 Task: For heading Use Georgia with violet colour & bold.  font size for heading26,  'Change the font style of data to'Lexend and font size to 18,  Change the alignment of both headline & data to Align left In the sheet  auditingSalesByEmployee
Action: Mouse moved to (57, 172)
Screenshot: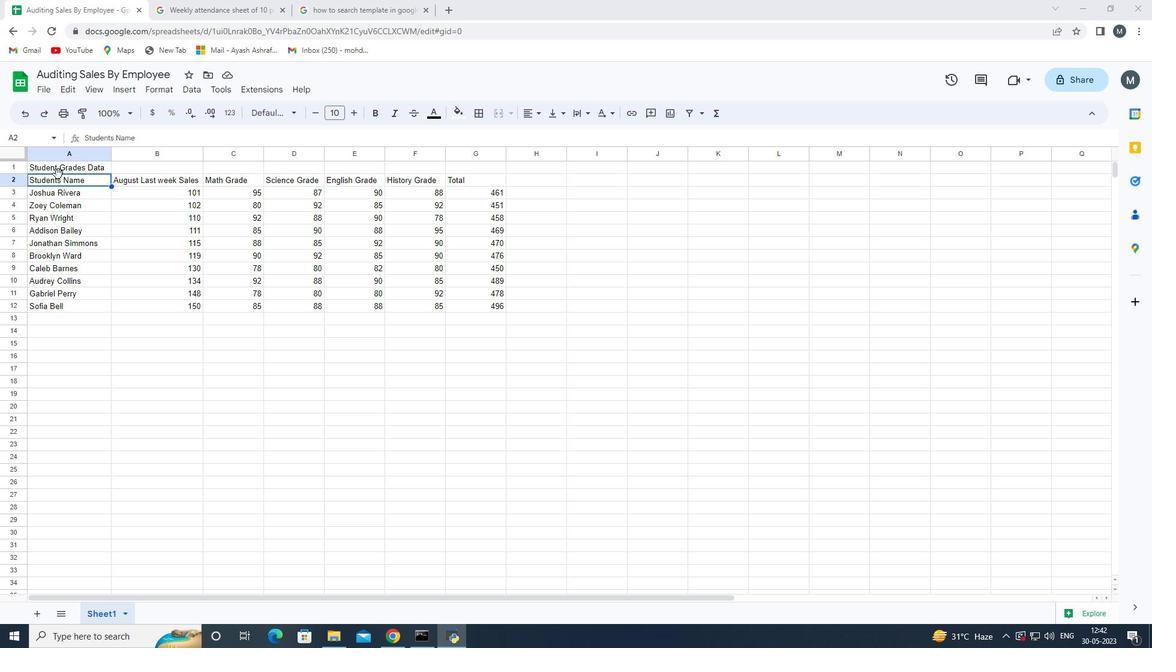 
Action: Mouse pressed left at (57, 172)
Screenshot: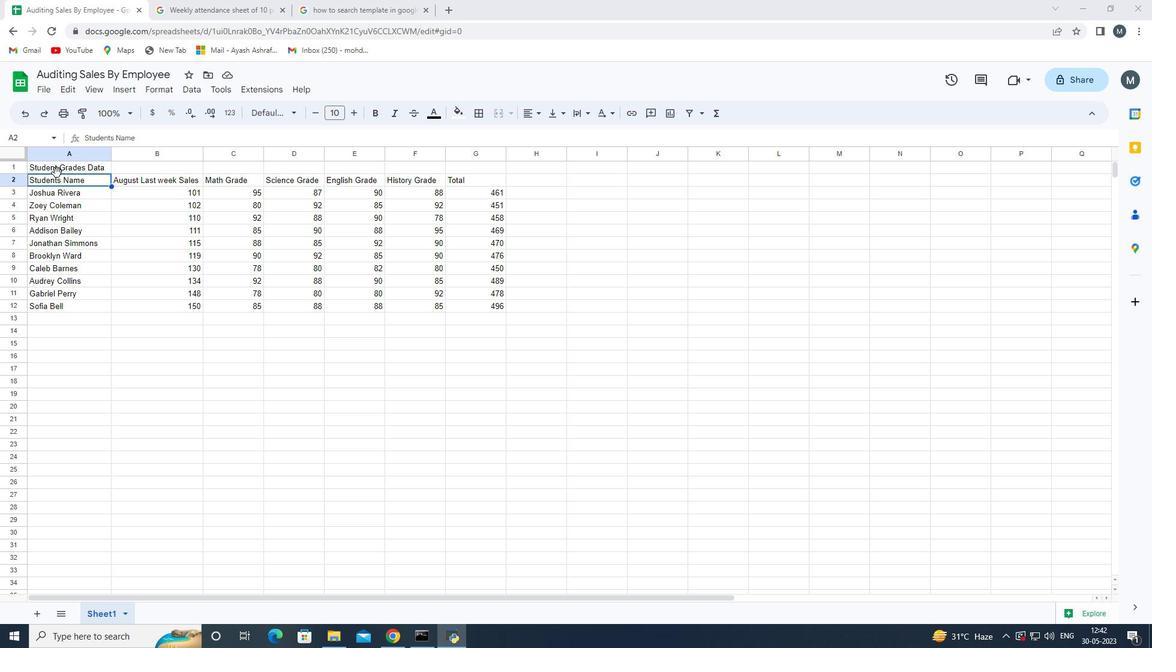 
Action: Key pressed <Key.shift_r><Key.right><Key.right>
Screenshot: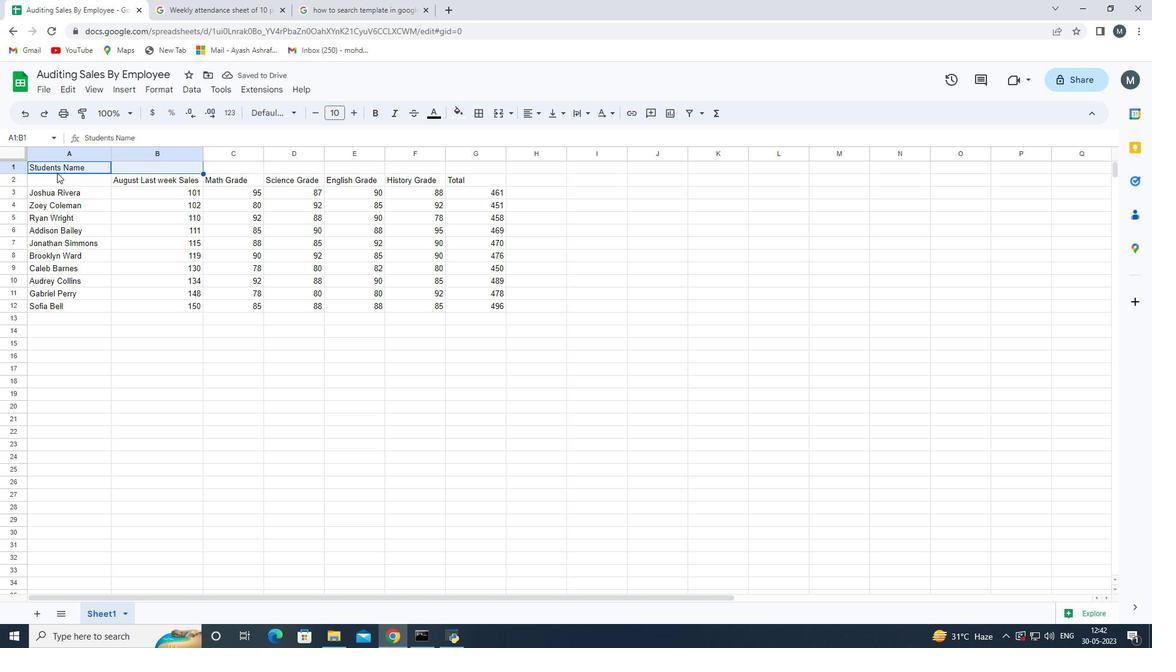 
Action: Mouse moved to (56, 172)
Screenshot: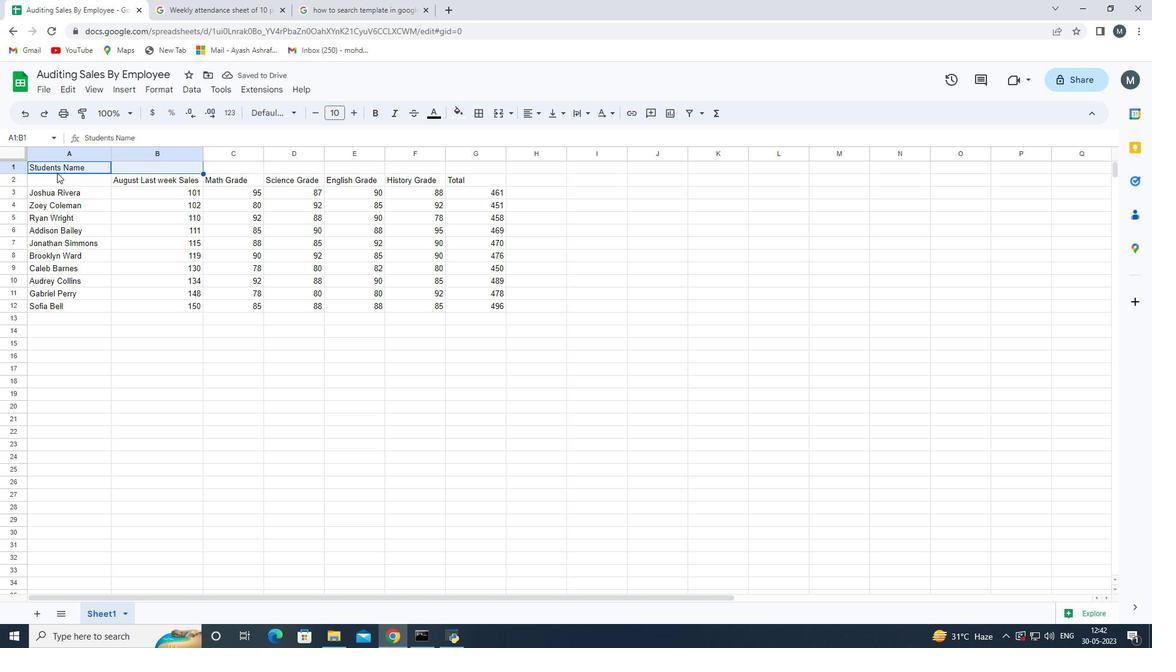 
Action: Key pressed <Key.right><Key.right><Key.right><Key.right><Key.right><Key.right>
Screenshot: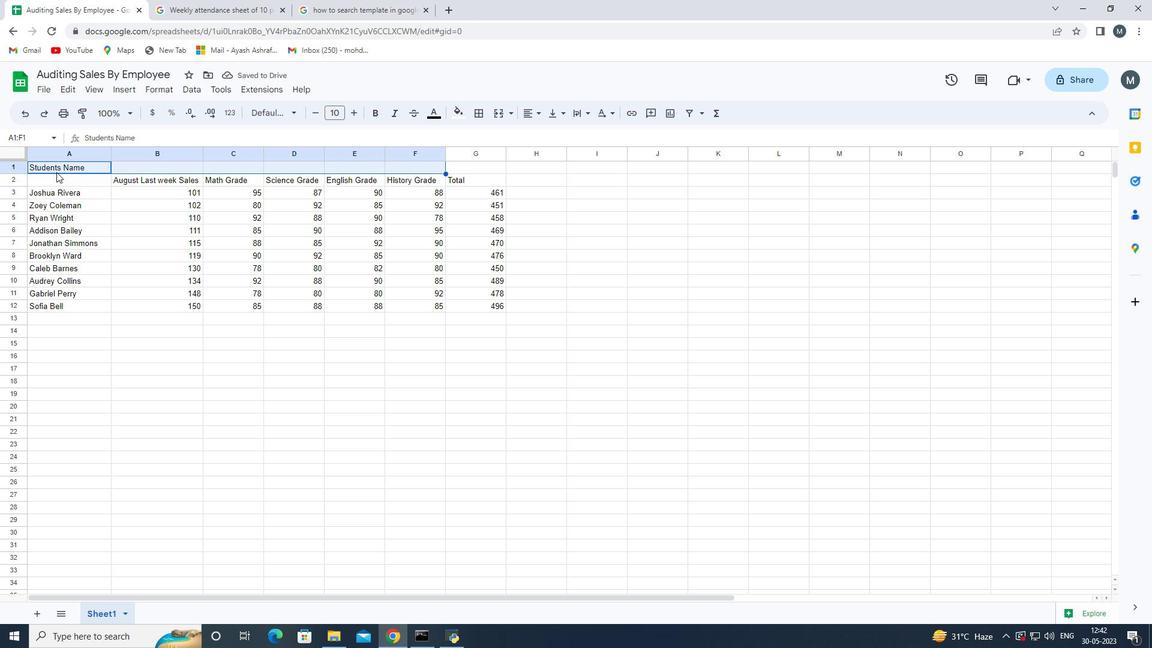 
Action: Mouse moved to (101, 384)
Screenshot: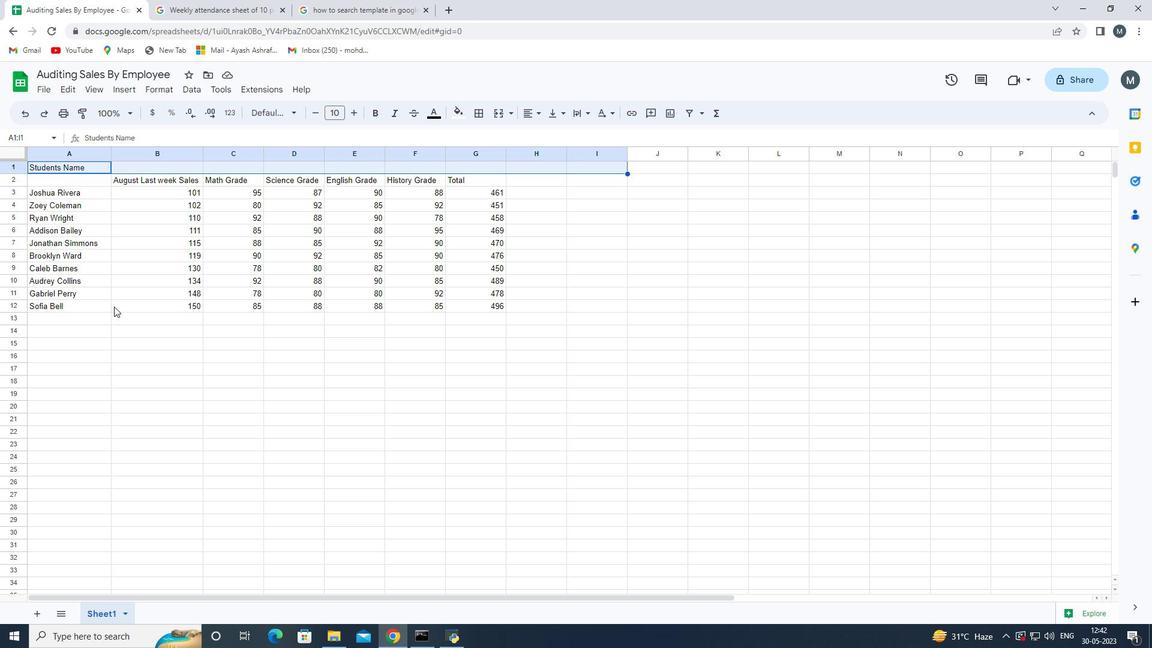 
Action: Mouse pressed left at (101, 384)
Screenshot: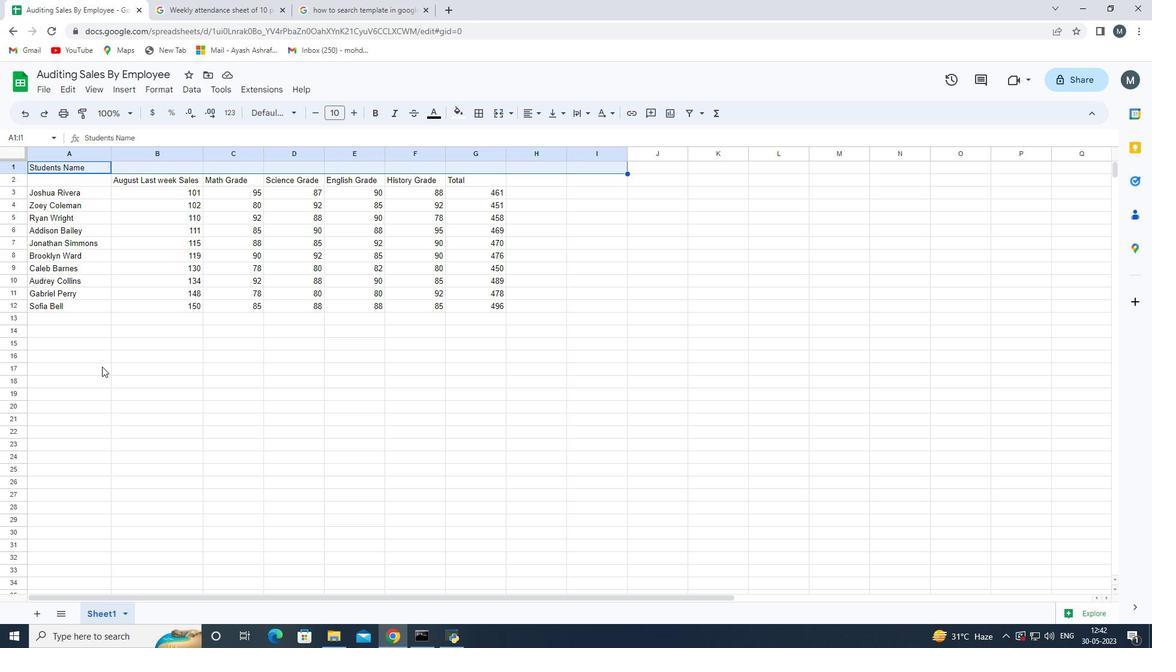 
Action: Key pressed ctrl+Z
Screenshot: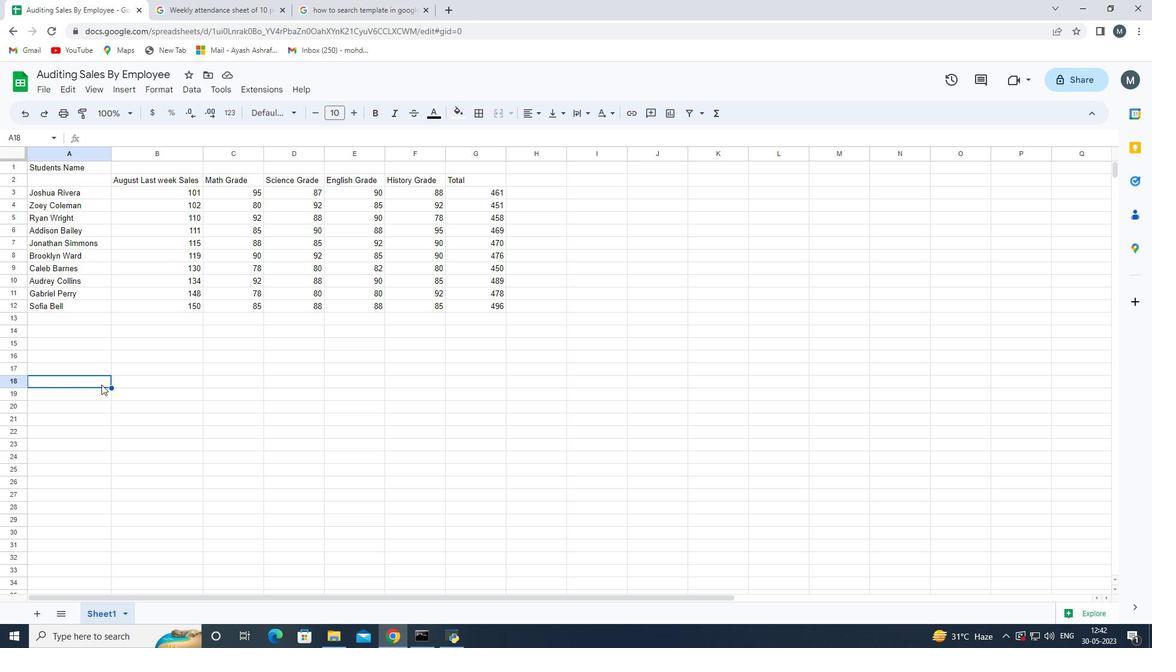 
Action: Mouse moved to (105, 172)
Screenshot: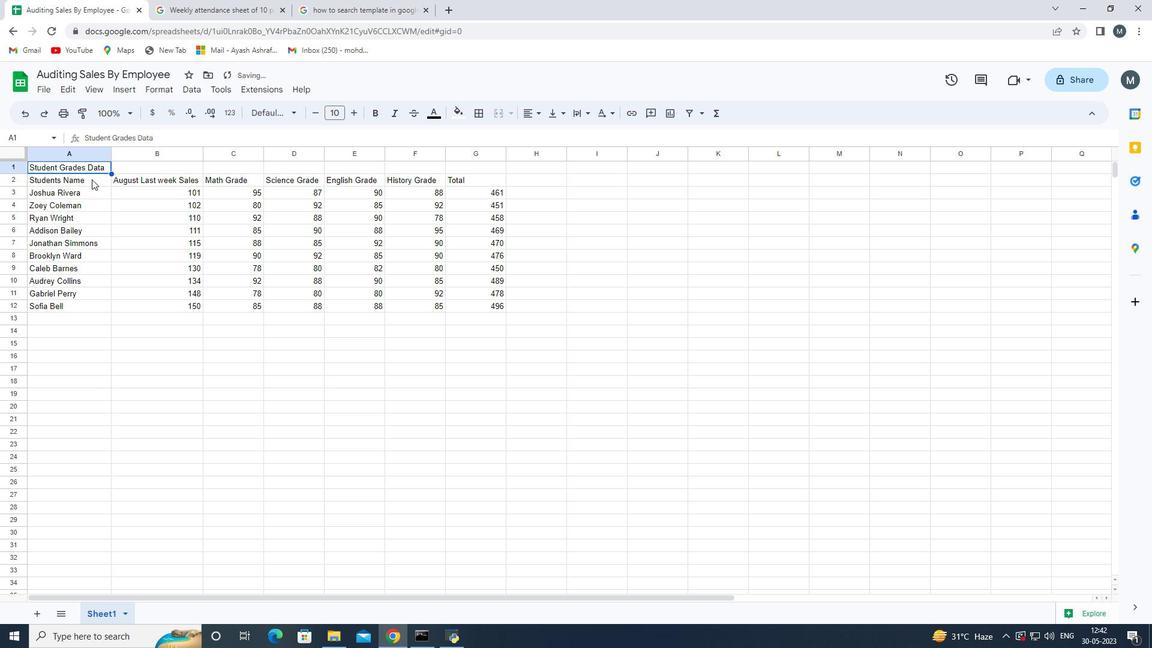 
Action: Key pressed <Key.shift_r>
Screenshot: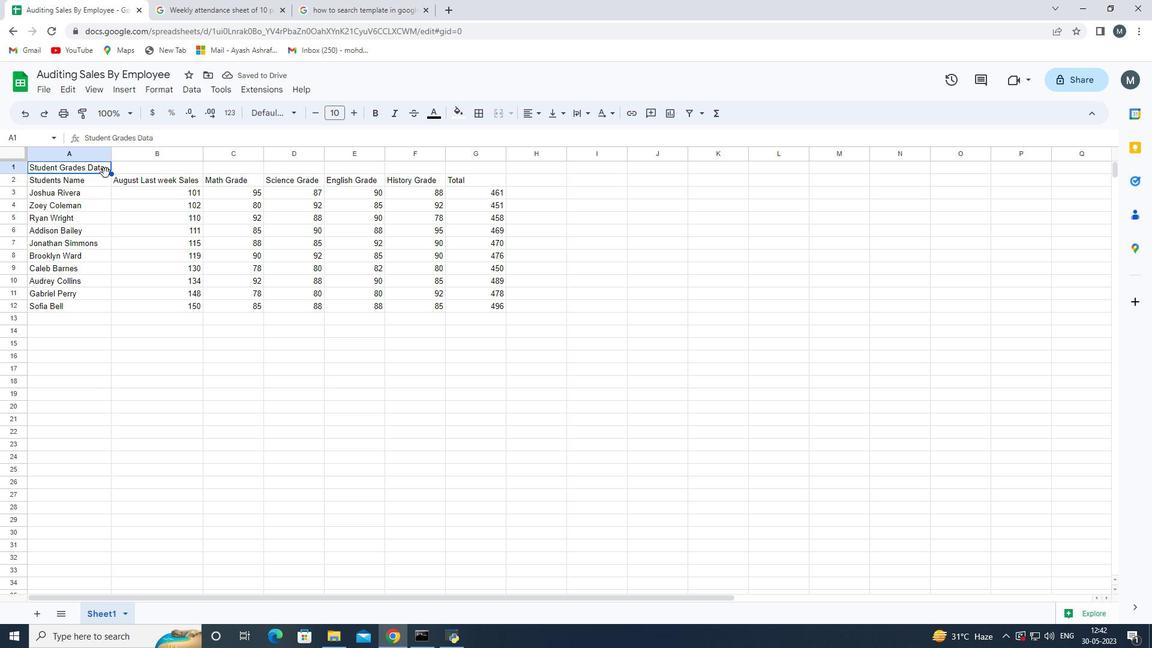
Action: Mouse moved to (105, 173)
Screenshot: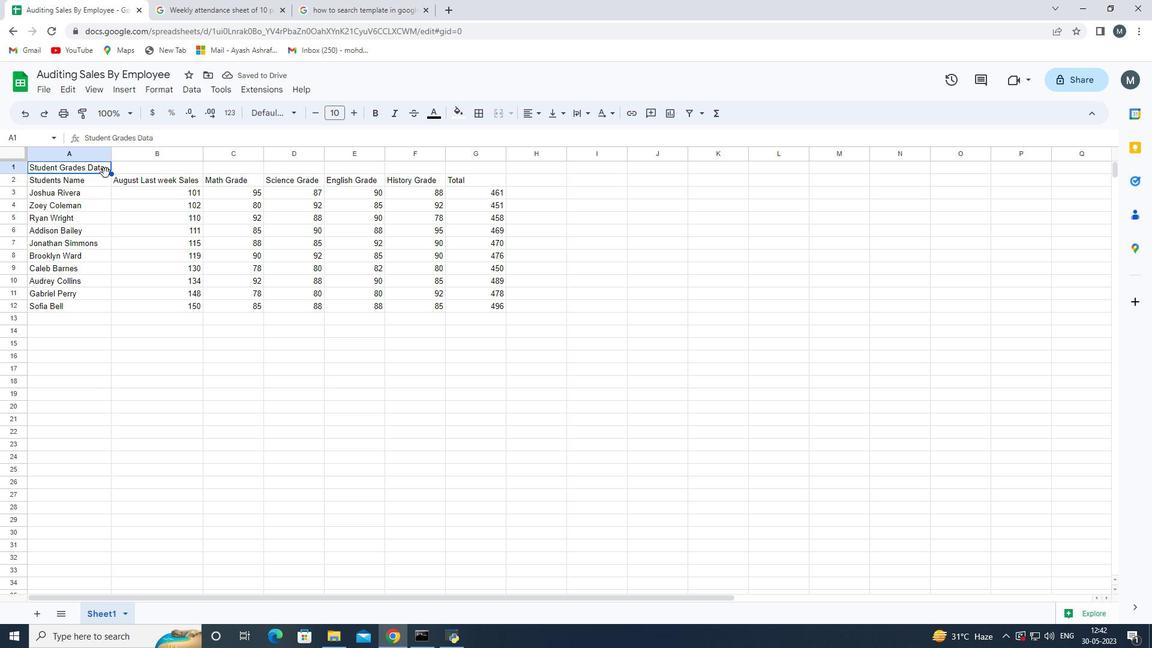 
Action: Key pressed <Key.shift_r><Key.right><Key.right><Key.right><Key.right><Key.right><Key.right>
Screenshot: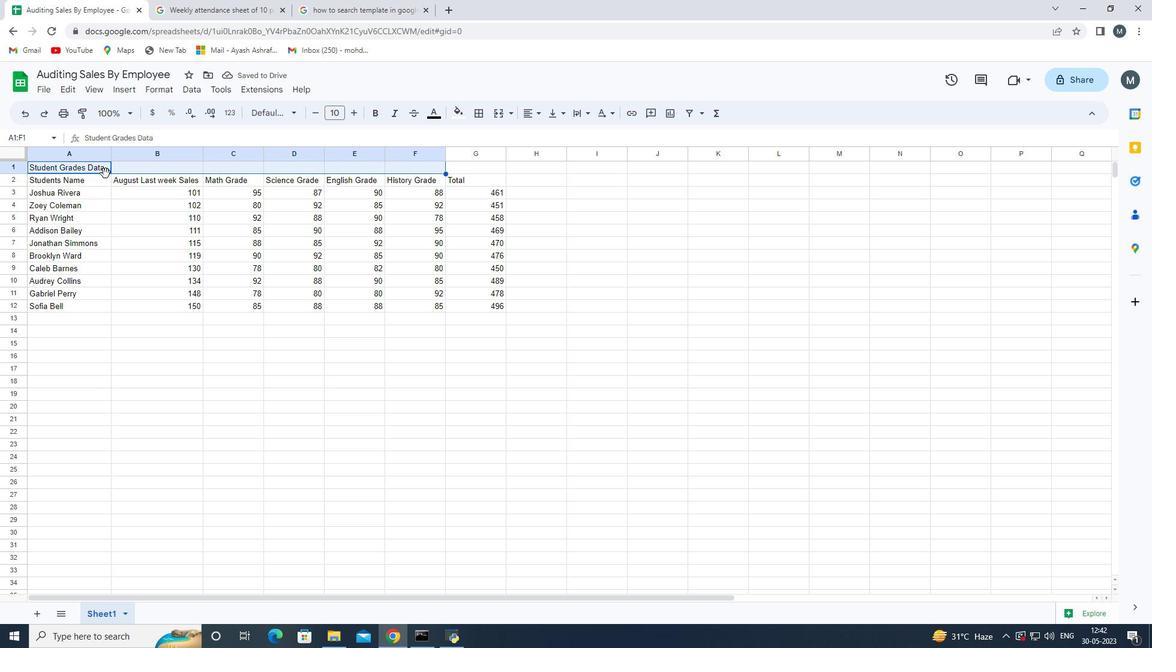 
Action: Mouse moved to (502, 109)
Screenshot: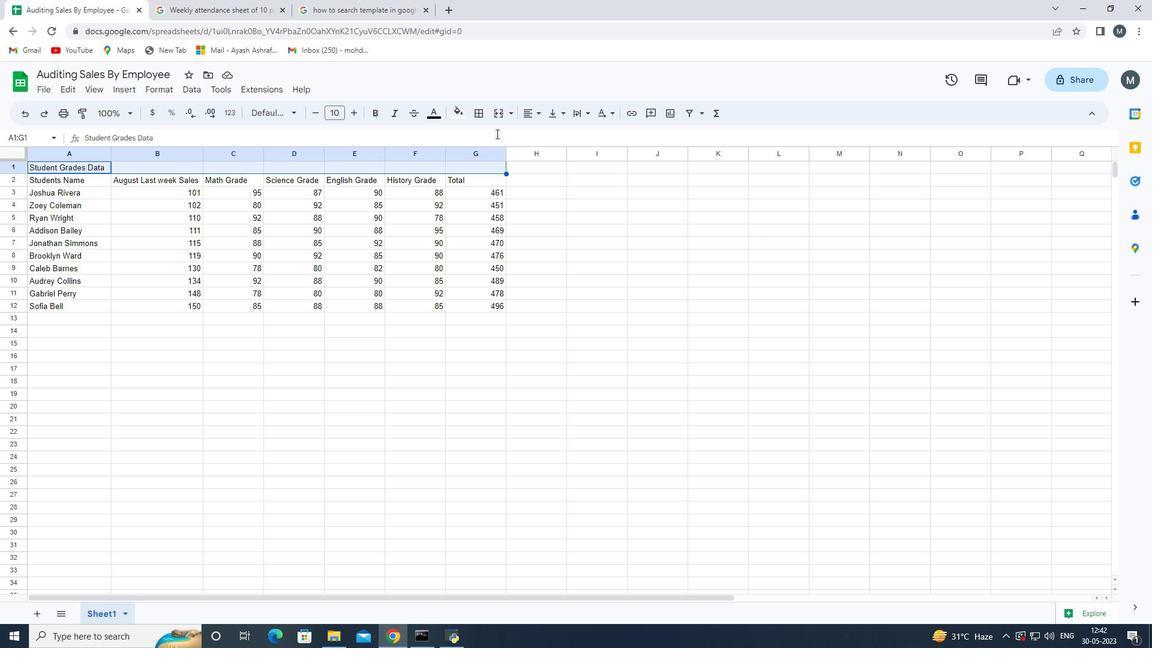 
Action: Mouse pressed left at (502, 109)
Screenshot: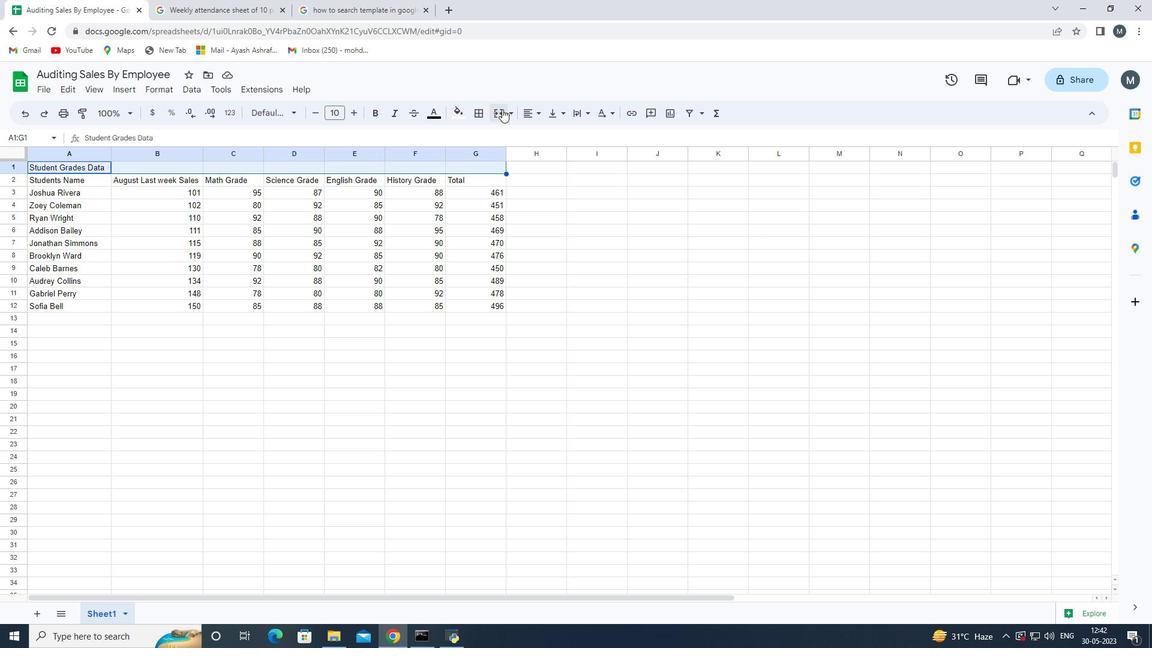 
Action: Mouse moved to (135, 444)
Screenshot: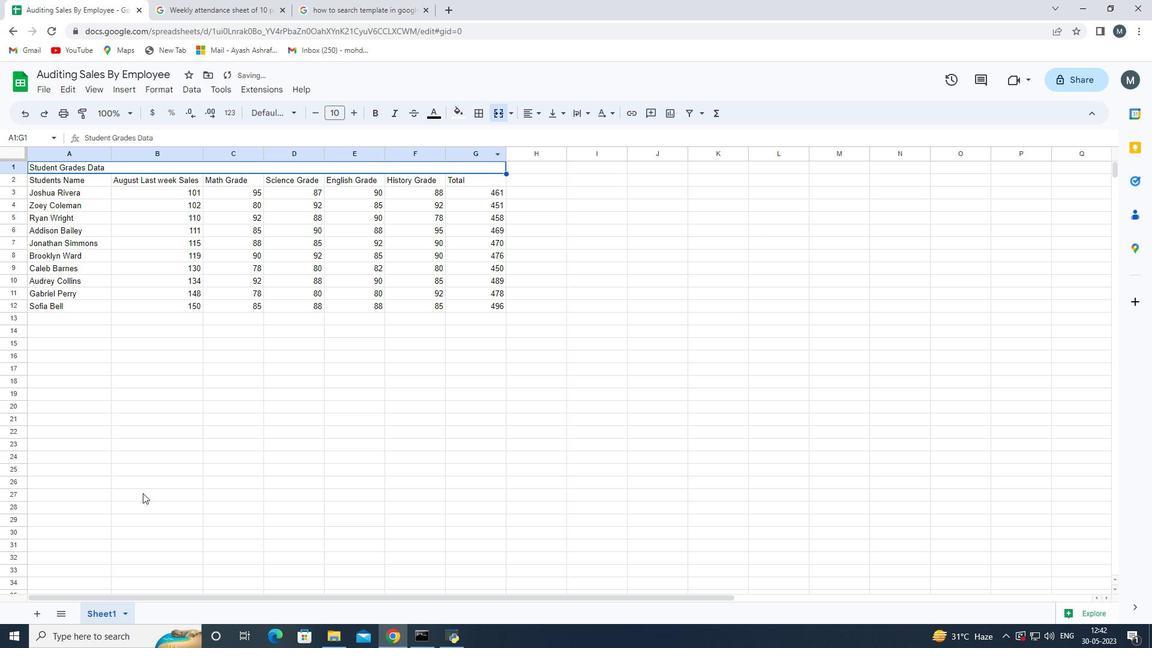 
Action: Mouse pressed left at (135, 444)
Screenshot: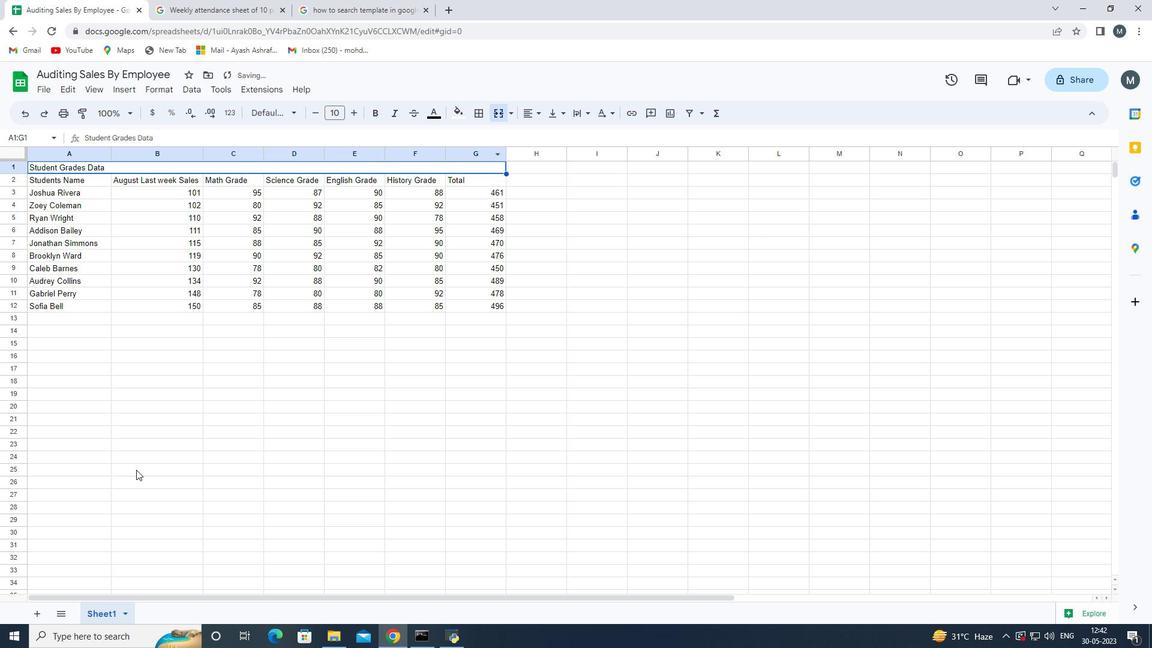 
Action: Mouse moved to (104, 169)
Screenshot: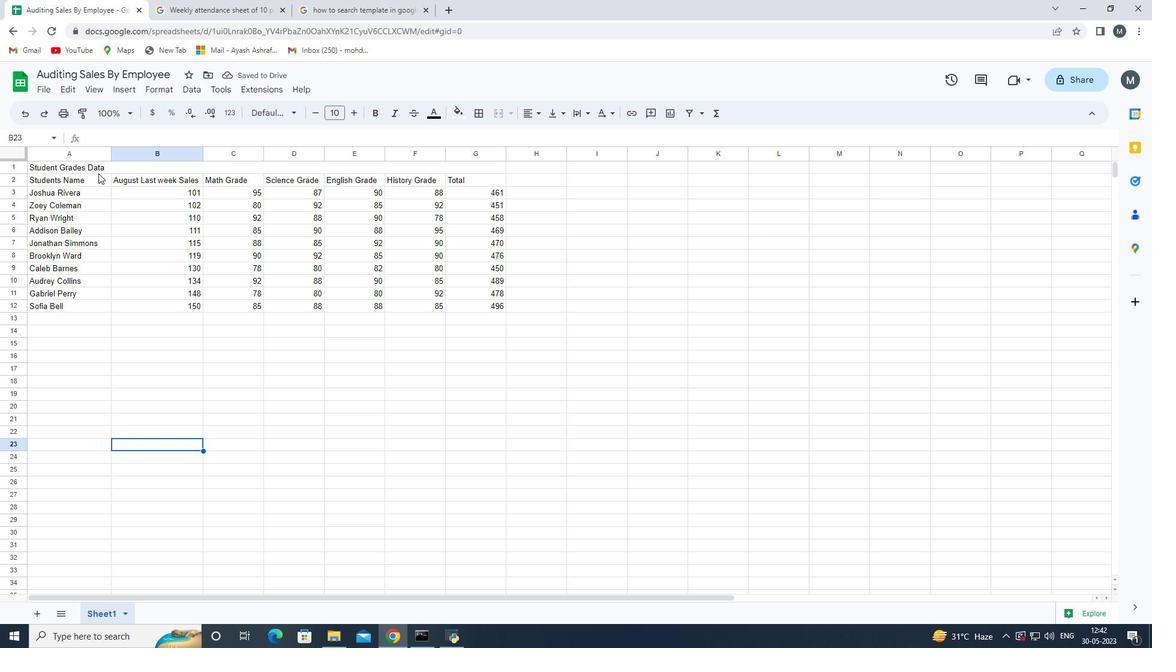 
Action: Mouse pressed left at (104, 169)
Screenshot: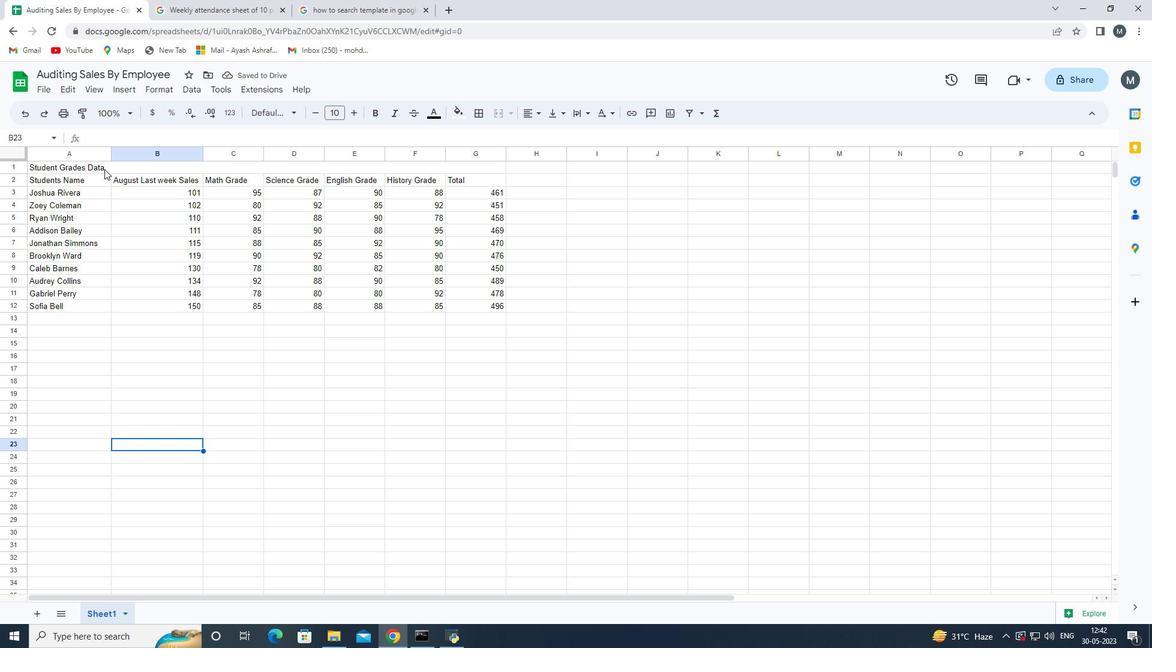 
Action: Mouse moved to (91, 135)
Screenshot: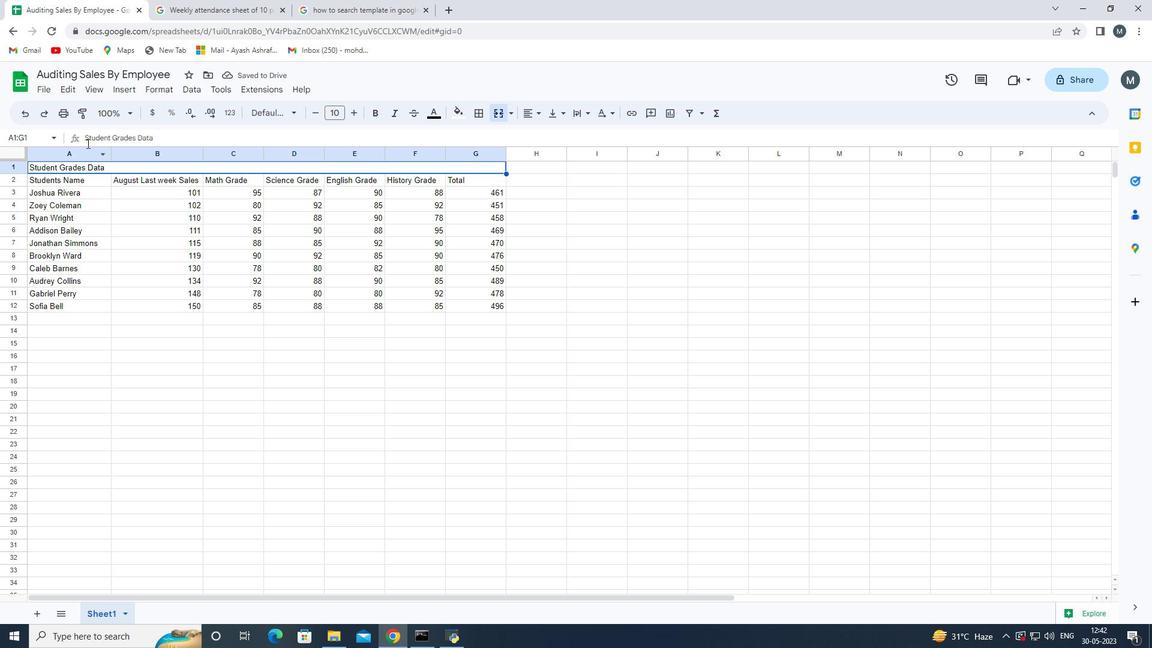 
Action: Mouse pressed left at (91, 135)
Screenshot: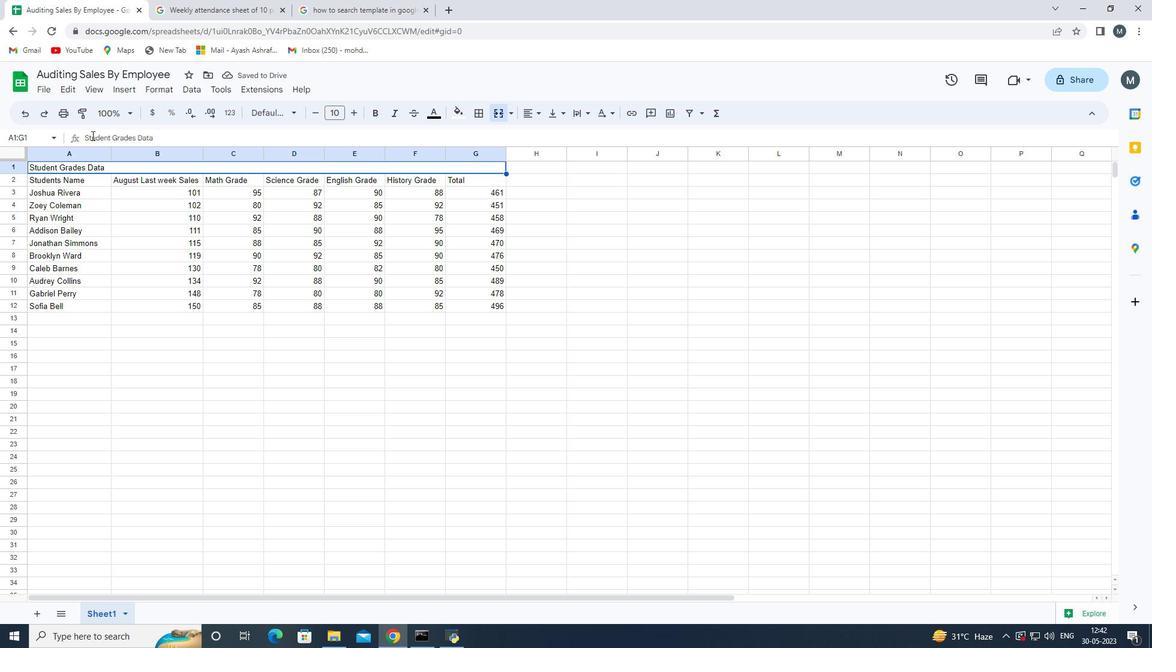 
Action: Mouse moved to (85, 135)
Screenshot: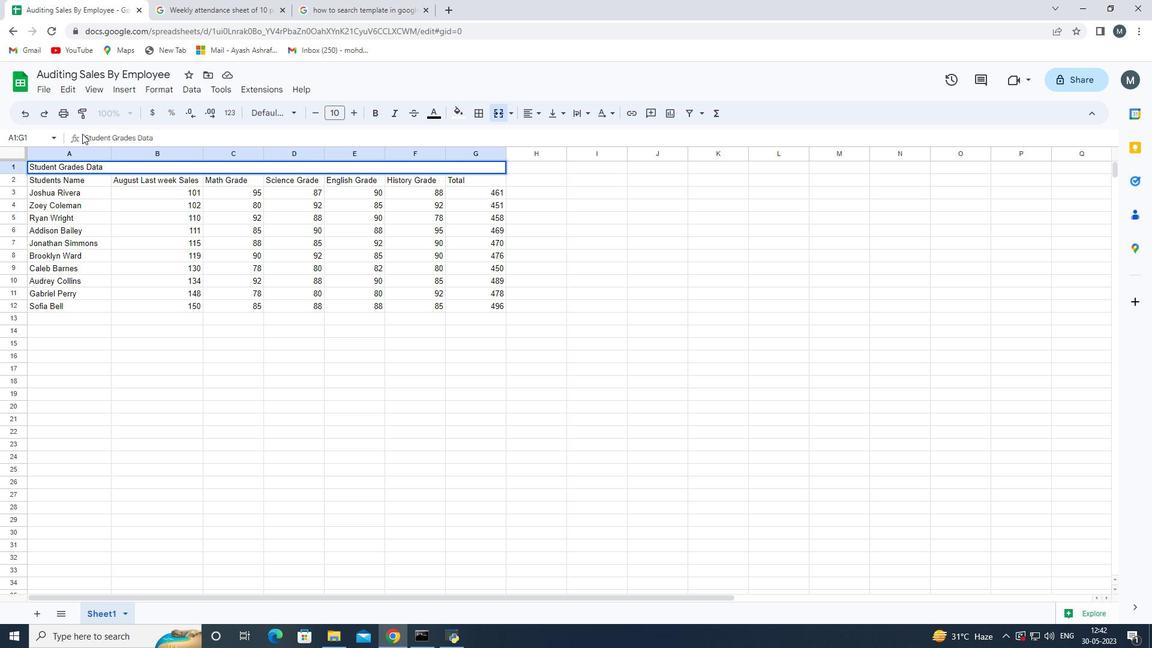 
Action: Mouse pressed left at (85, 135)
Screenshot: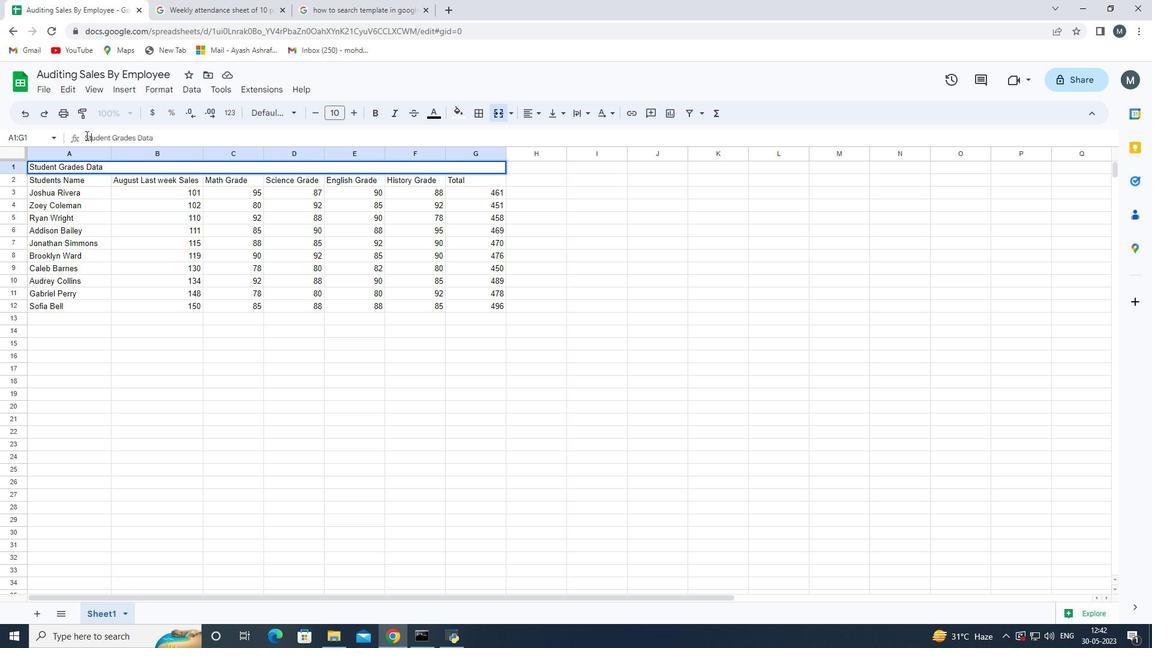 
Action: Key pressed <Key.space><Key.space><Key.space><Key.space><Key.space><Key.space><Key.space><Key.space><Key.space><Key.space><Key.space><Key.space><Key.space><Key.space><Key.space><Key.space><Key.space><Key.space><Key.space><Key.space><Key.space><Key.space><Key.space><Key.space><Key.space><Key.space><Key.space><Key.space><Key.space><Key.space><Key.space><Key.space><Key.space><Key.space><Key.space><Key.space><Key.space><Key.space><Key.space><Key.space><Key.space><Key.space><Key.space><Key.space><Key.space><Key.space><Key.space><Key.space><Key.space><Key.space><Key.space><Key.space><Key.space><Key.space><Key.space><Key.space><Key.space><Key.space><Key.space><Key.space><Key.space><Key.space><Key.space><Key.space><Key.space><Key.space><Key.space><Key.space><Key.space><Key.space>
Screenshot: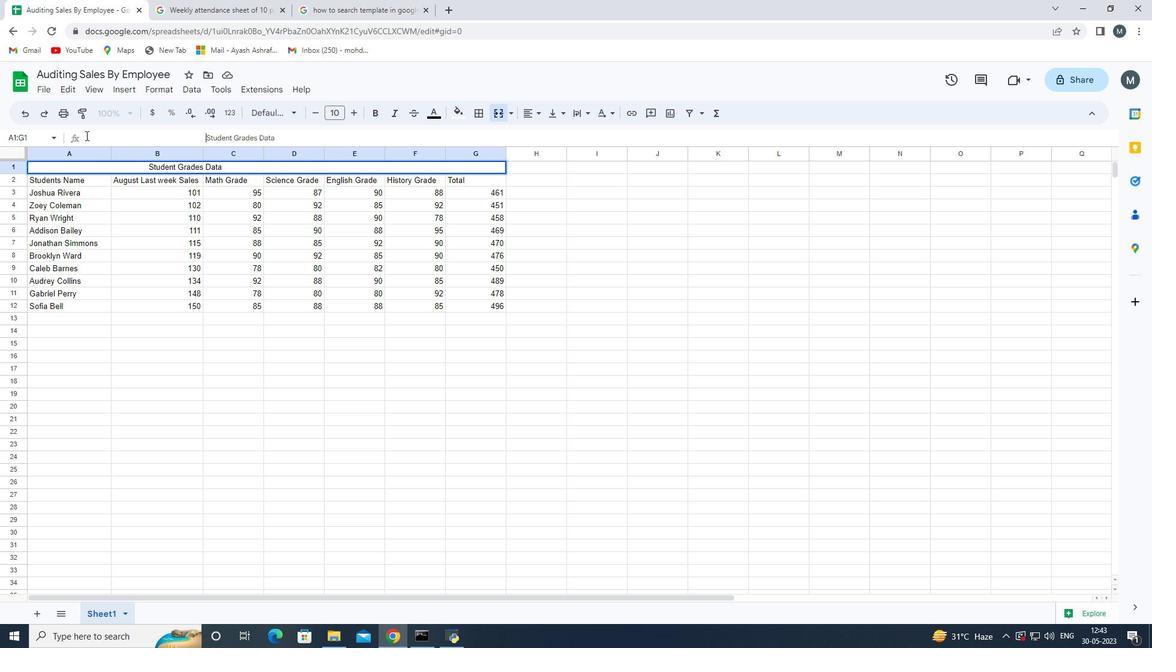 
Action: Mouse moved to (133, 420)
Screenshot: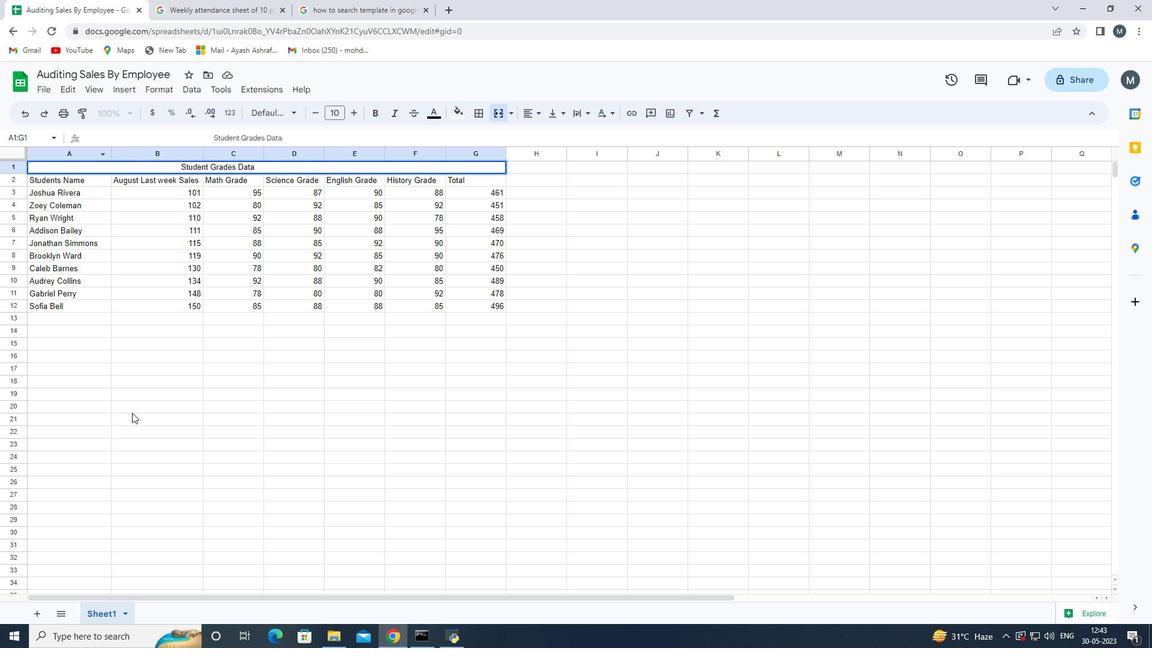 
Action: Mouse pressed left at (133, 420)
Screenshot: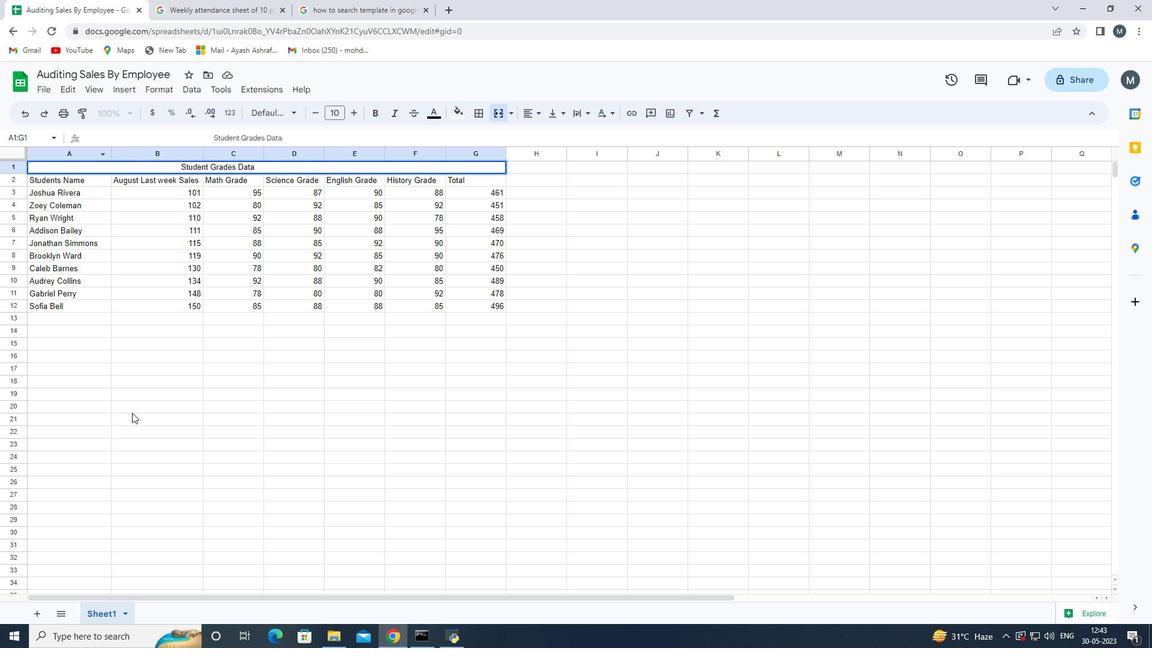 
Action: Mouse moved to (263, 169)
Screenshot: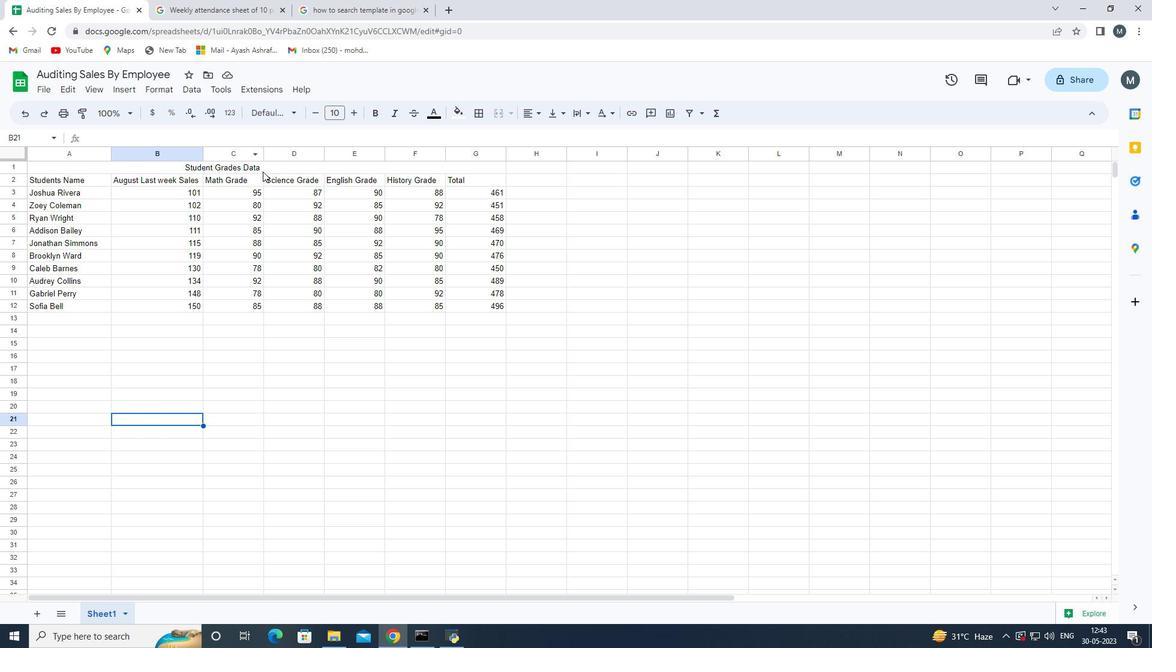 
Action: Mouse pressed left at (263, 169)
Screenshot: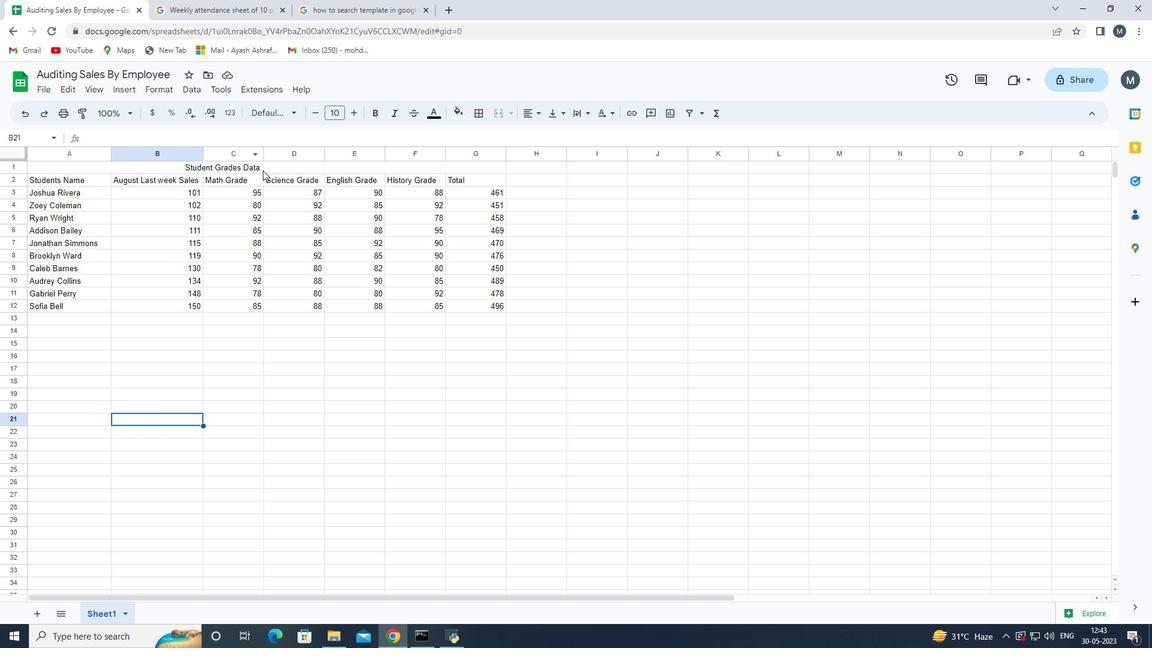 
Action: Mouse pressed left at (263, 169)
Screenshot: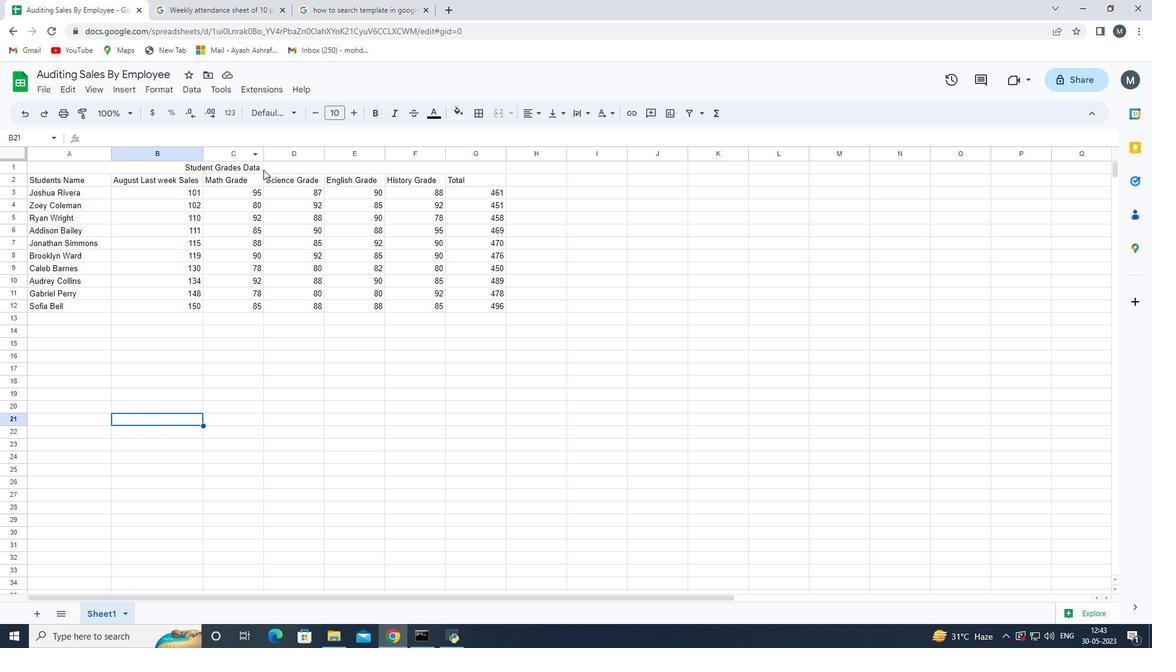 
Action: Mouse moved to (265, 168)
Screenshot: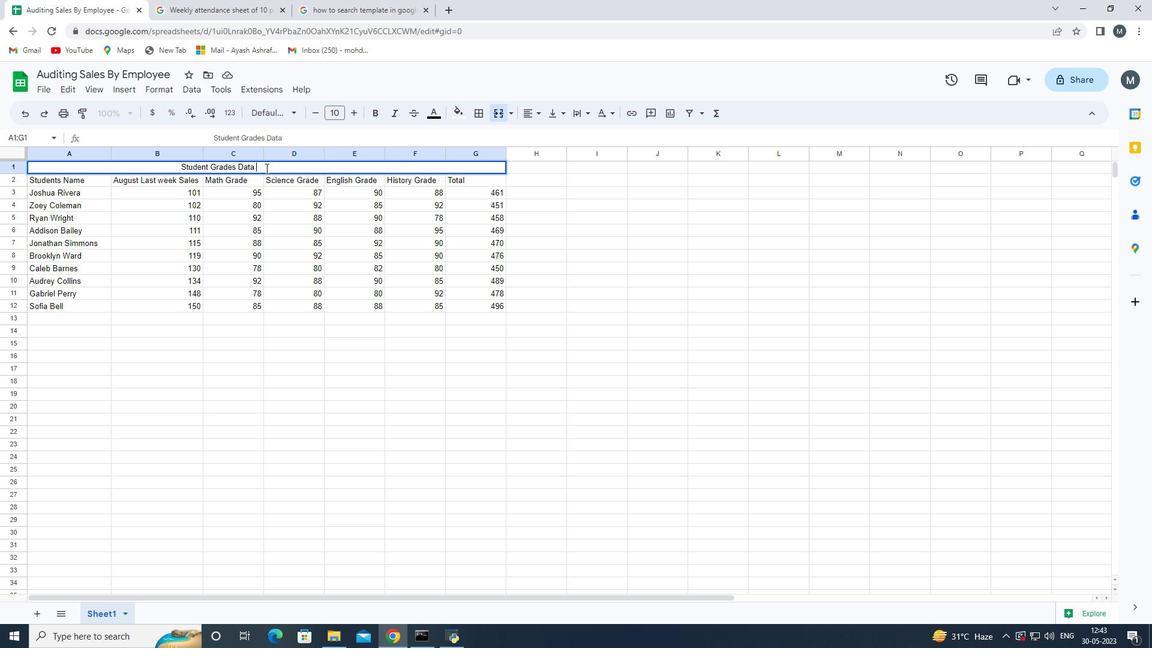 
Action: Mouse pressed left at (265, 168)
Screenshot: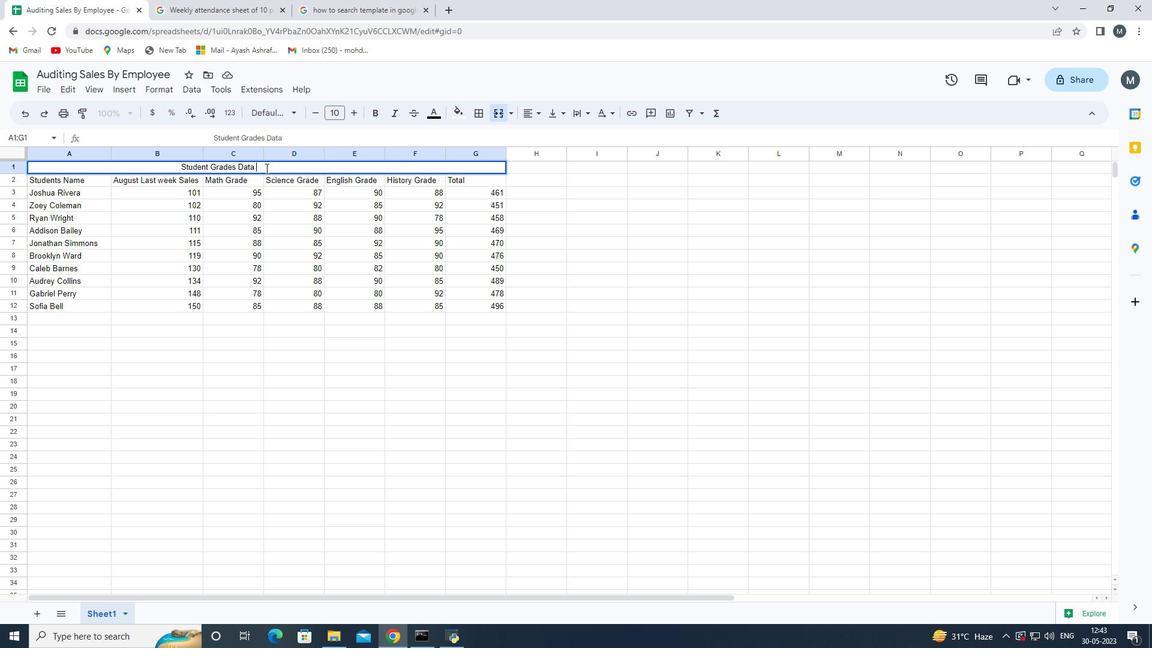 
Action: Mouse moved to (295, 112)
Screenshot: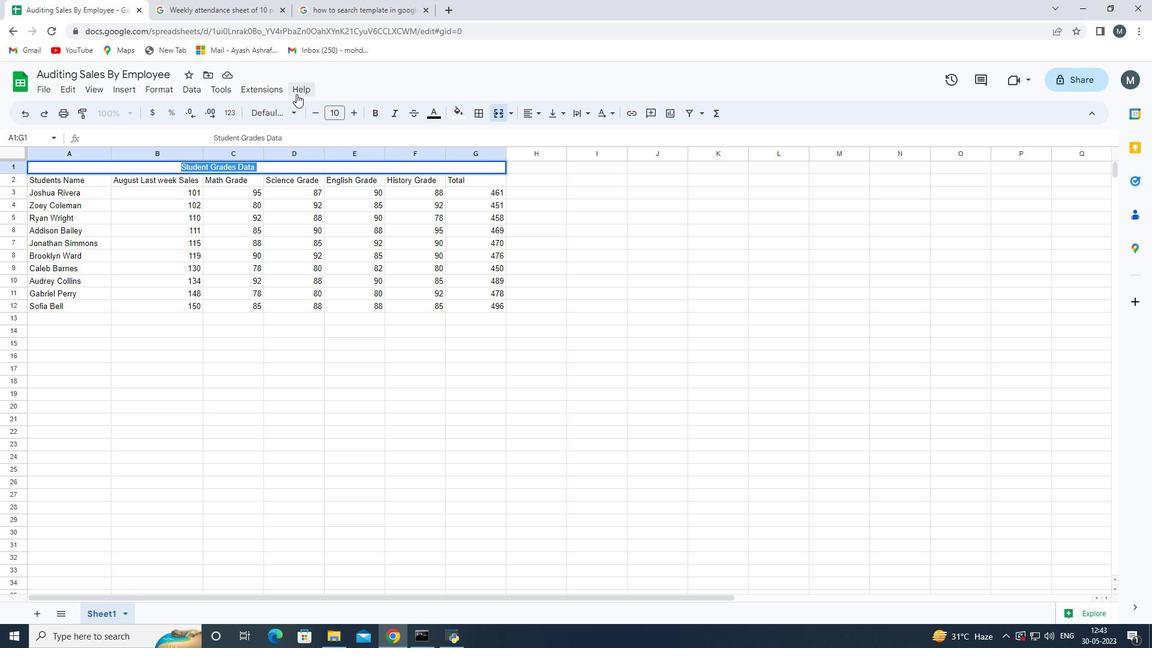 
Action: Mouse pressed left at (295, 112)
Screenshot: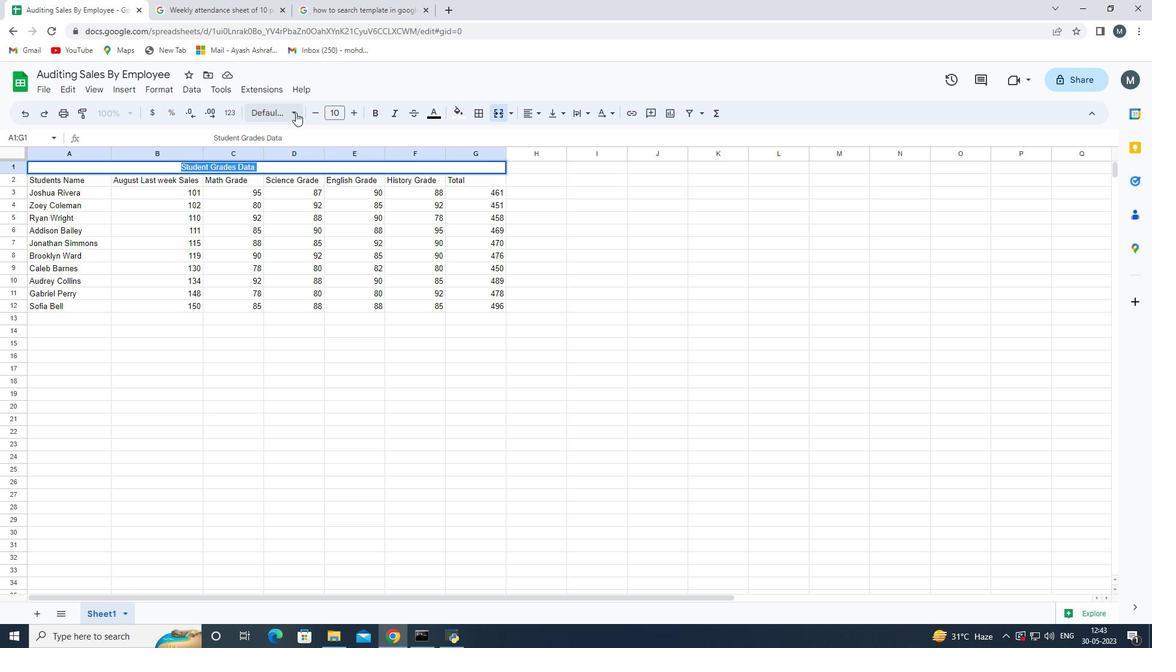 
Action: Mouse moved to (293, 396)
Screenshot: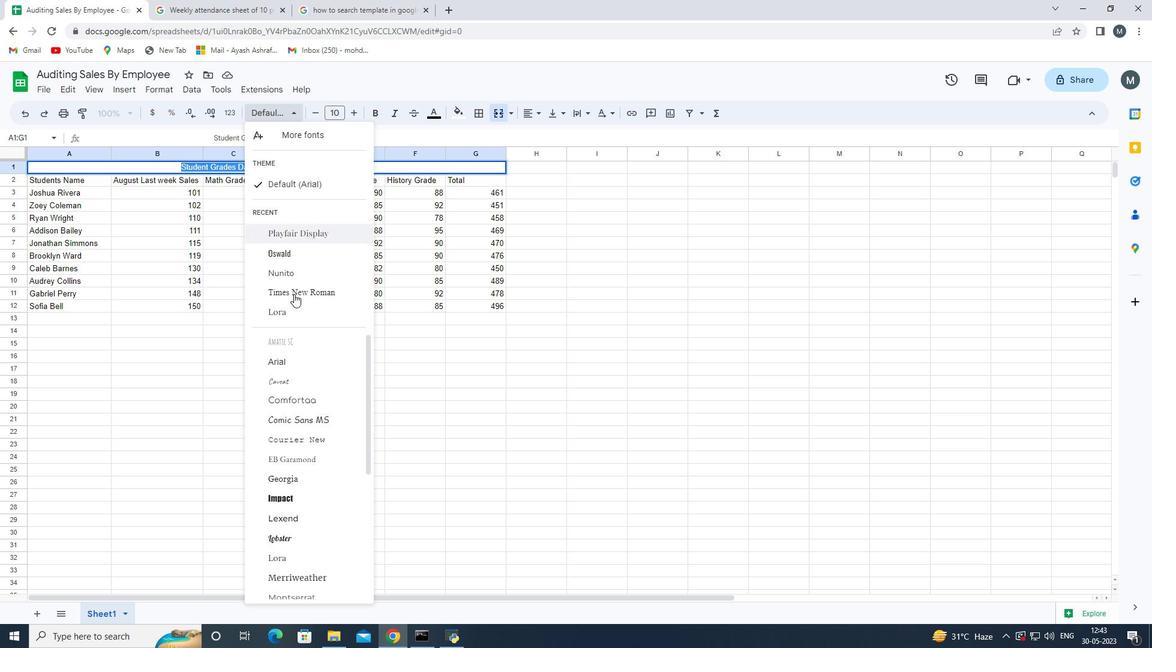 
Action: Mouse scrolled (293, 395) with delta (0, 0)
Screenshot: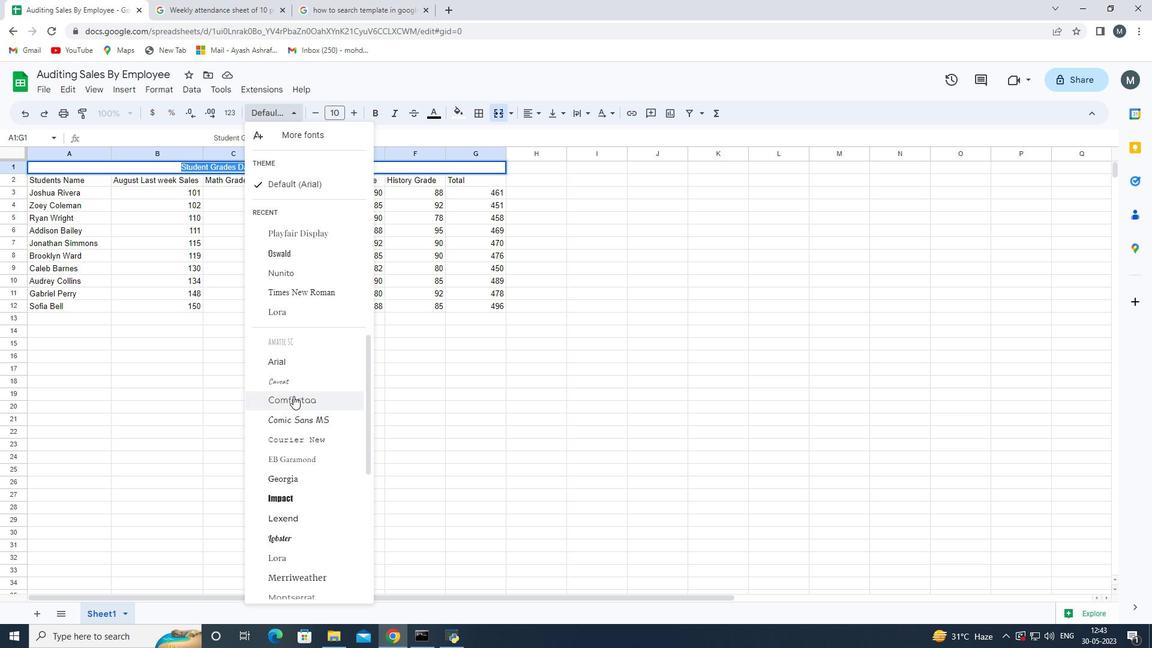 
Action: Mouse scrolled (293, 395) with delta (0, 0)
Screenshot: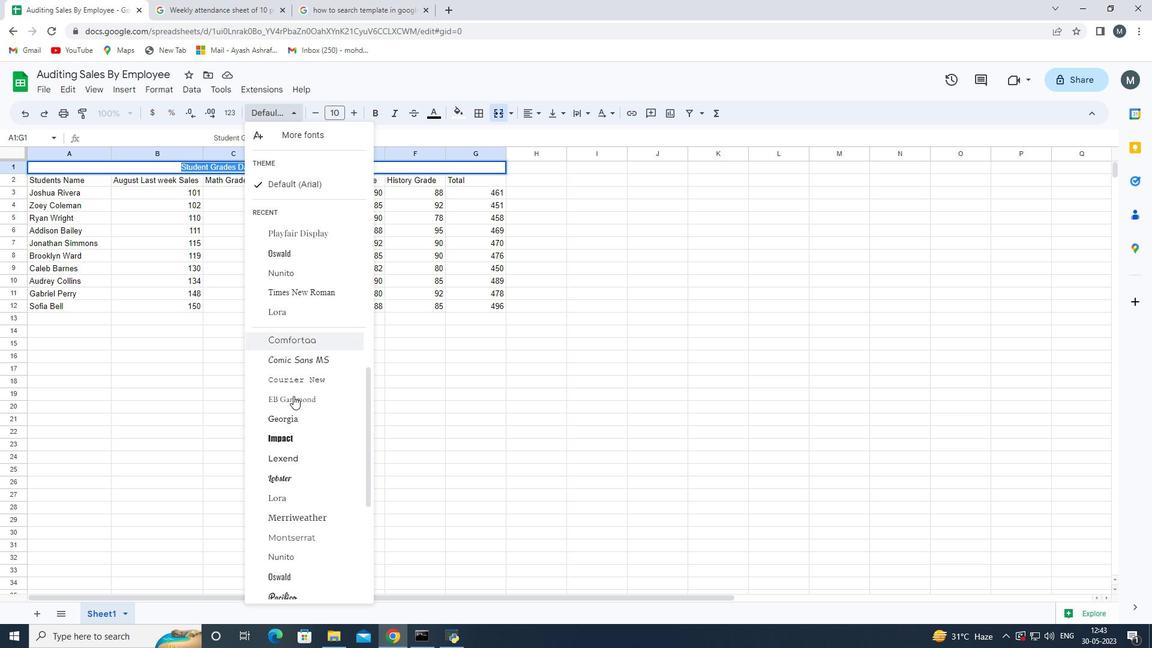 
Action: Mouse scrolled (293, 395) with delta (0, 0)
Screenshot: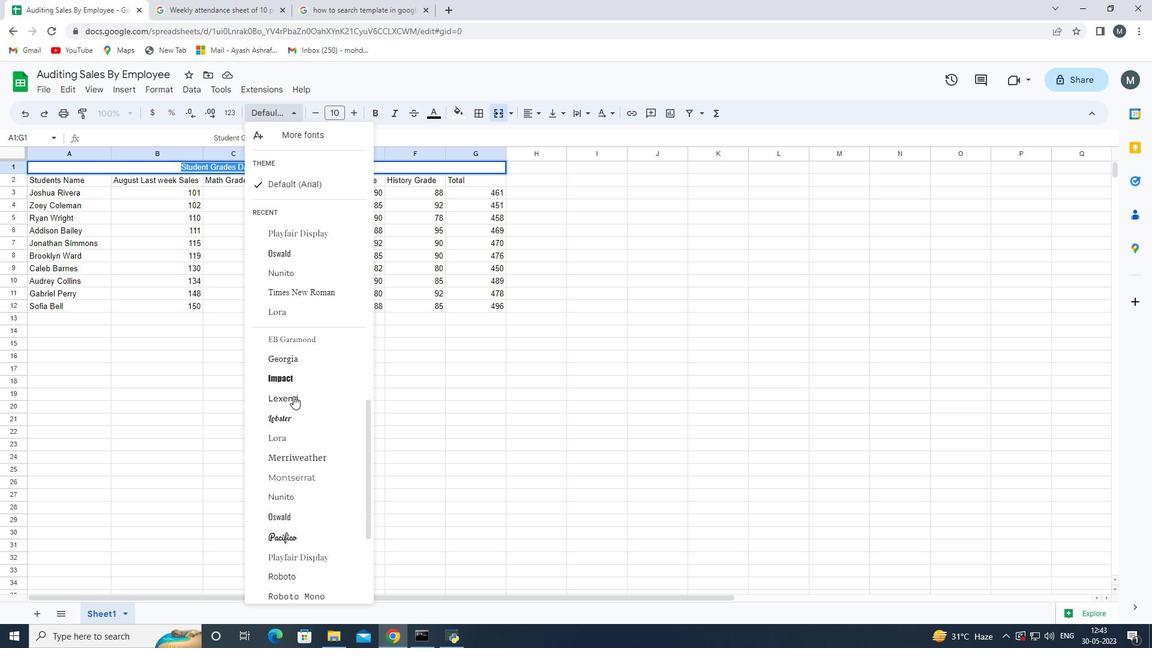 
Action: Mouse scrolled (293, 395) with delta (0, 0)
Screenshot: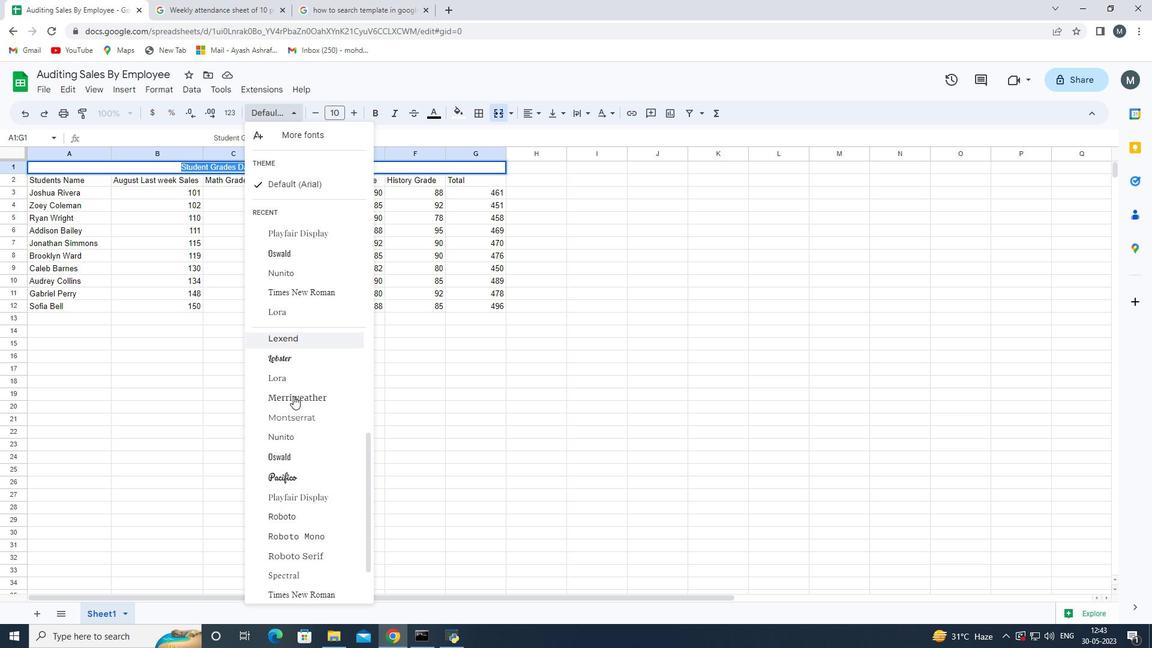 
Action: Mouse scrolled (293, 395) with delta (0, 0)
Screenshot: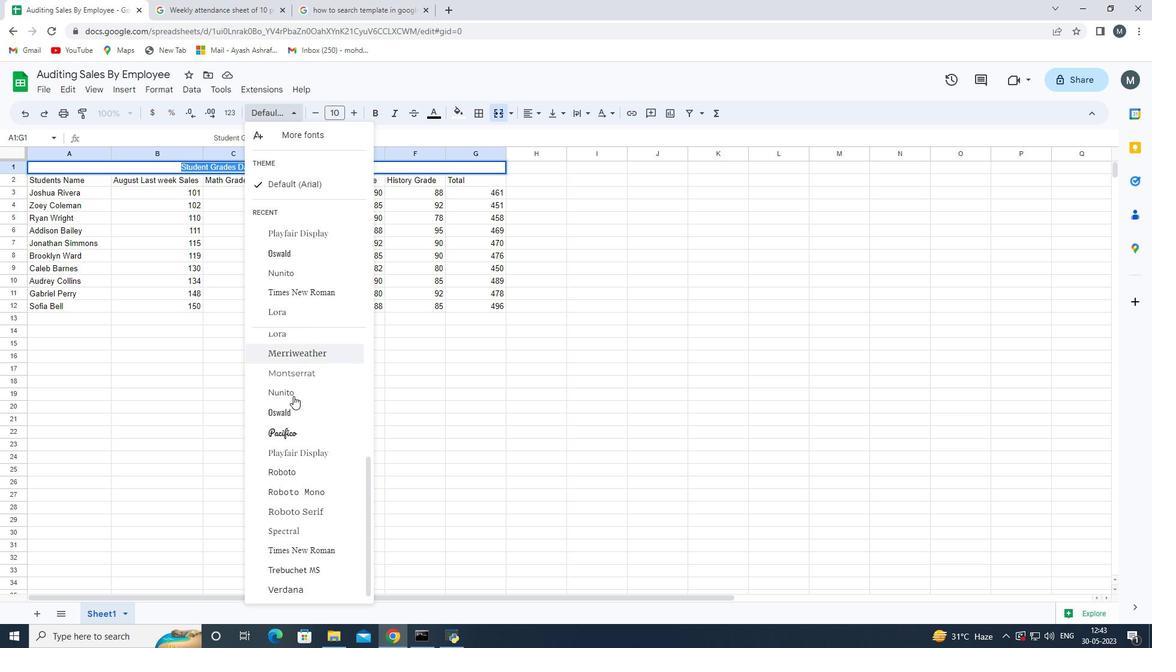 
Action: Mouse scrolled (293, 395) with delta (0, 0)
Screenshot: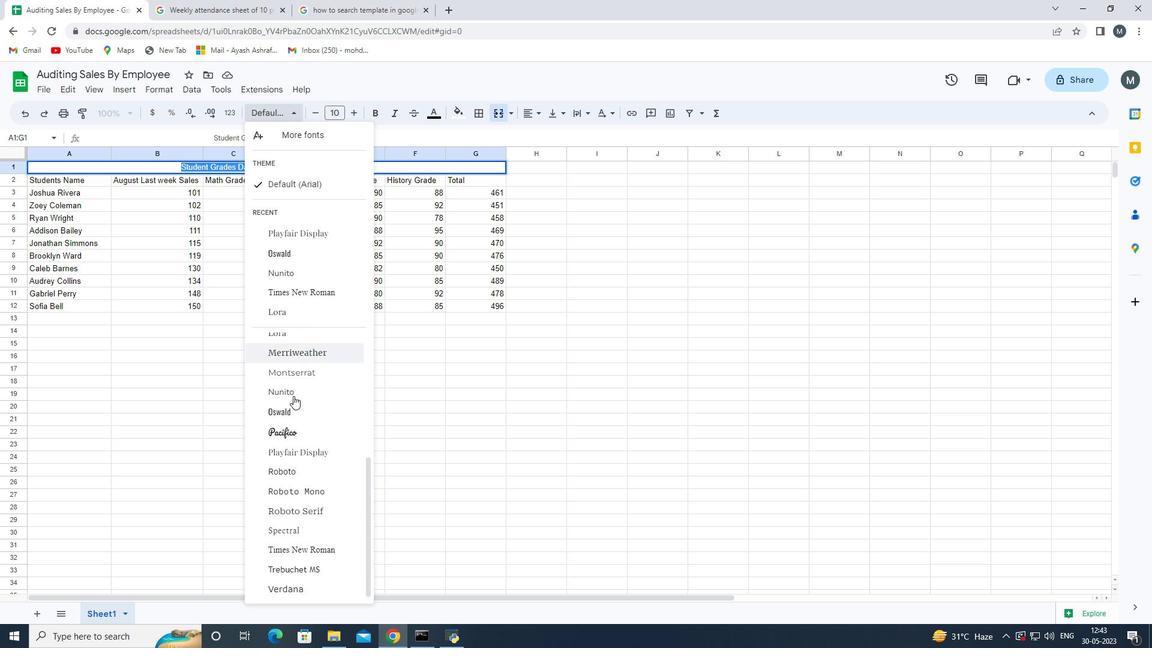 
Action: Mouse moved to (302, 495)
Screenshot: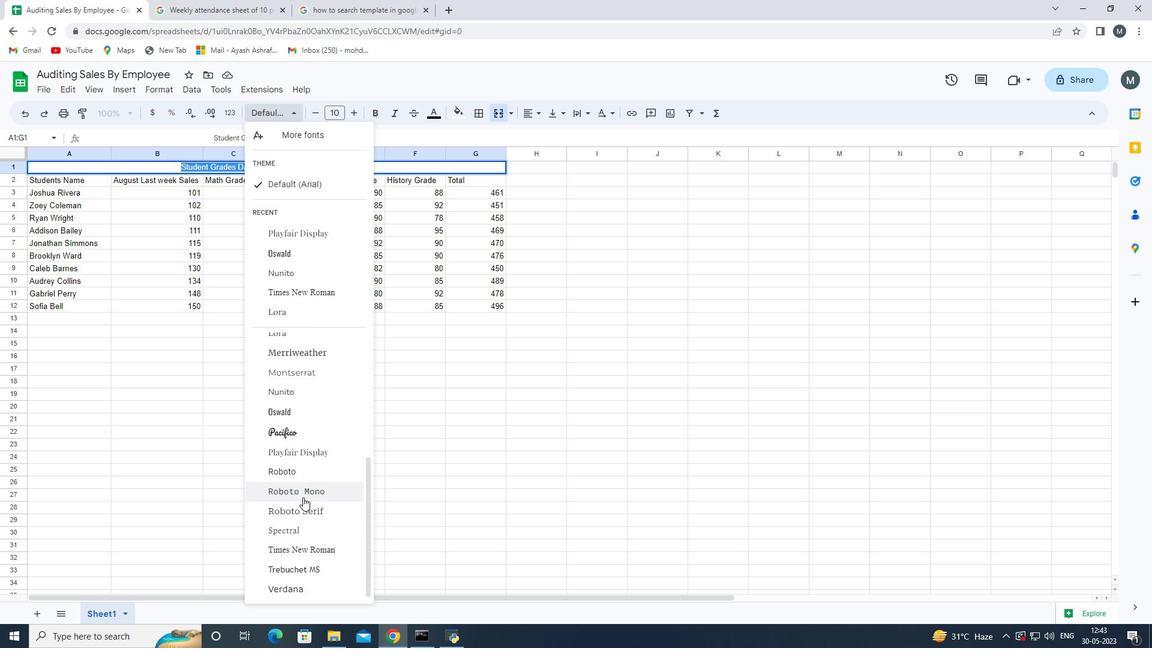 
Action: Mouse scrolled (302, 495) with delta (0, 0)
Screenshot: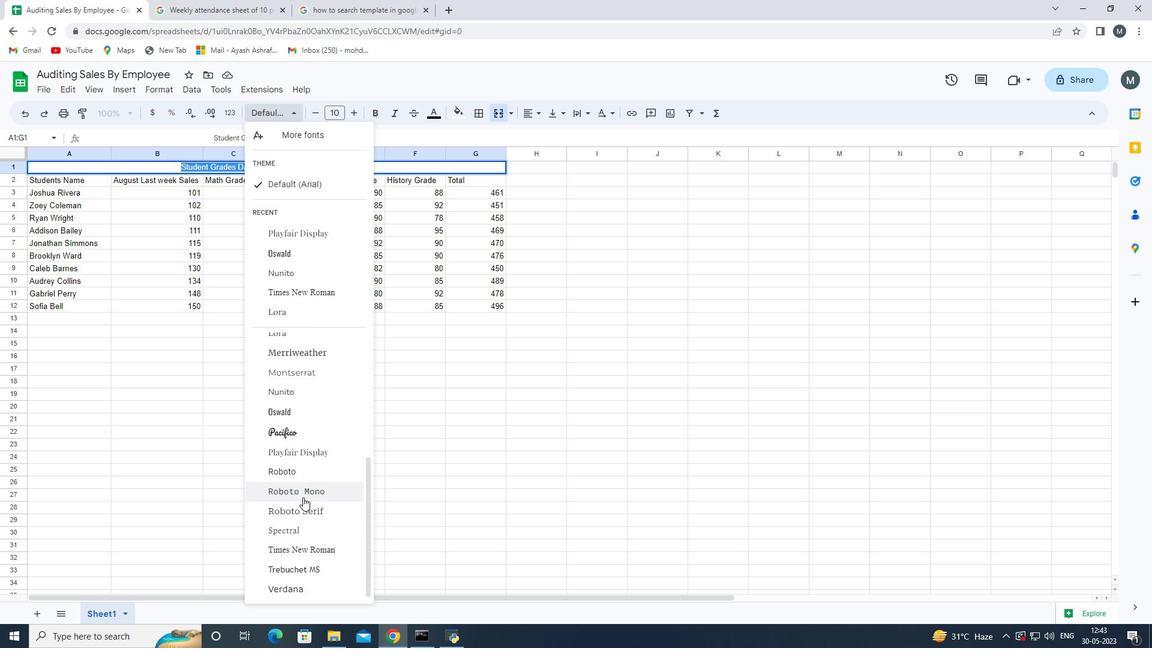 
Action: Mouse moved to (302, 495)
Screenshot: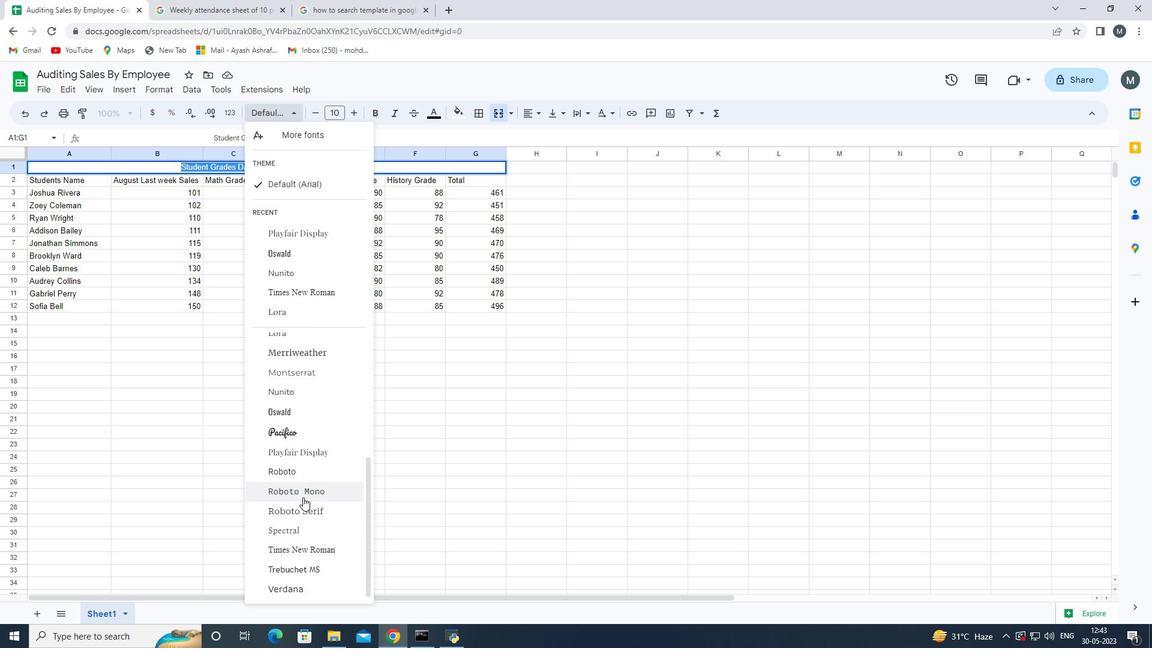 
Action: Mouse scrolled (302, 495) with delta (0, 0)
Screenshot: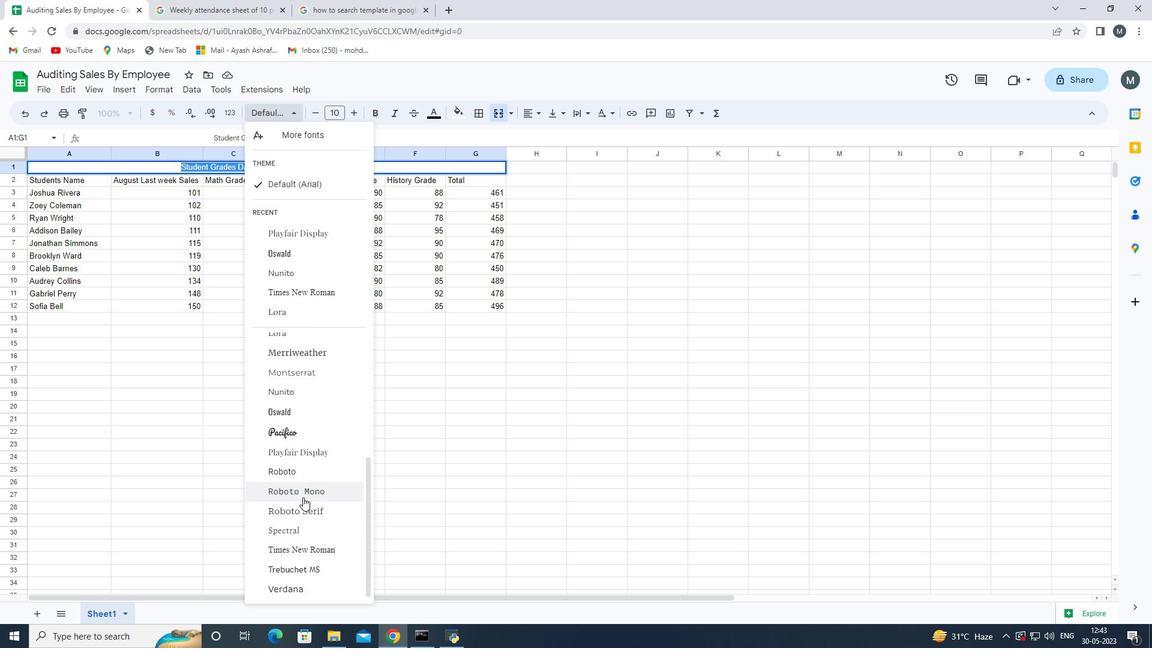 
Action: Mouse moved to (302, 493)
Screenshot: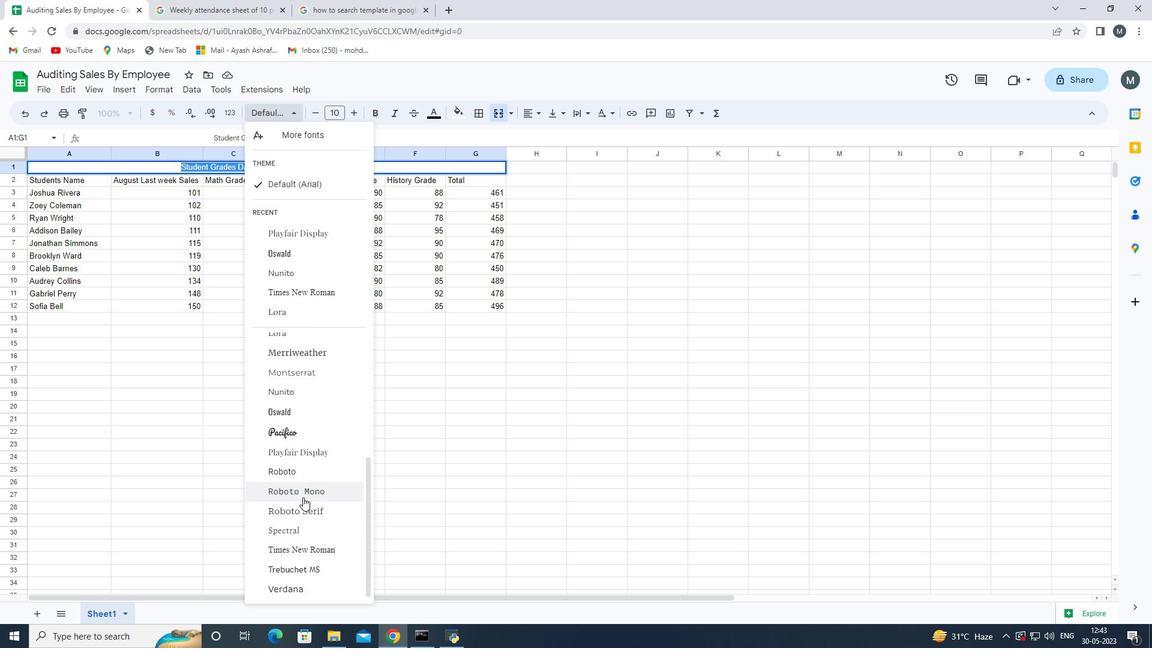 
Action: Mouse scrolled (302, 494) with delta (0, 0)
Screenshot: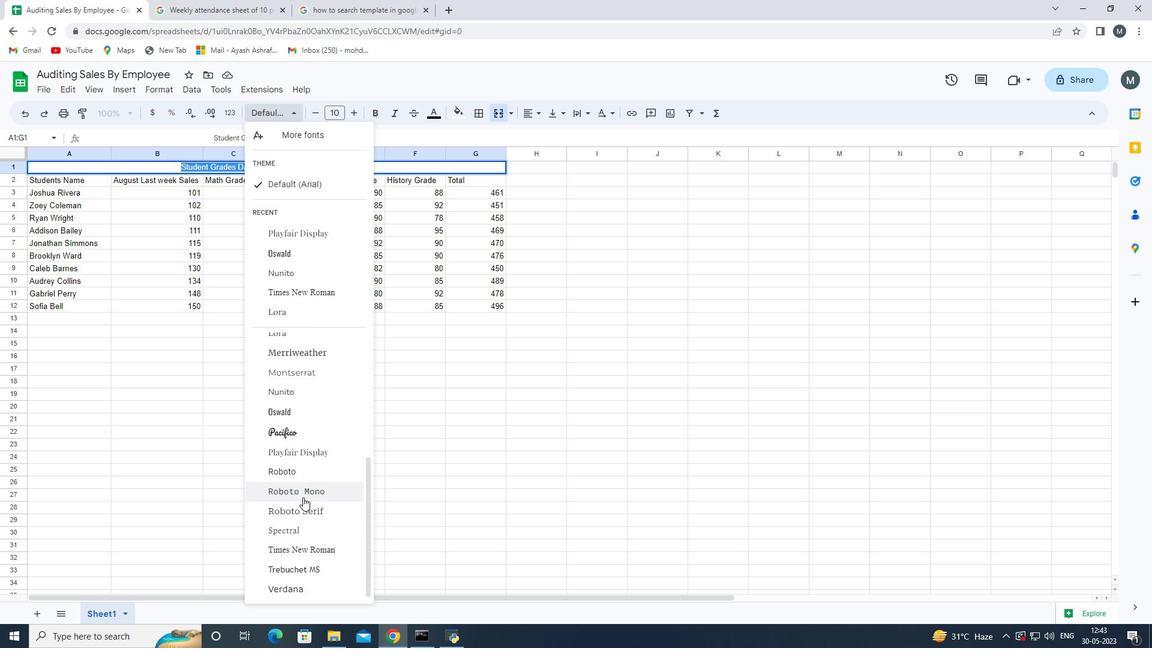 
Action: Mouse moved to (296, 436)
Screenshot: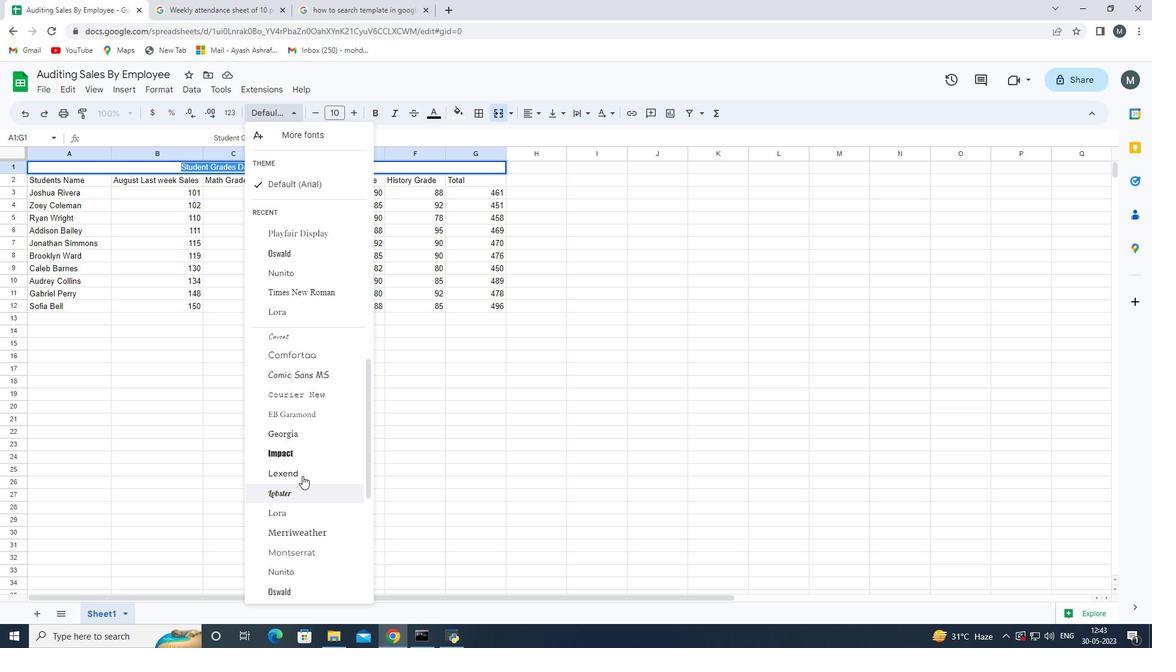 
Action: Mouse pressed left at (296, 436)
Screenshot: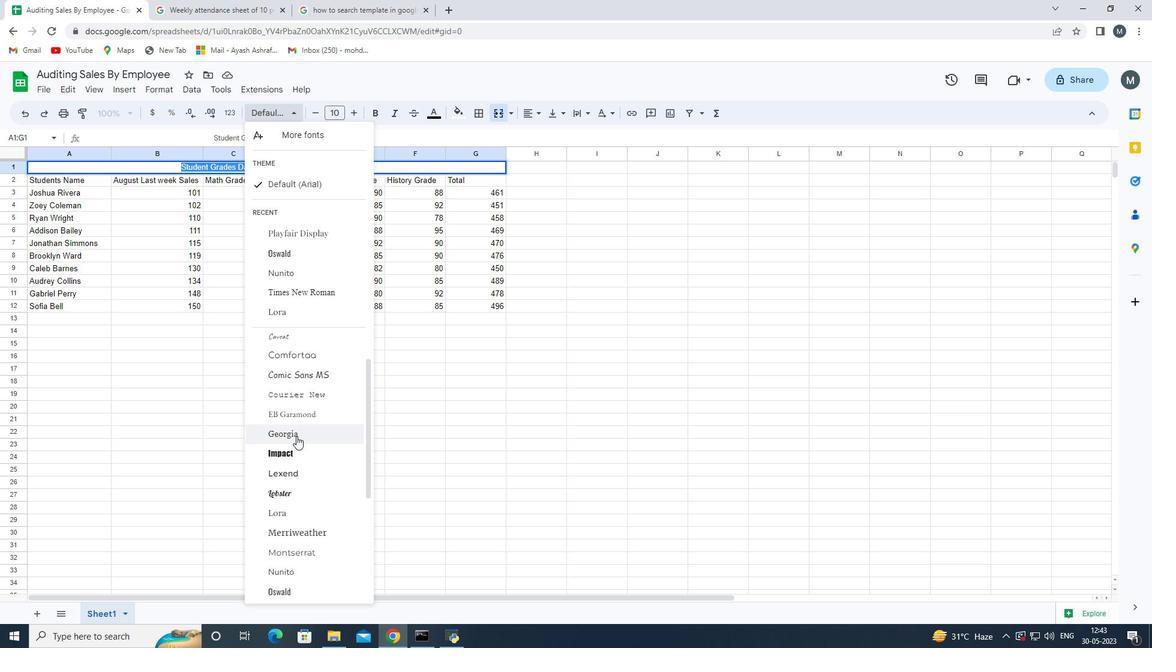 
Action: Mouse moved to (459, 119)
Screenshot: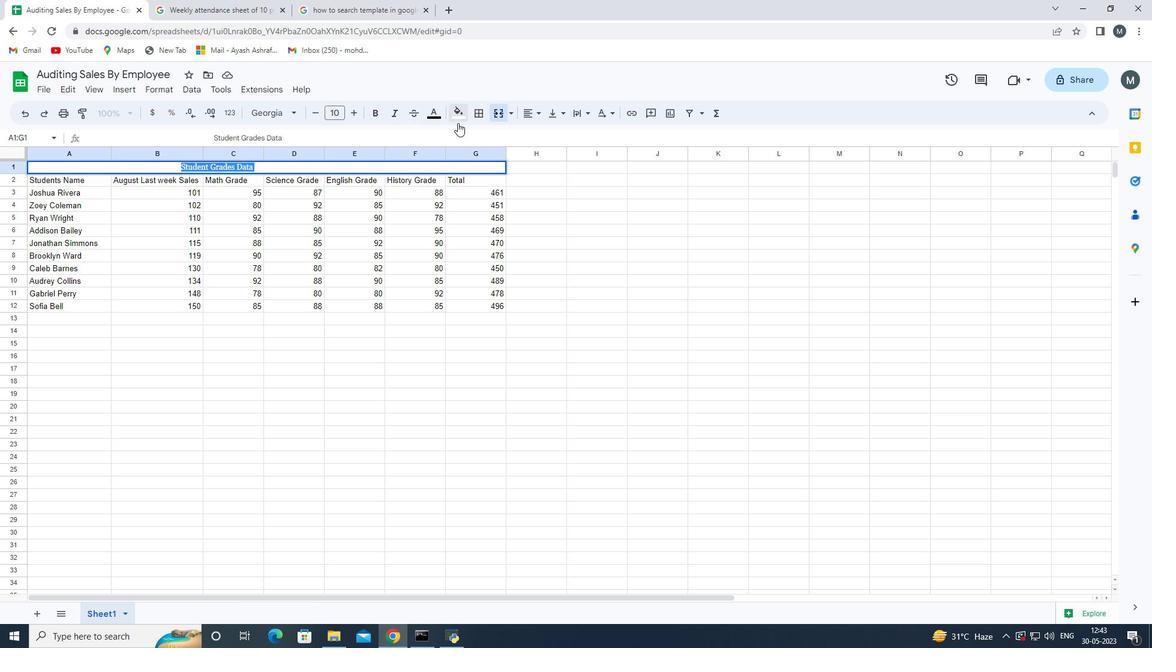 
Action: Mouse pressed left at (459, 119)
Screenshot: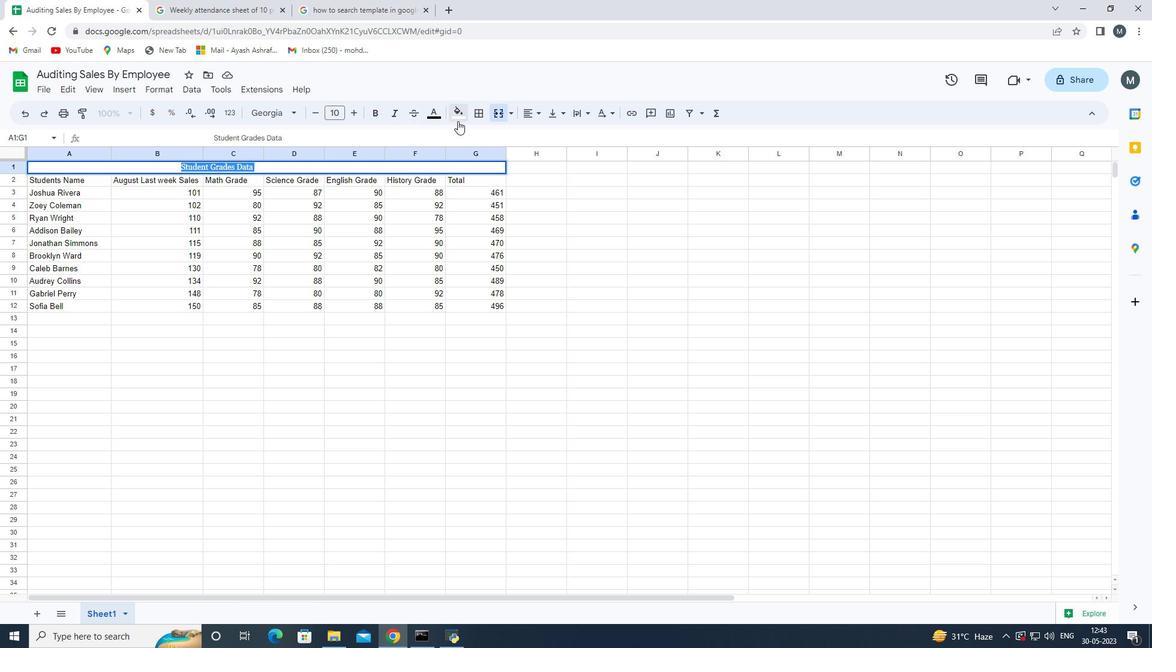 
Action: Mouse moved to (568, 169)
Screenshot: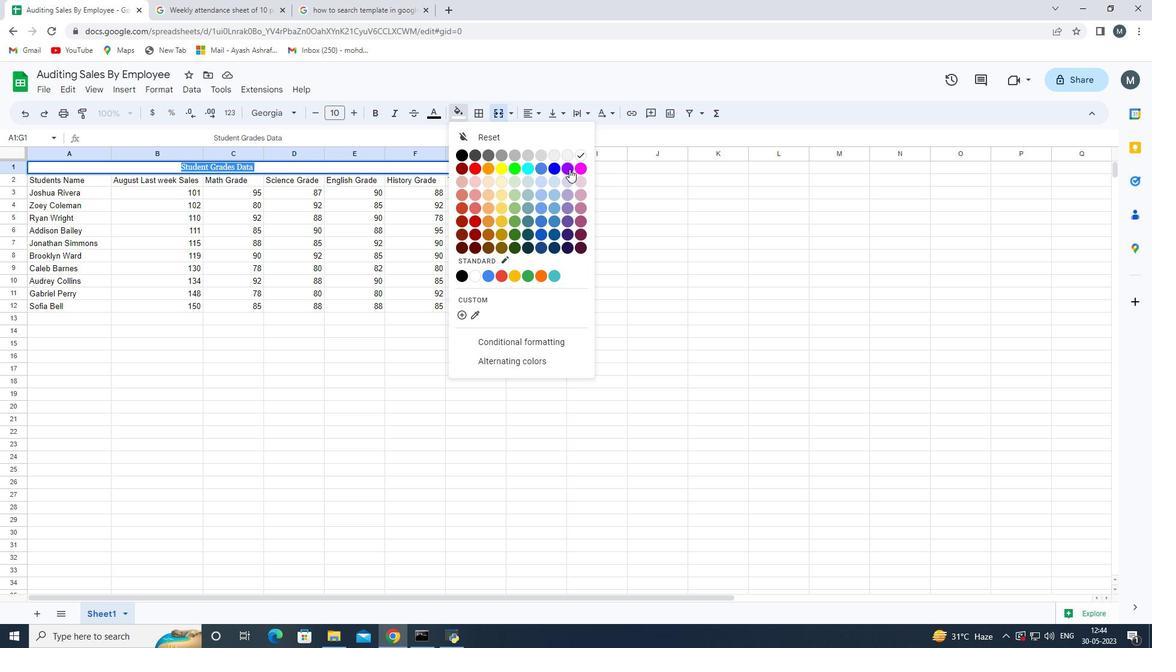 
Action: Mouse pressed left at (568, 169)
Screenshot: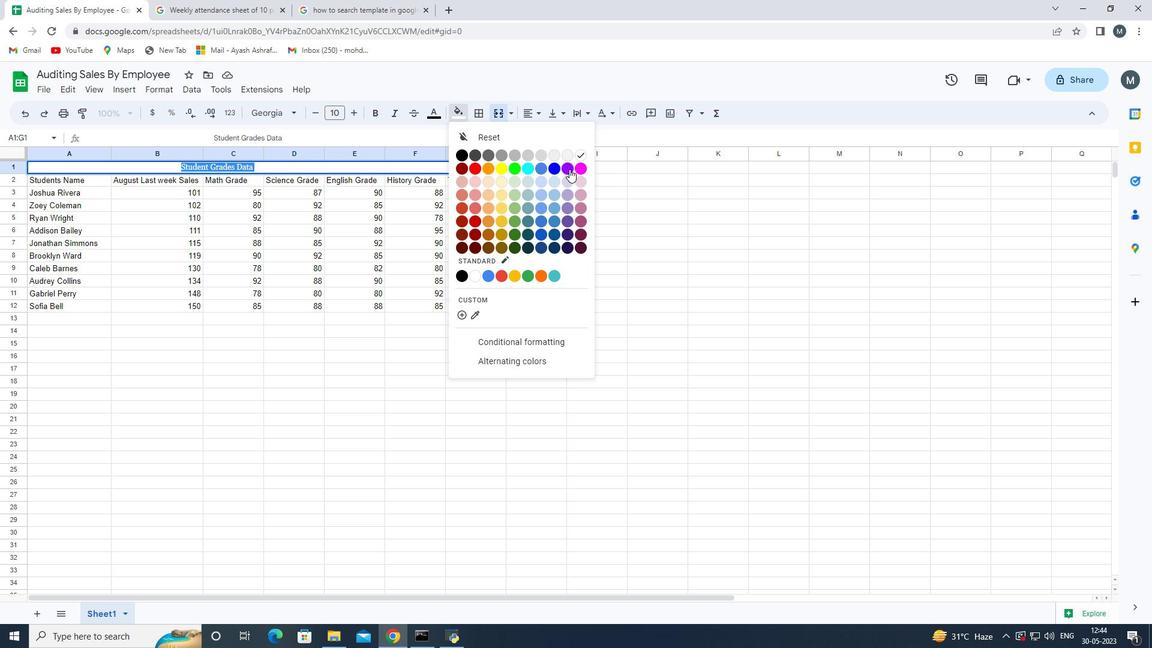 
Action: Mouse moved to (372, 114)
Screenshot: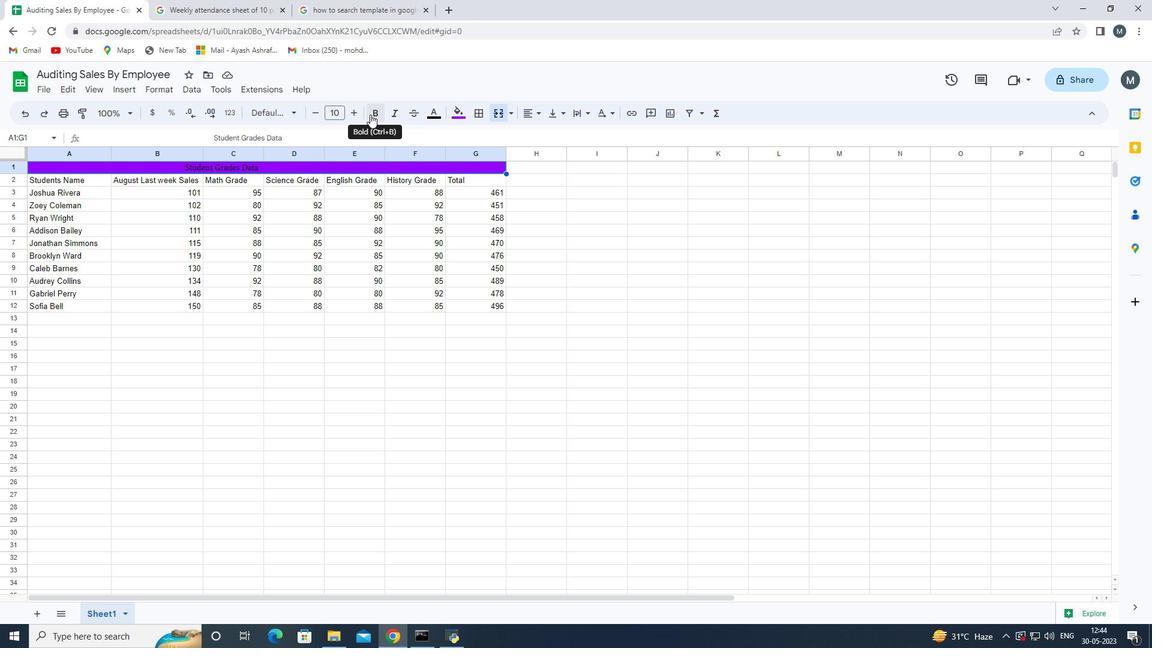
Action: Mouse pressed left at (372, 114)
Screenshot: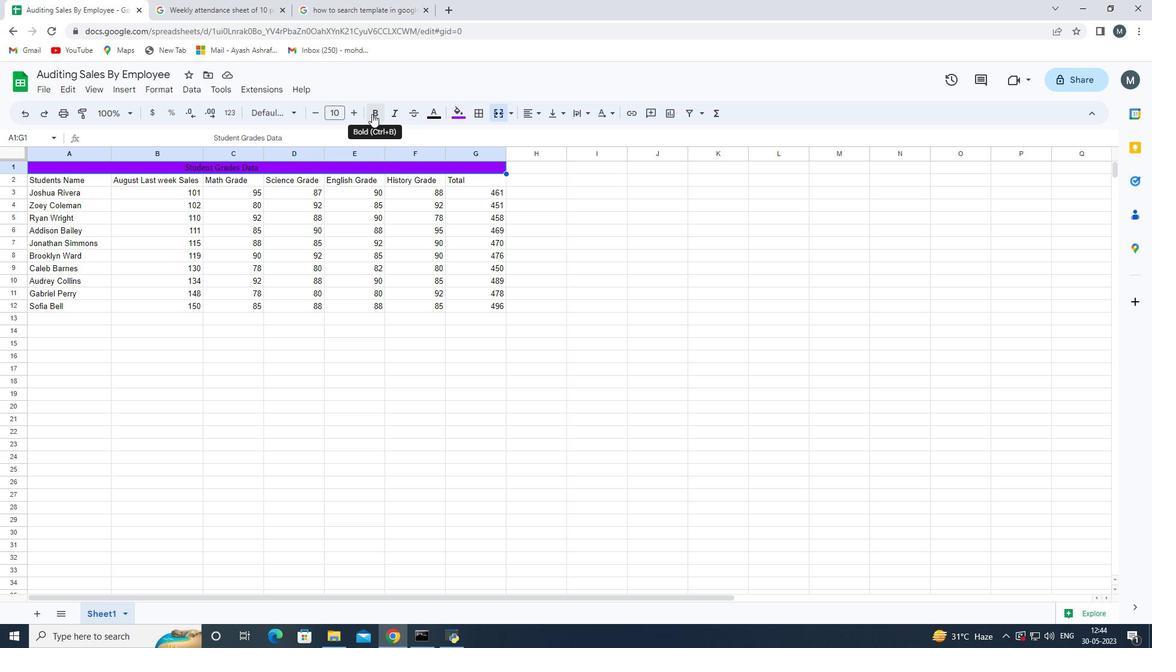 
Action: Mouse moved to (350, 109)
Screenshot: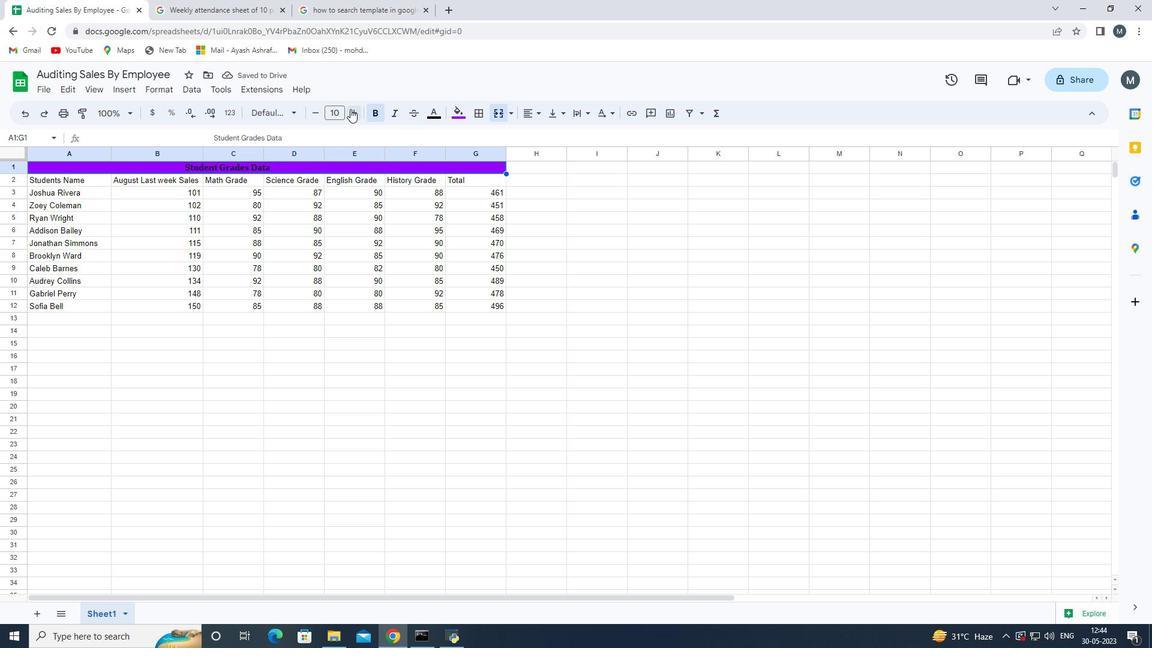 
Action: Mouse pressed left at (350, 109)
Screenshot: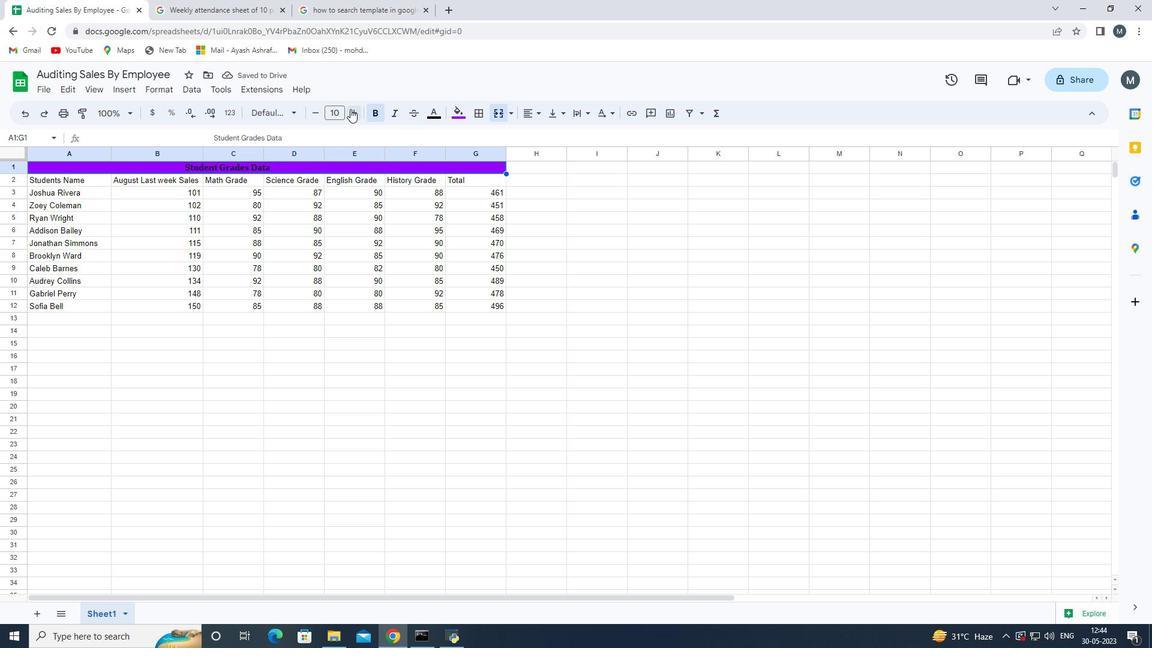 
Action: Mouse pressed left at (350, 109)
Screenshot: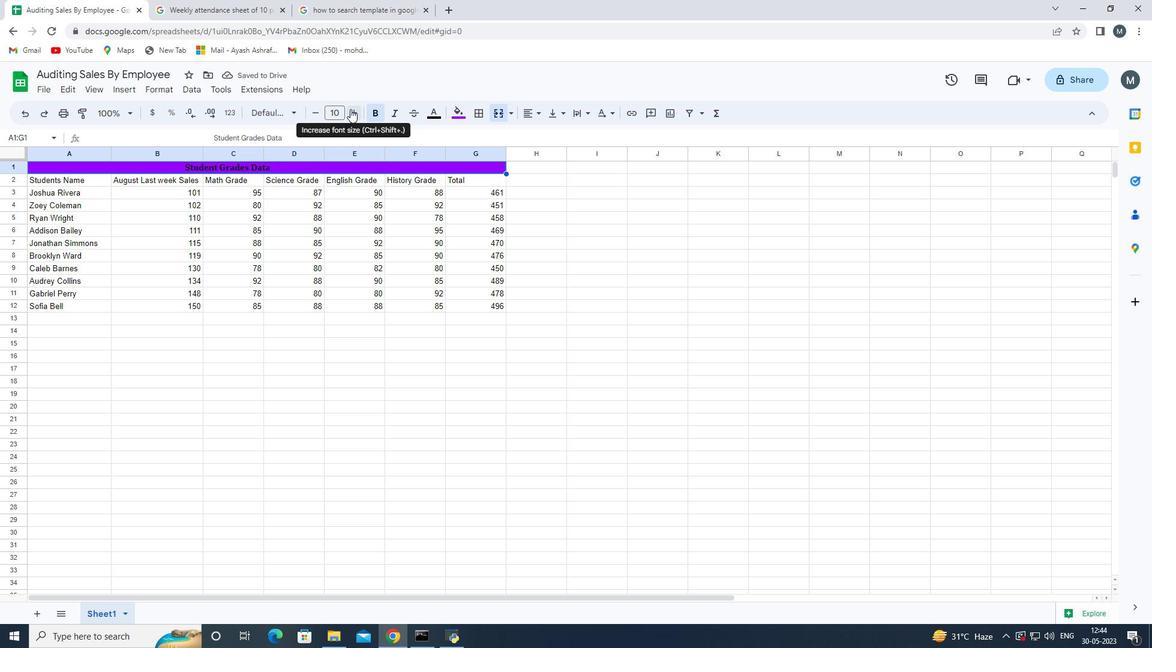 
Action: Mouse pressed left at (350, 109)
Screenshot: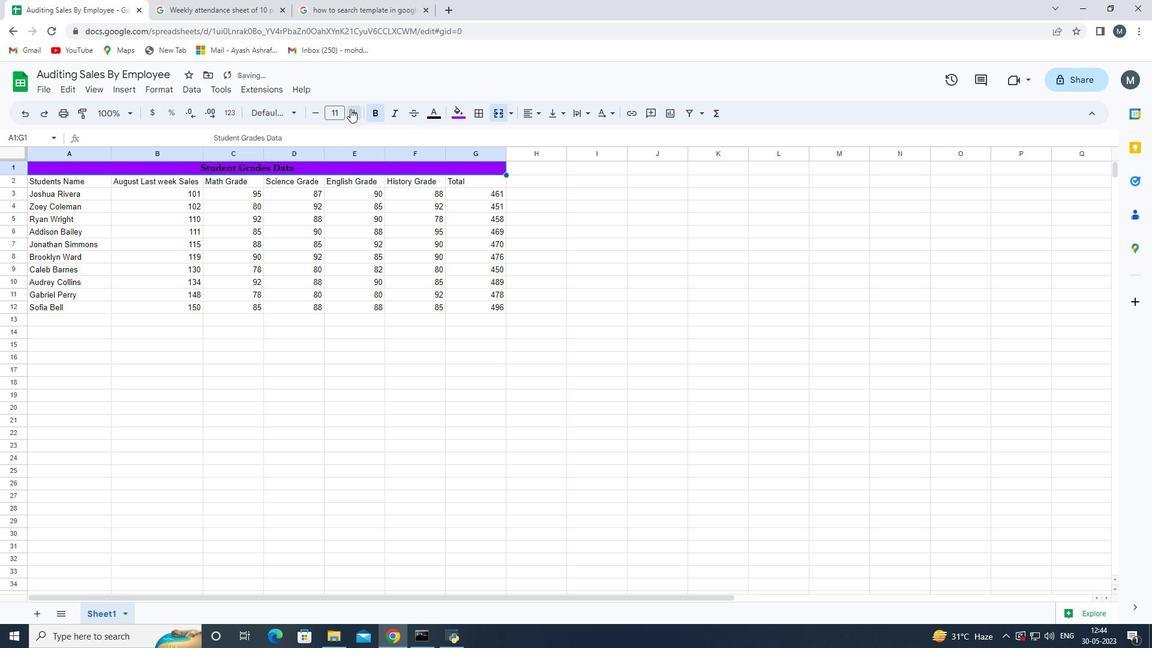 
Action: Mouse pressed left at (350, 109)
Screenshot: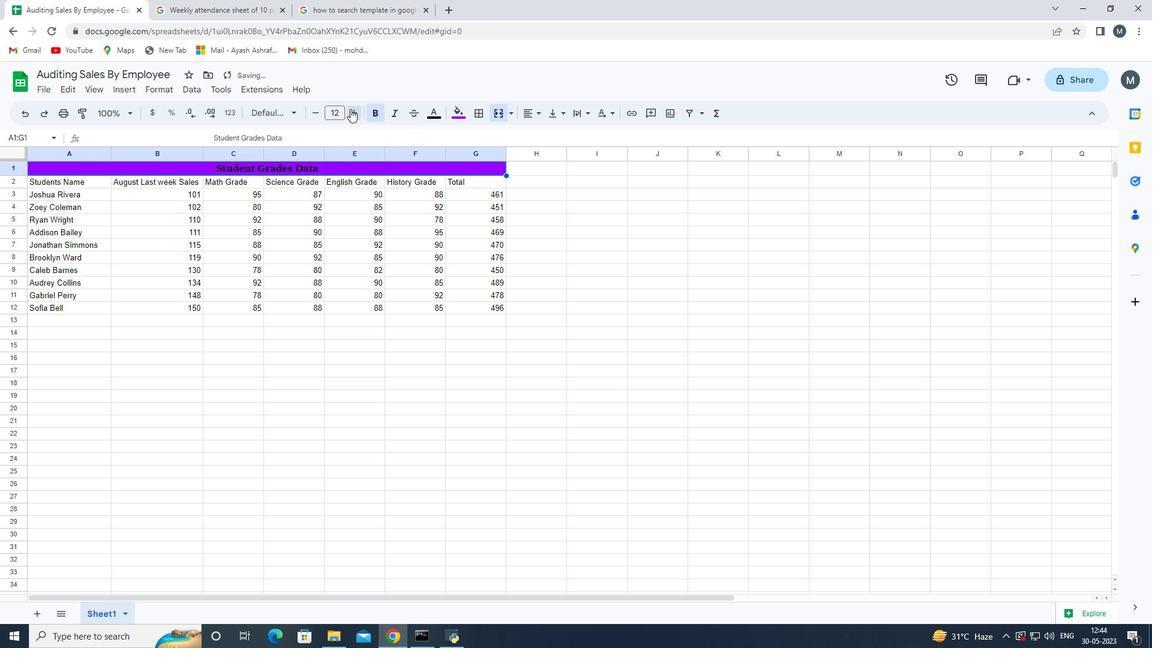 
Action: Mouse pressed left at (350, 109)
Screenshot: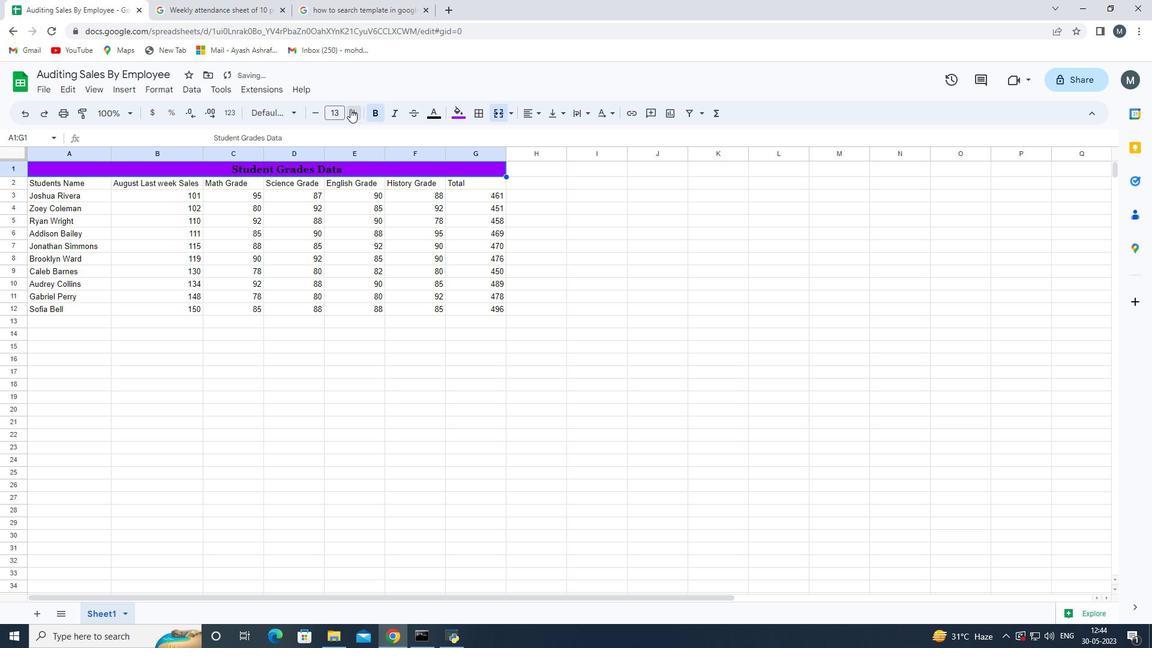
Action: Mouse moved to (352, 109)
Screenshot: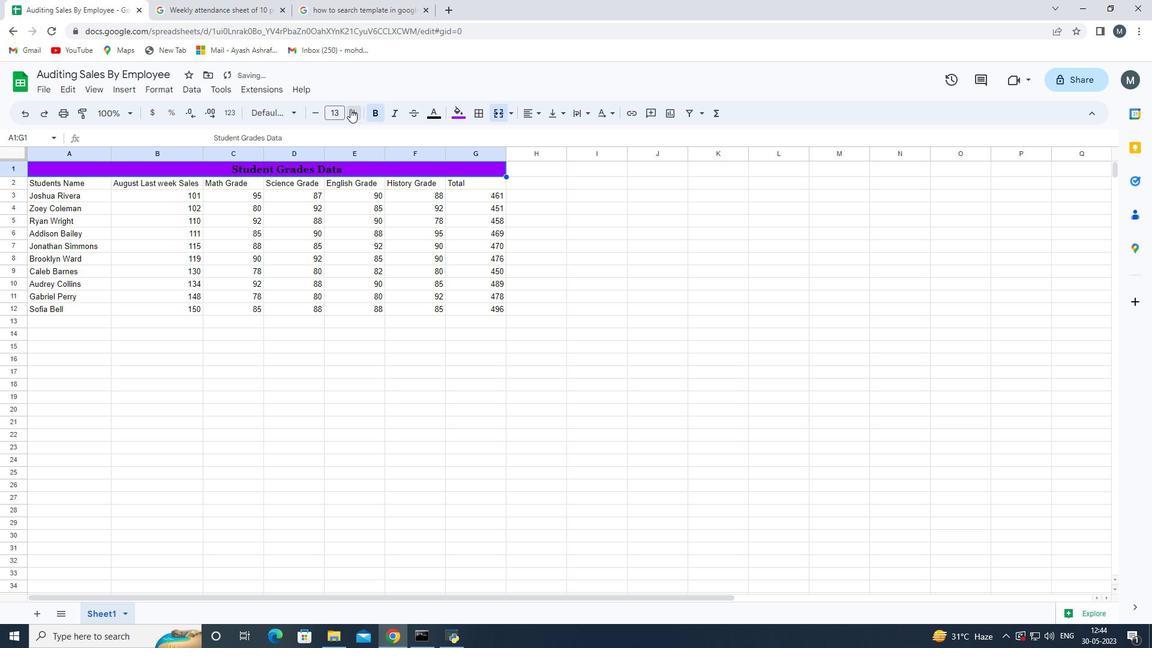 
Action: Mouse pressed left at (352, 109)
Screenshot: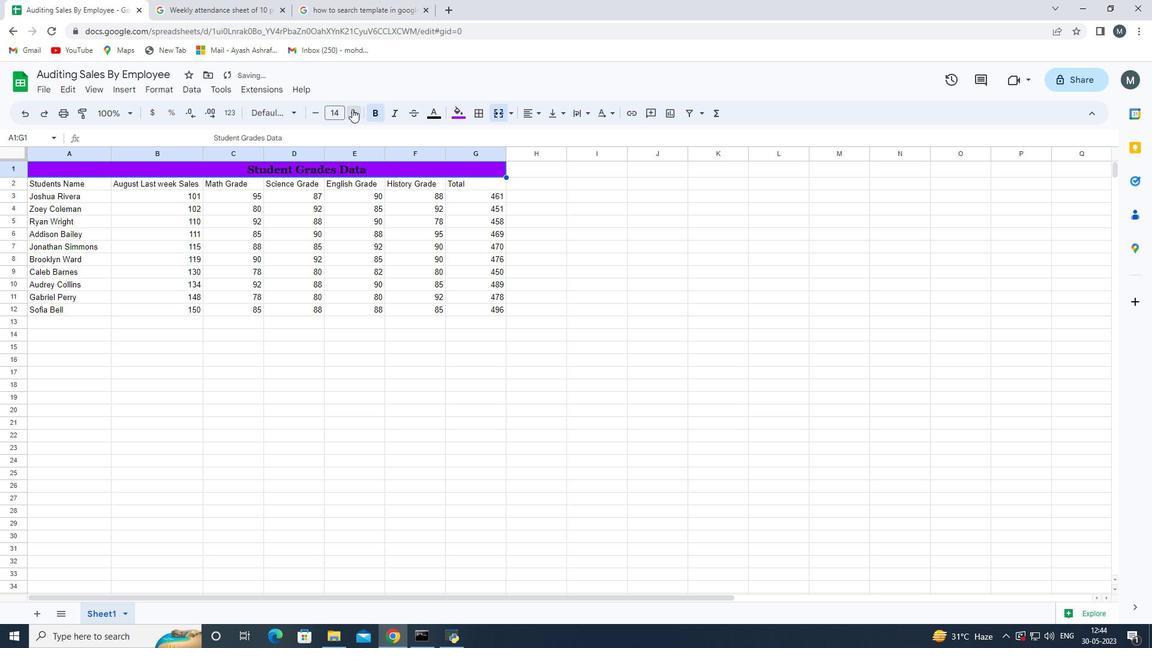 
Action: Mouse pressed left at (352, 109)
Screenshot: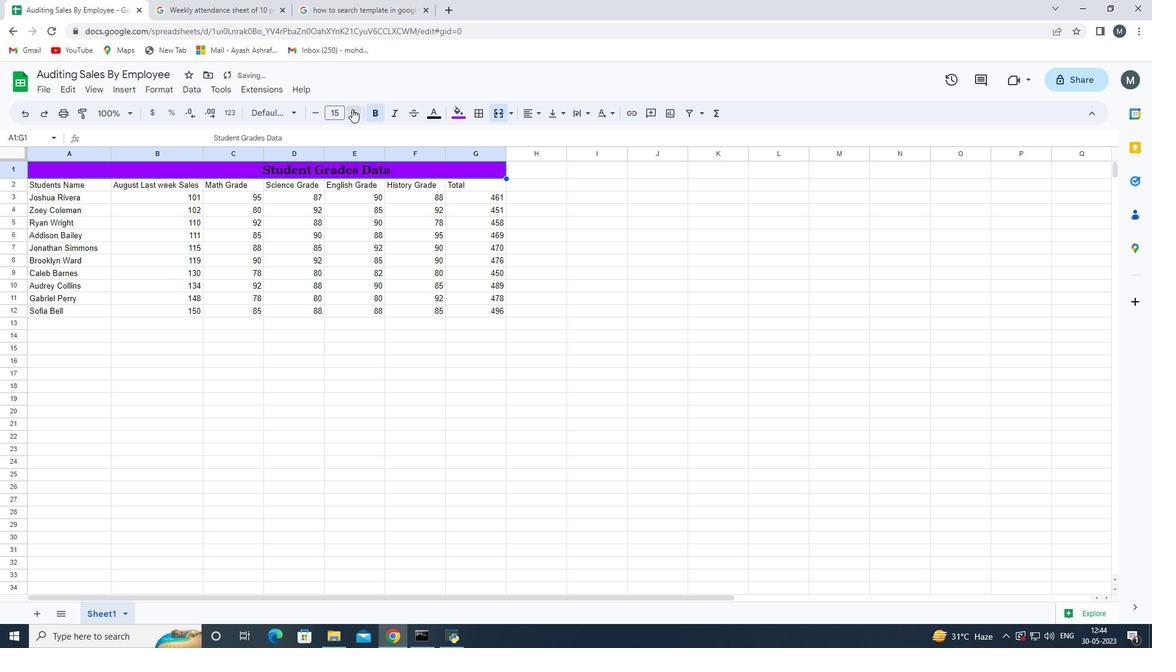 
Action: Mouse pressed left at (352, 109)
Screenshot: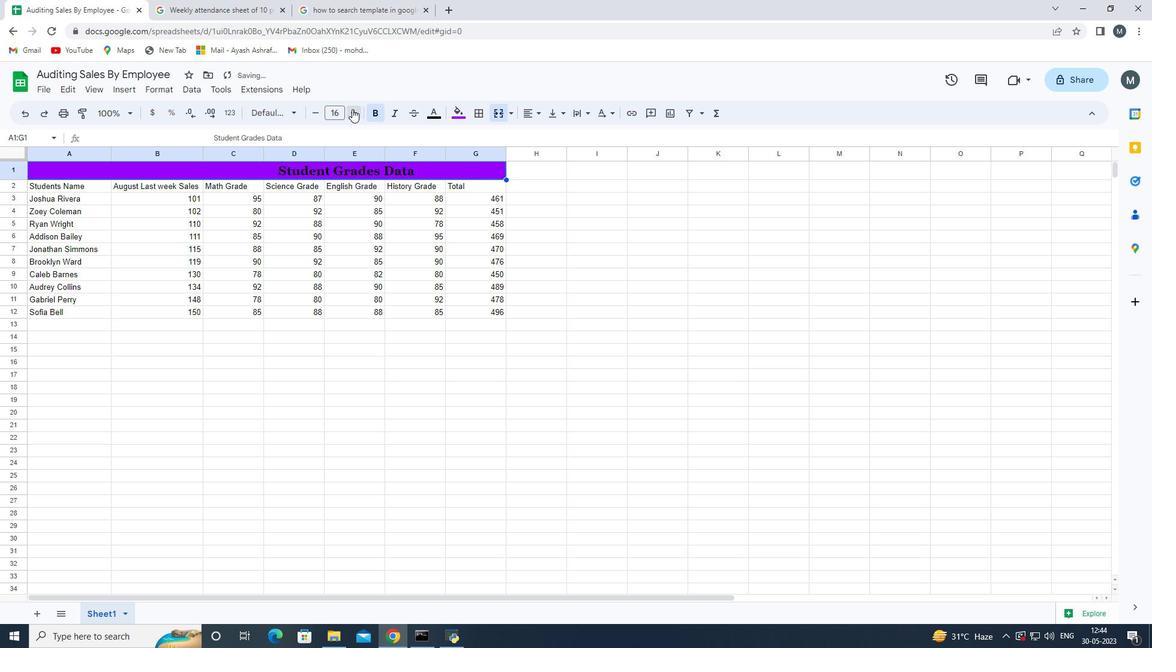 
Action: Mouse moved to (352, 109)
Screenshot: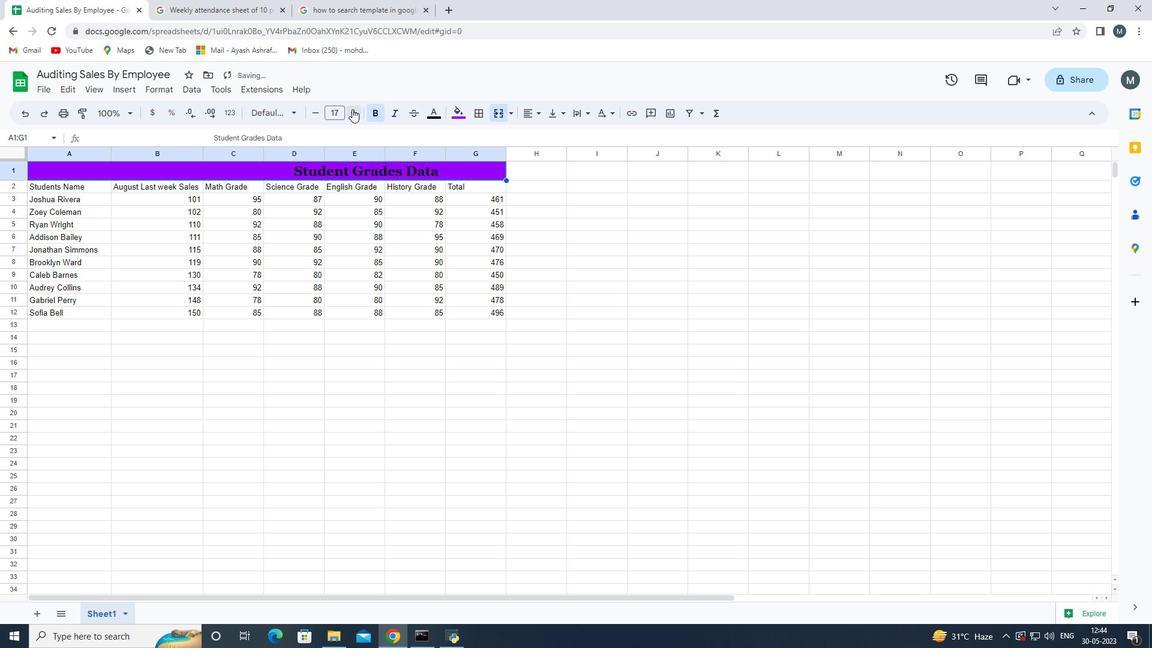 
Action: Mouse pressed left at (352, 109)
Screenshot: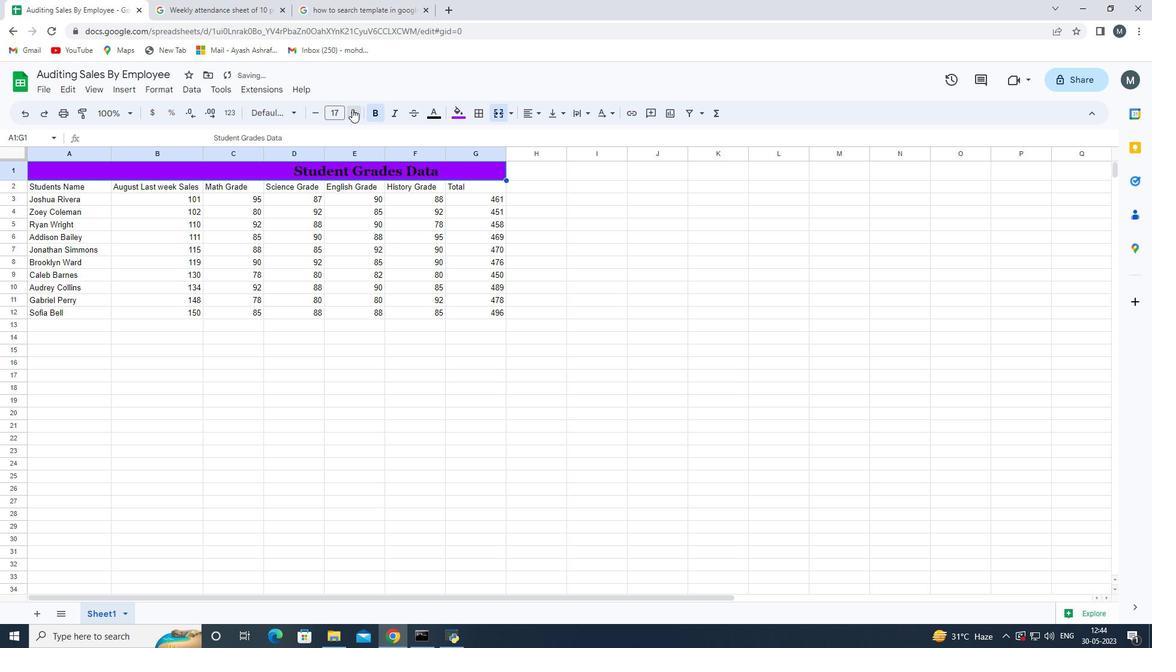 
Action: Mouse pressed left at (352, 109)
Screenshot: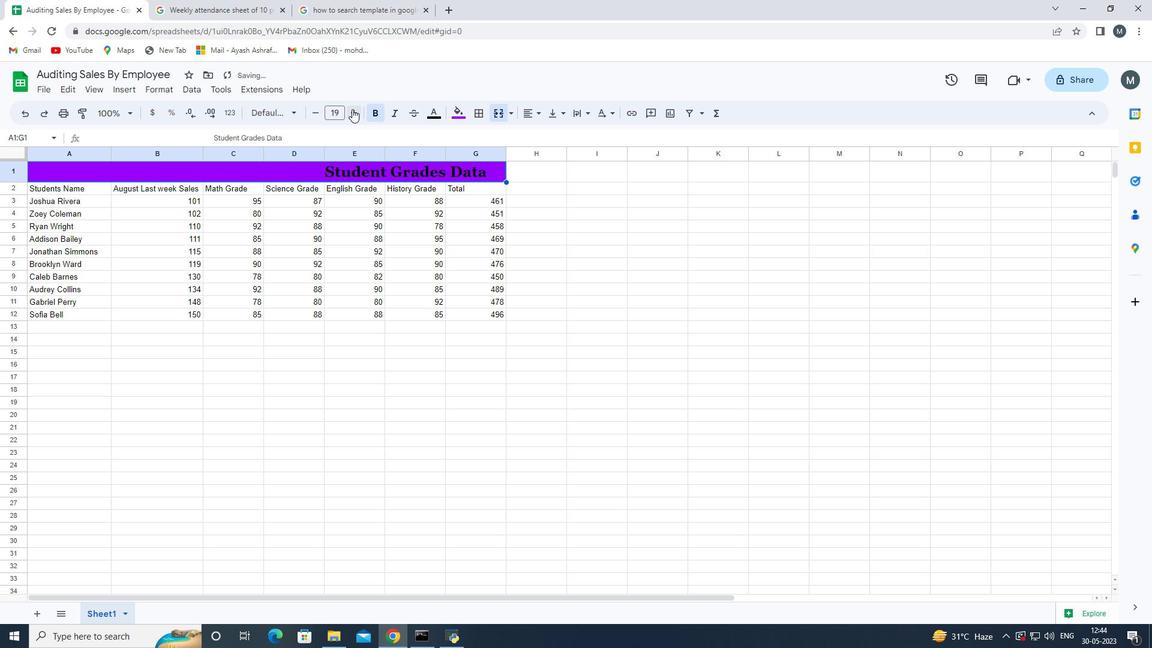 
Action: Mouse pressed left at (352, 109)
Screenshot: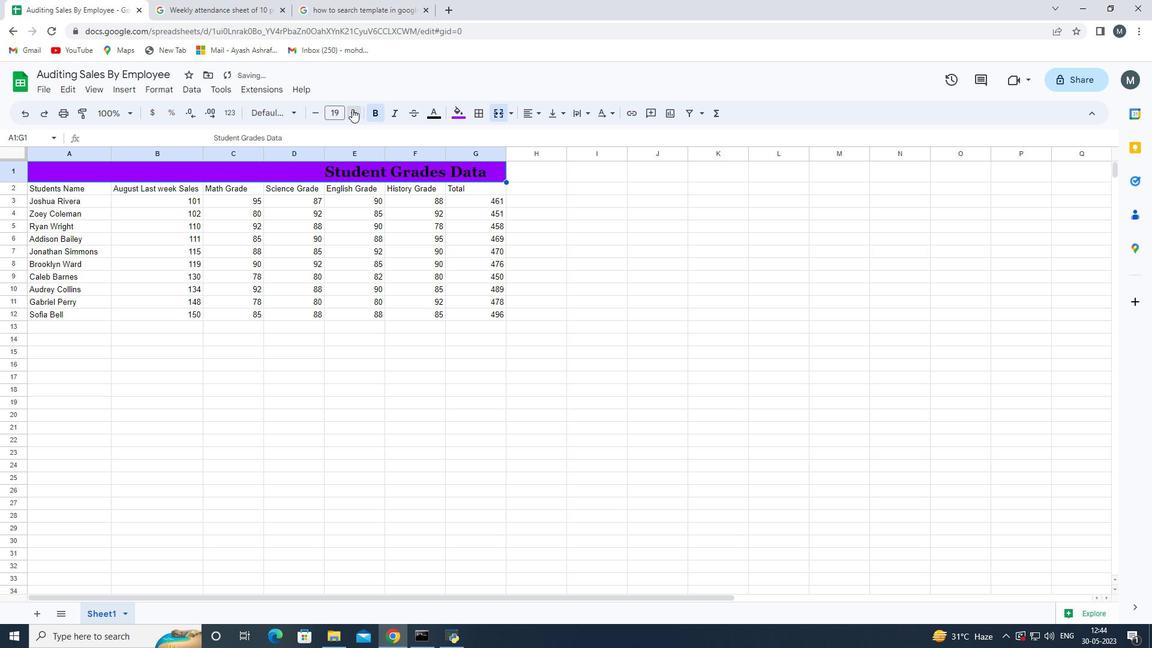 
Action: Mouse pressed left at (352, 109)
Screenshot: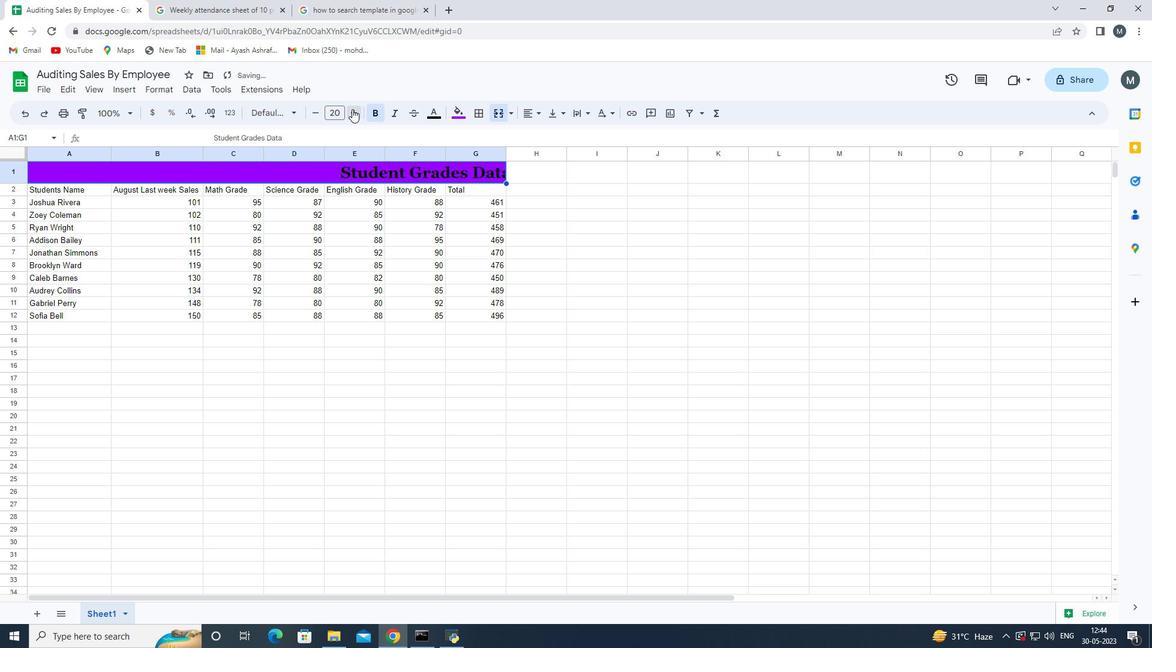 
Action: Mouse pressed left at (352, 109)
Screenshot: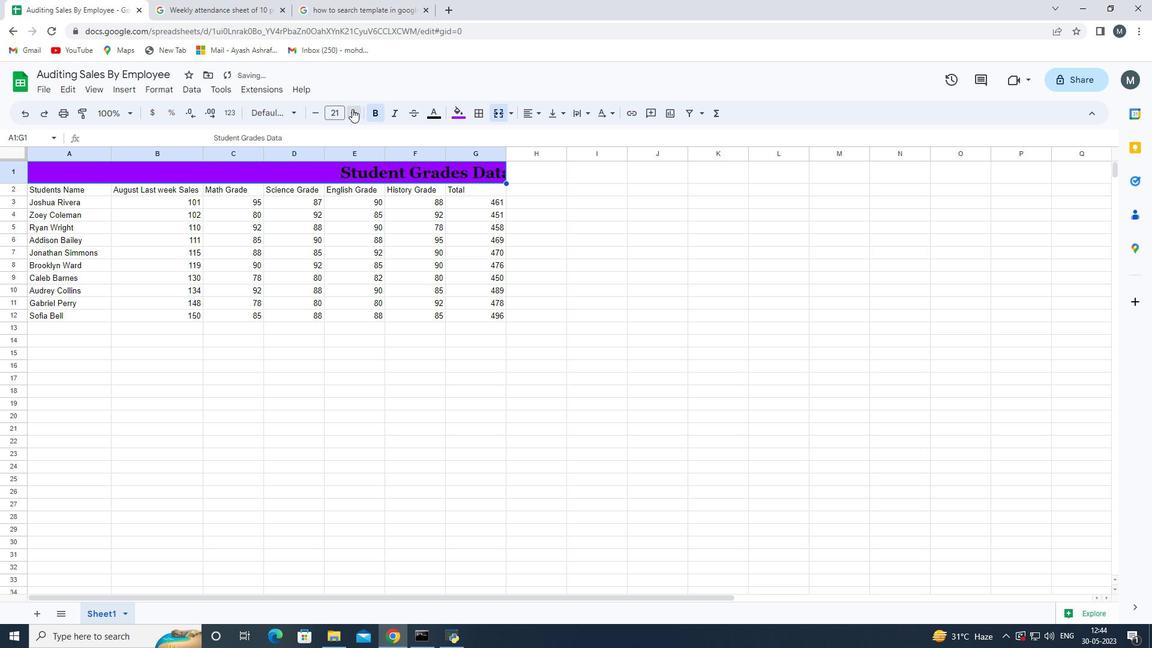 
Action: Mouse moved to (315, 115)
Screenshot: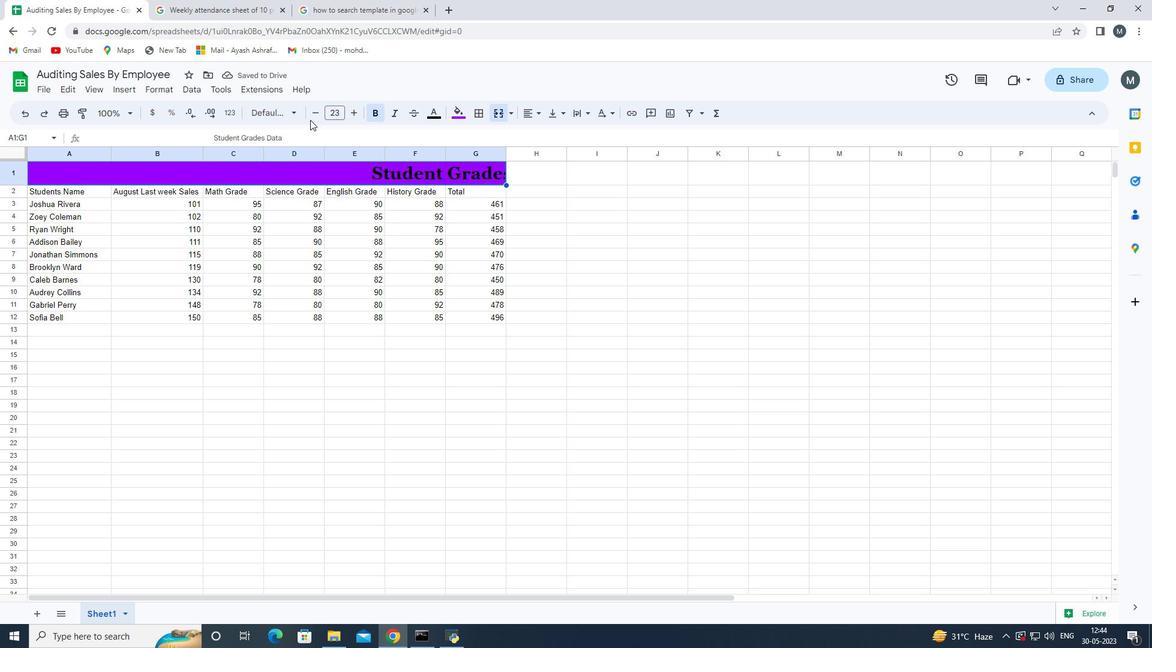 
Action: Mouse pressed left at (315, 115)
Screenshot: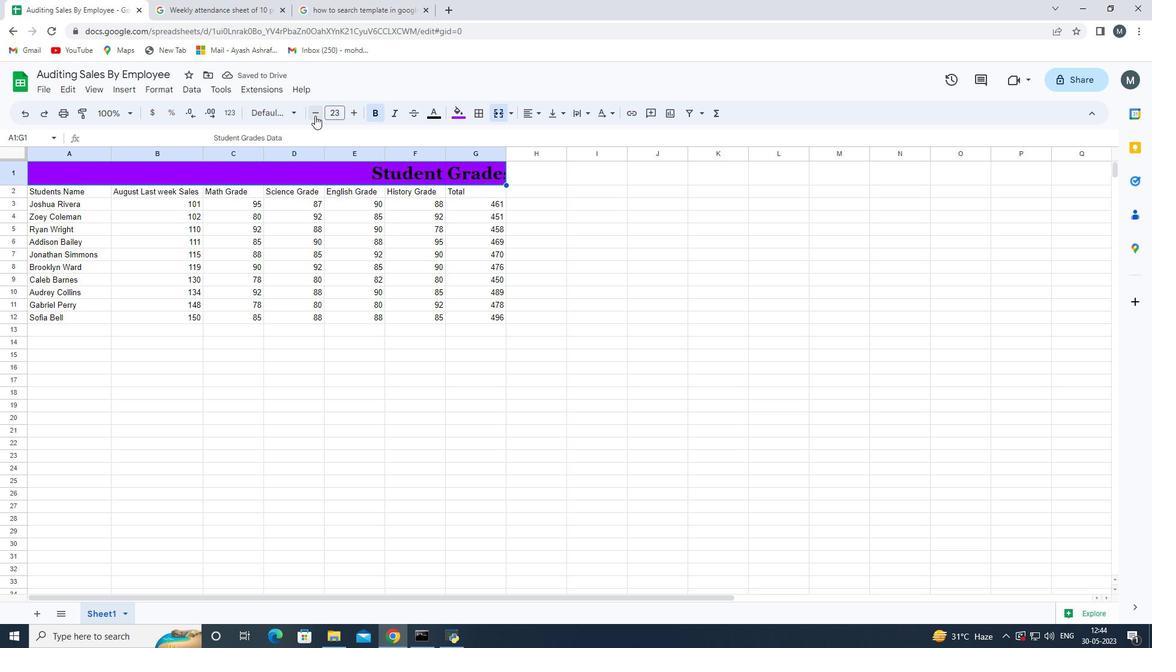 
Action: Mouse pressed left at (315, 115)
Screenshot: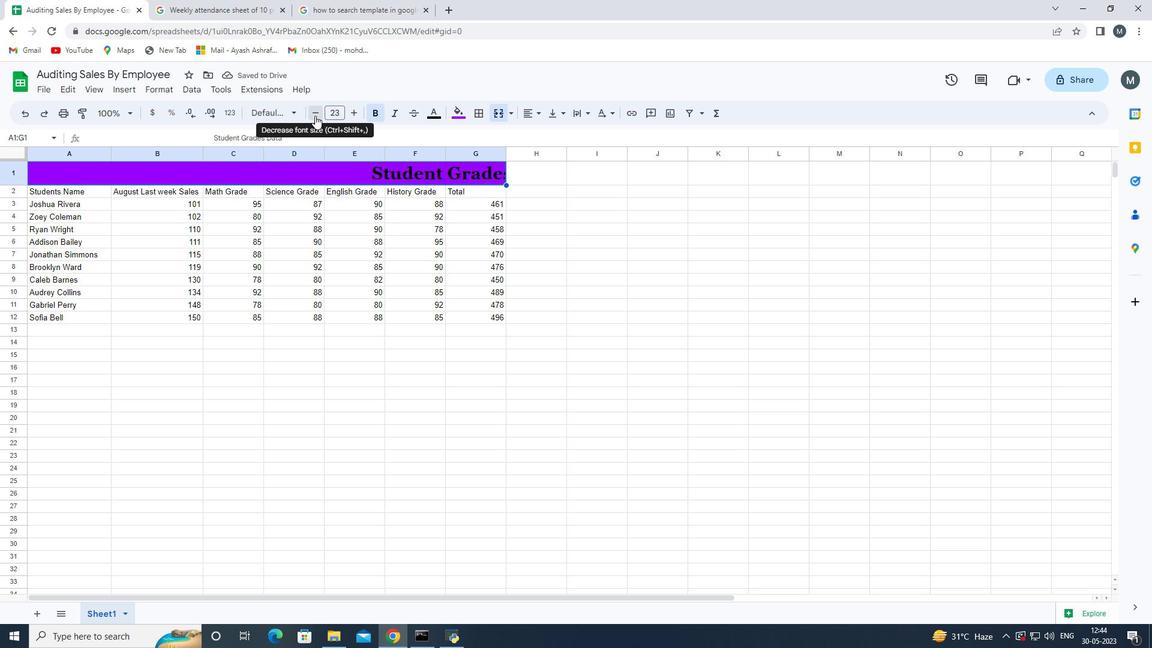 
Action: Mouse pressed left at (315, 115)
Screenshot: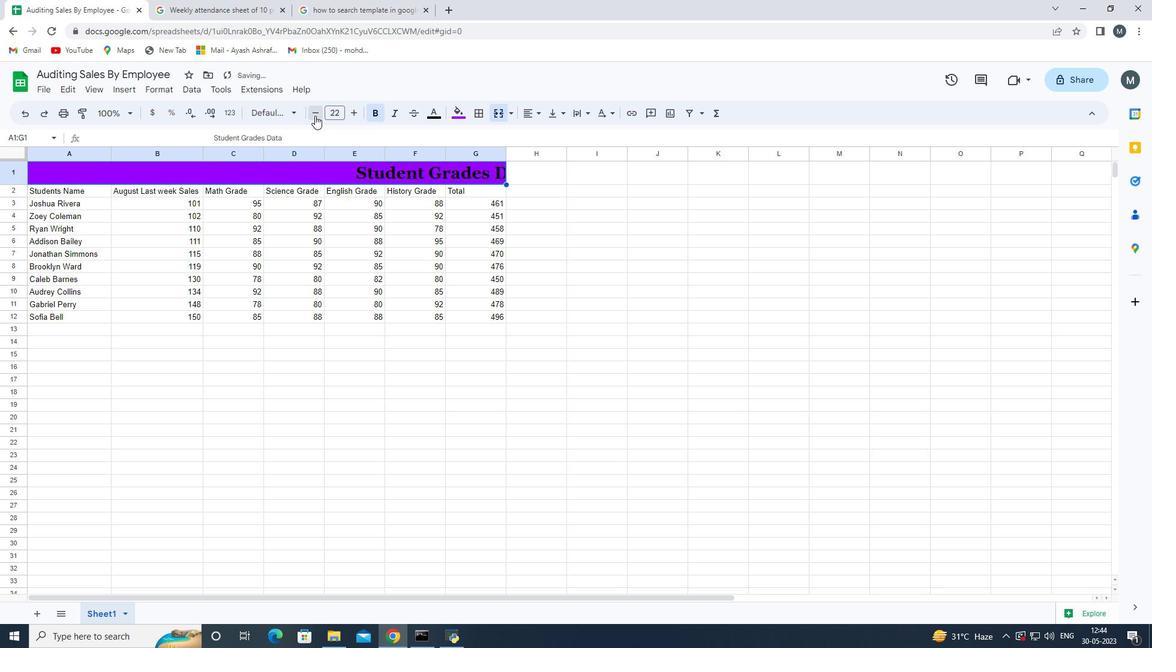 
Action: Mouse pressed left at (315, 115)
Screenshot: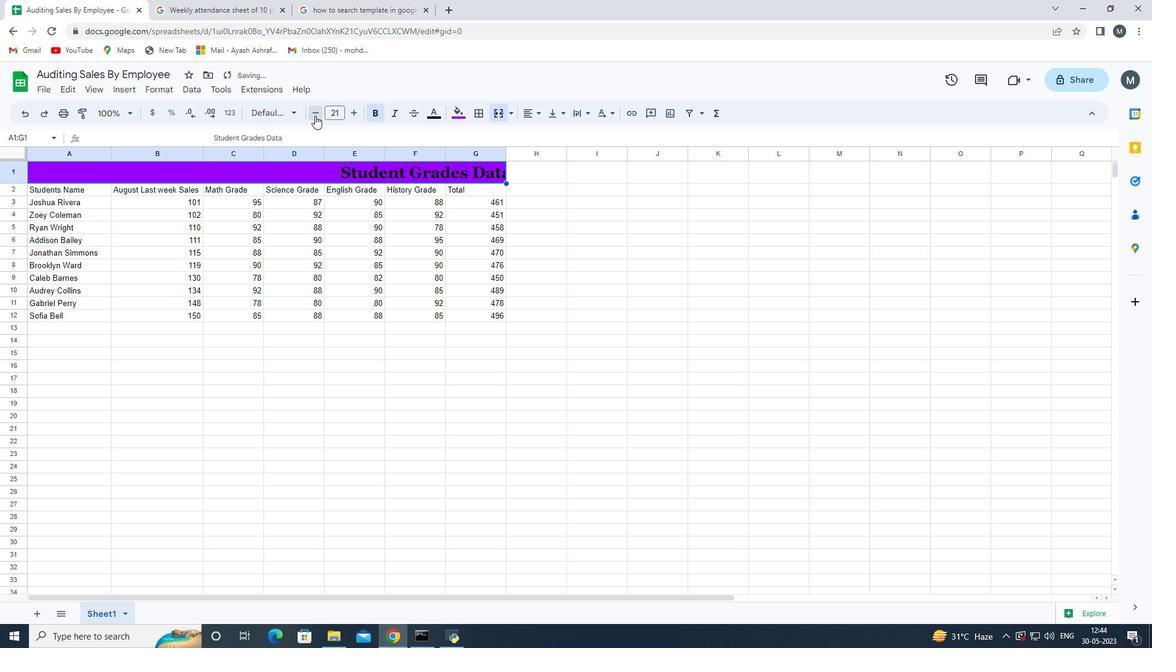 
Action: Mouse moved to (213, 132)
Screenshot: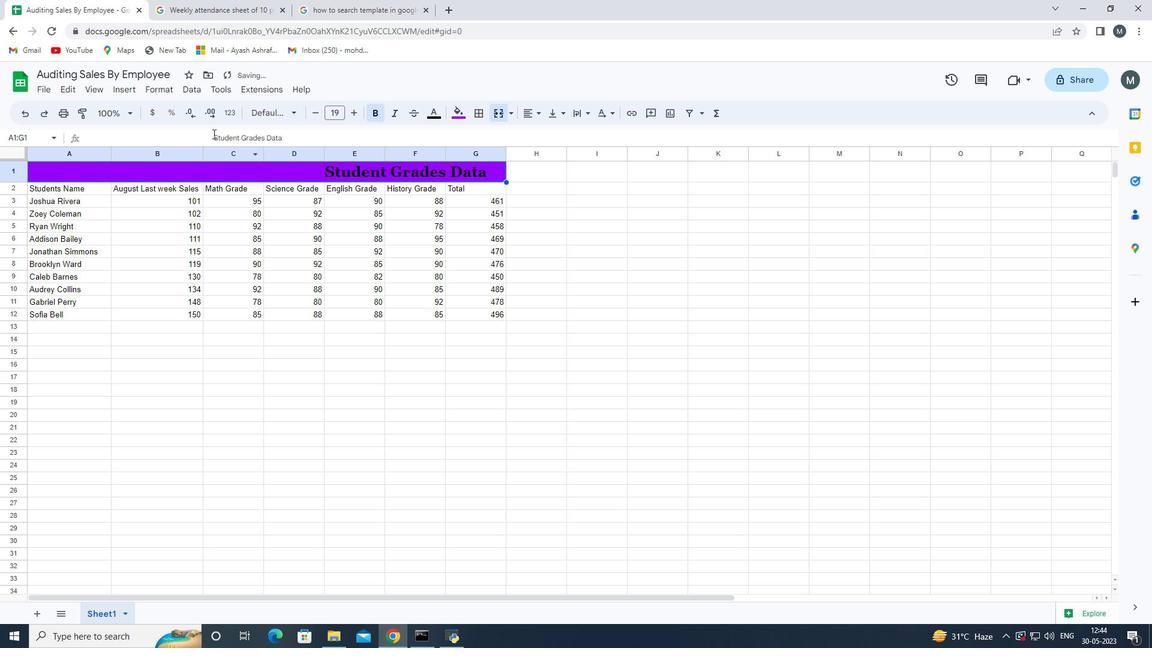 
Action: Mouse pressed left at (213, 132)
Screenshot: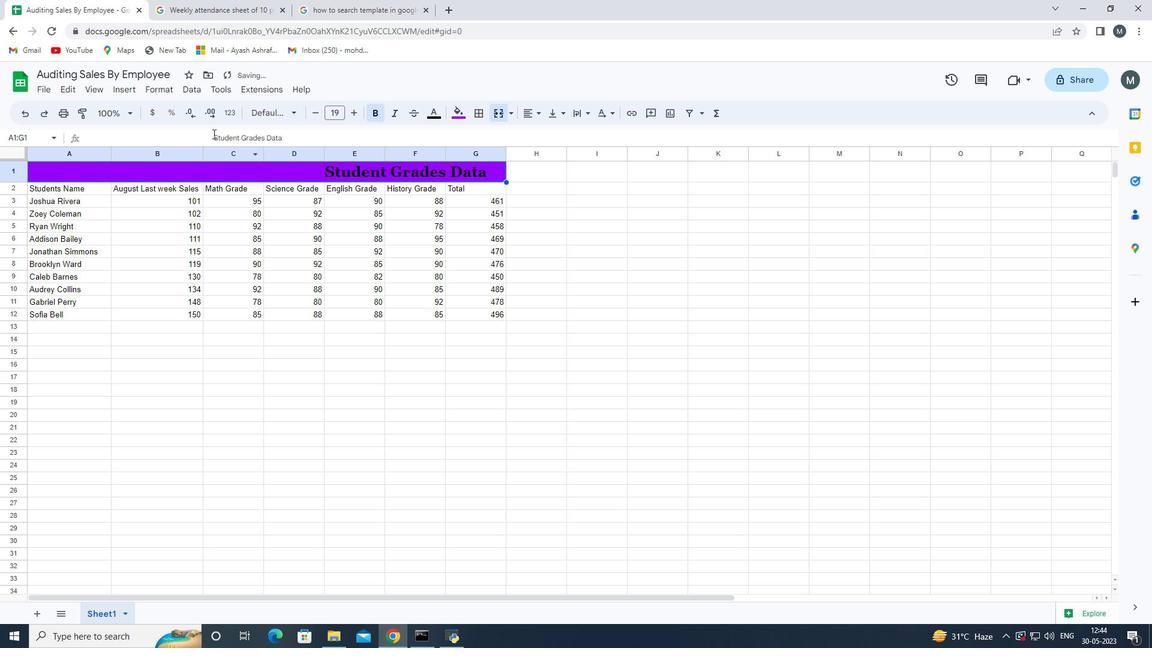 
Action: Mouse moved to (213, 132)
Screenshot: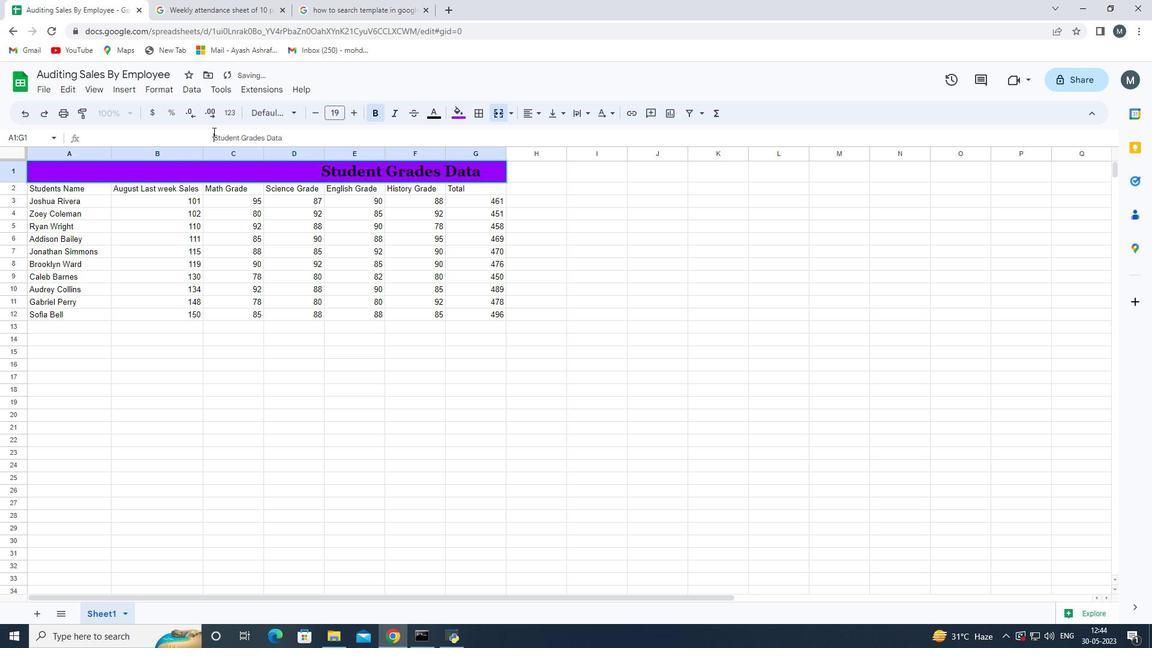 
Action: Key pressed <Key.backspace><Key.backspace><Key.backspace><Key.backspace><Key.backspace><Key.backspace><Key.backspace><Key.backspace><Key.backspace><Key.backspace><Key.backspace><Key.backspace><Key.backspace><Key.backspace><Key.backspace><Key.backspace><Key.backspace><Key.backspace><Key.backspace><Key.backspace><Key.backspace><Key.backspace><Key.backspace><Key.backspace><Key.backspace><Key.backspace><Key.backspace><Key.backspace><Key.backspace><Key.backspace><Key.backspace><Key.backspace><Key.backspace><Key.backspace><Key.backspace><Key.backspace><Key.backspace><Key.backspace><Key.backspace><Key.backspace><Key.backspace><Key.backspace><Key.backspace><Key.backspace><Key.backspace><Key.backspace><Key.backspace><Key.backspace><Key.backspace><Key.backspace><Key.backspace><Key.backspace><Key.backspace><Key.backspace><Key.backspace><Key.backspace><Key.backspace><Key.backspace><Key.backspace><Key.backspace><Key.backspace><Key.backspace><Key.backspace><Key.backspace><Key.backspace><Key.backspace><Key.backspace><Key.backspace><Key.backspace><Key.backspace><Key.backspace><Key.backspace><Key.backspace><Key.backspace><Key.backspace><Key.backspace><Key.backspace><Key.backspace><Key.backspace><Key.backspace><Key.backspace><Key.backspace>
Screenshot: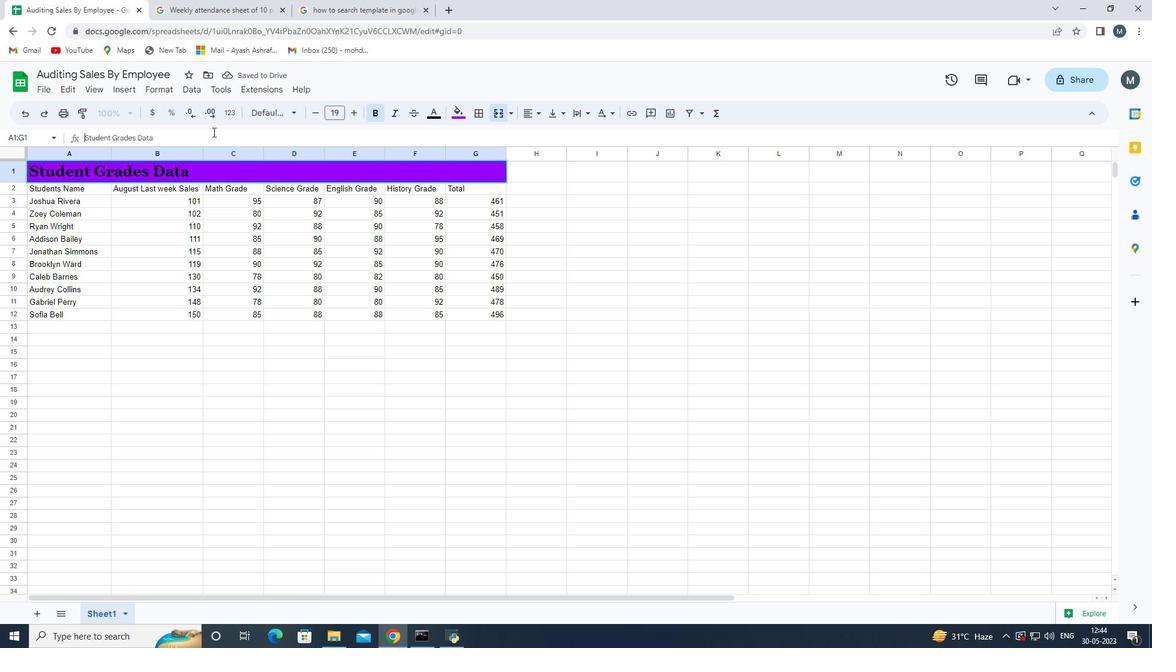 
Action: Mouse moved to (357, 112)
Screenshot: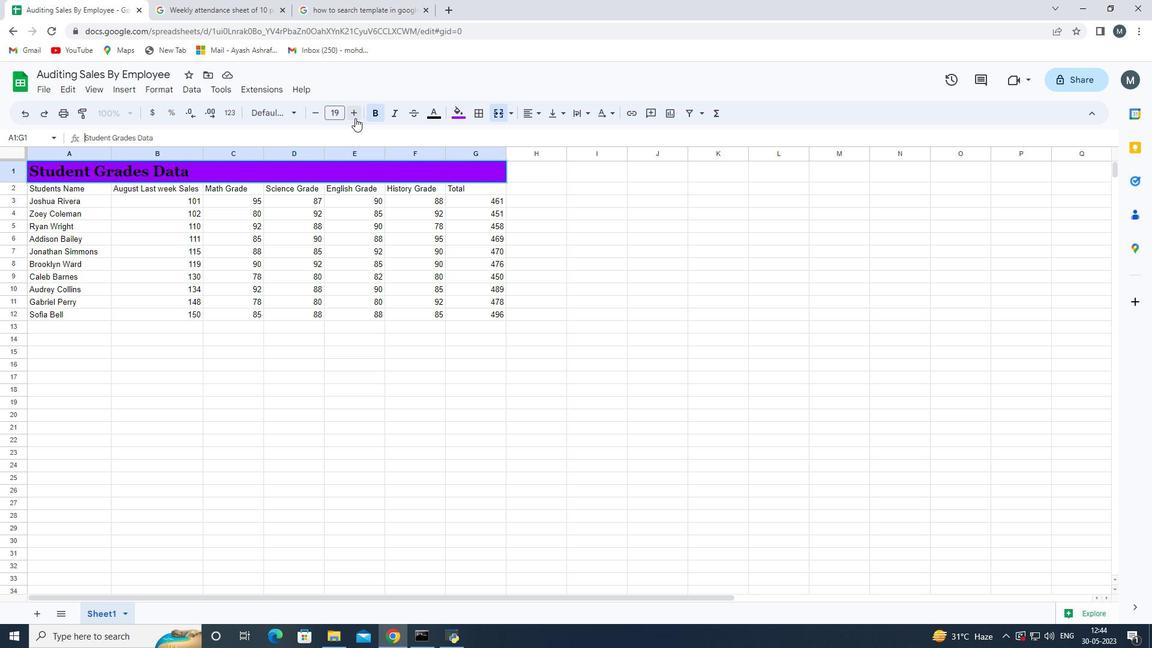 
Action: Mouse pressed left at (357, 112)
Screenshot: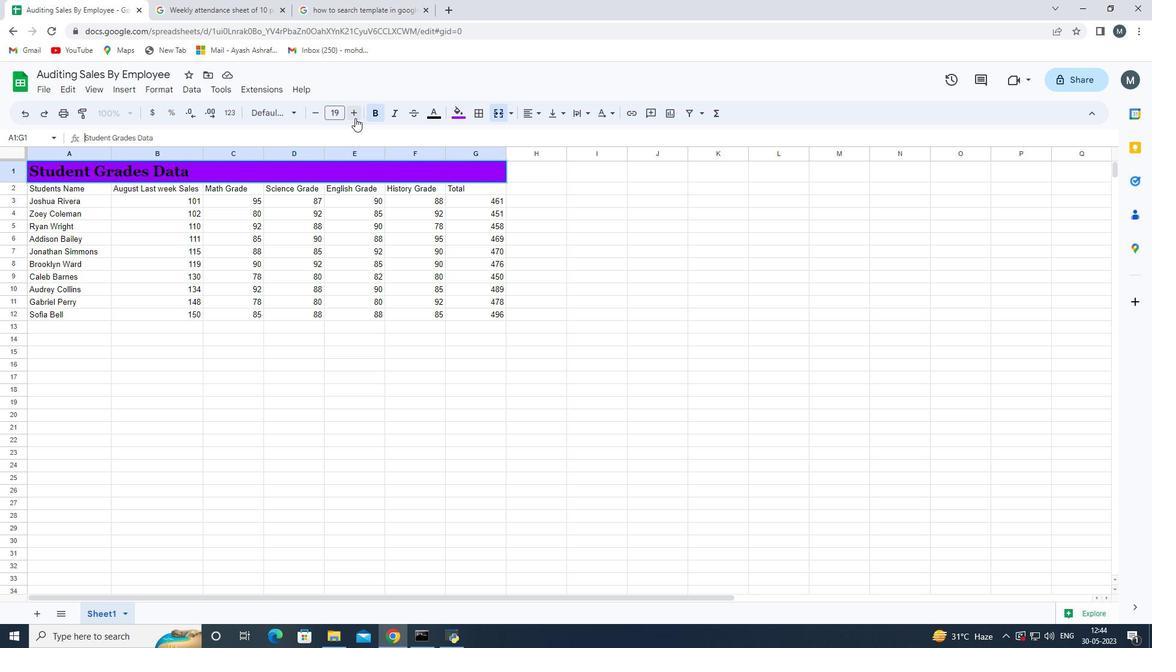 
Action: Mouse pressed left at (357, 112)
Screenshot: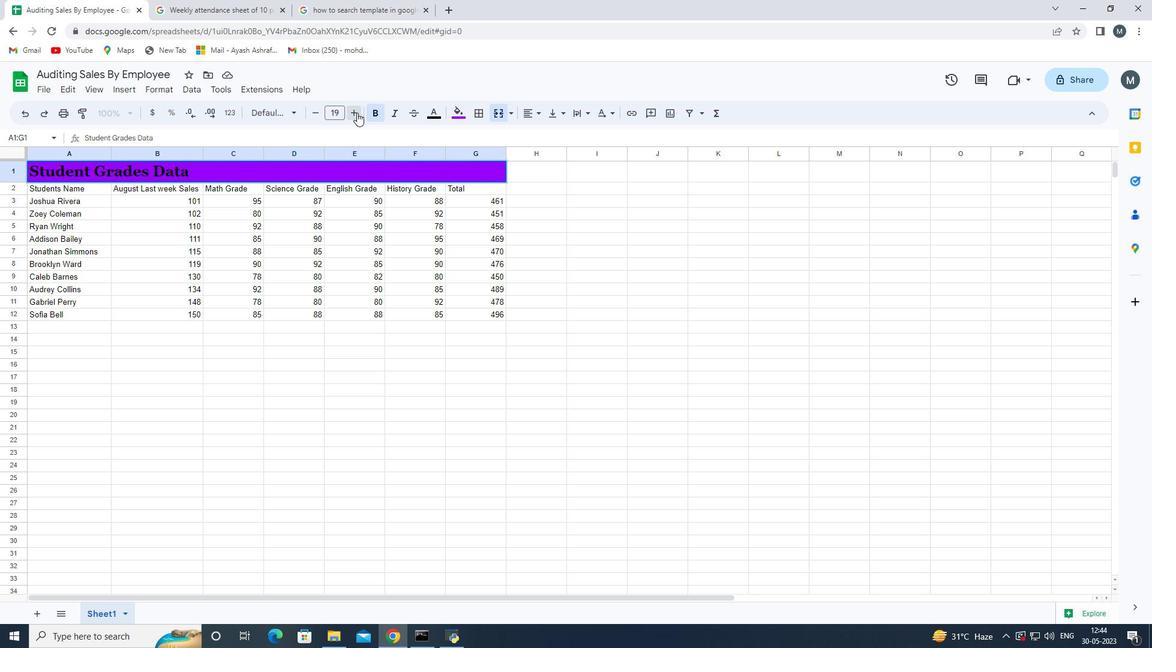 
Action: Mouse pressed left at (357, 112)
Screenshot: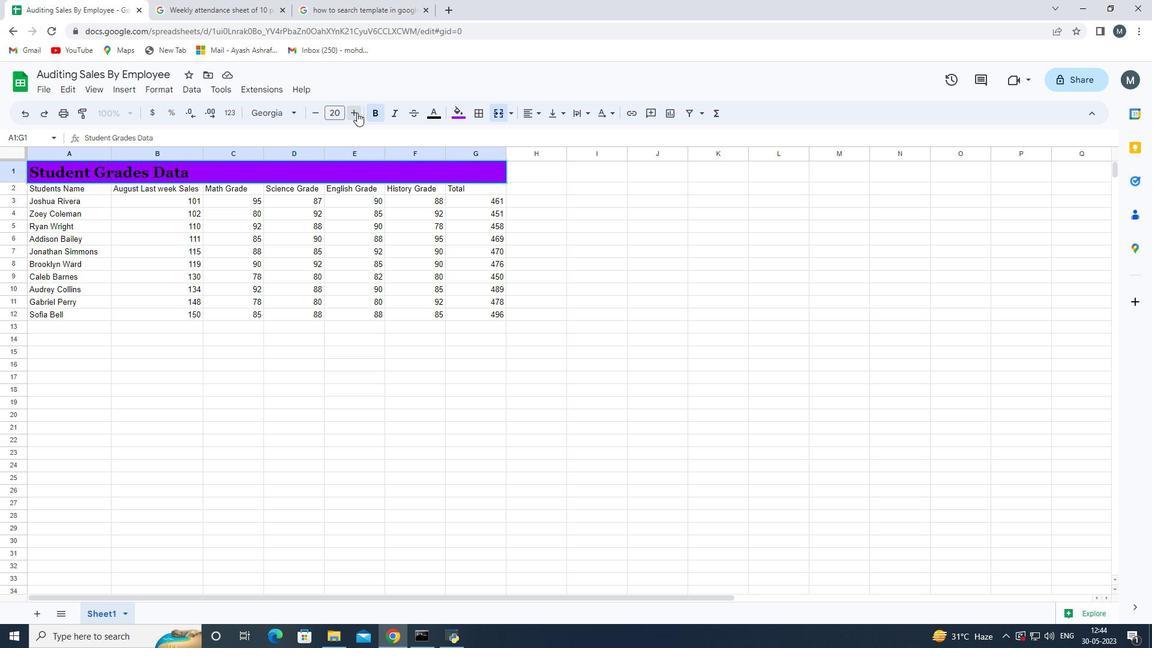 
Action: Mouse pressed left at (357, 112)
Screenshot: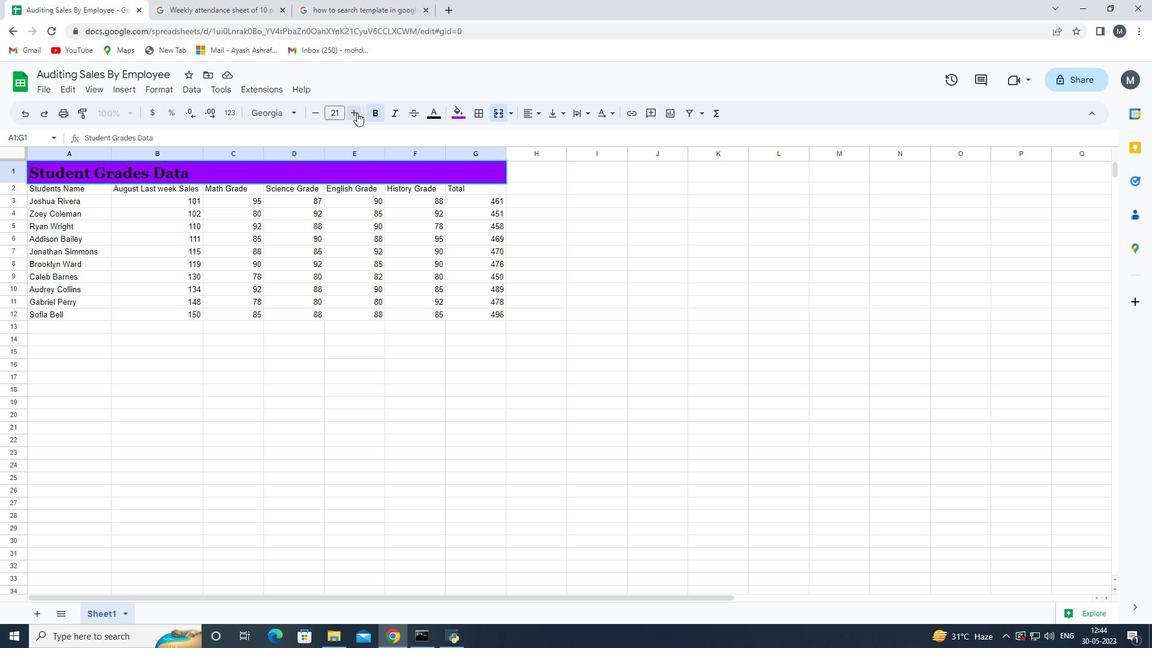 
Action: Mouse pressed left at (357, 112)
Screenshot: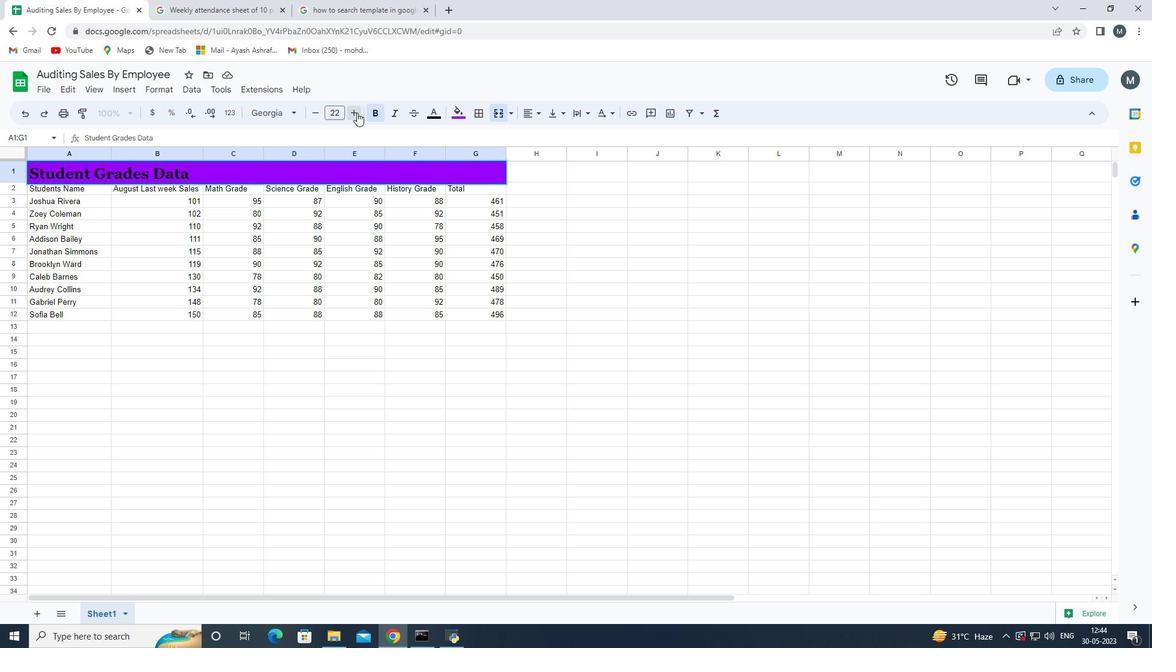 
Action: Mouse pressed left at (357, 112)
Screenshot: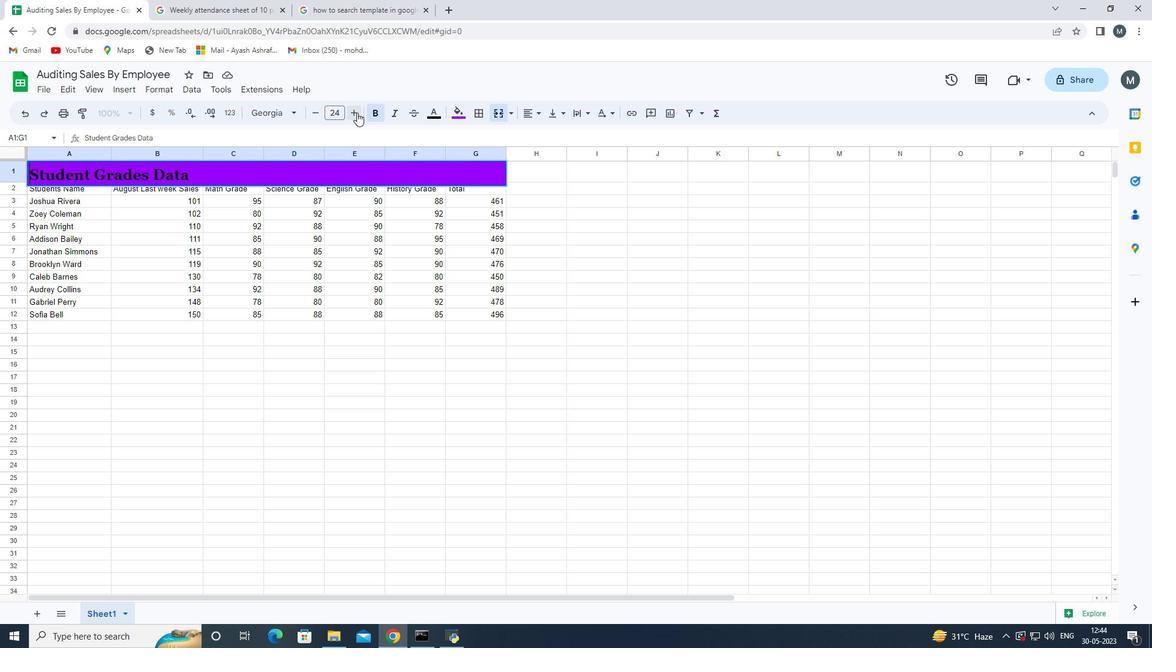 
Action: Mouse pressed left at (357, 112)
Screenshot: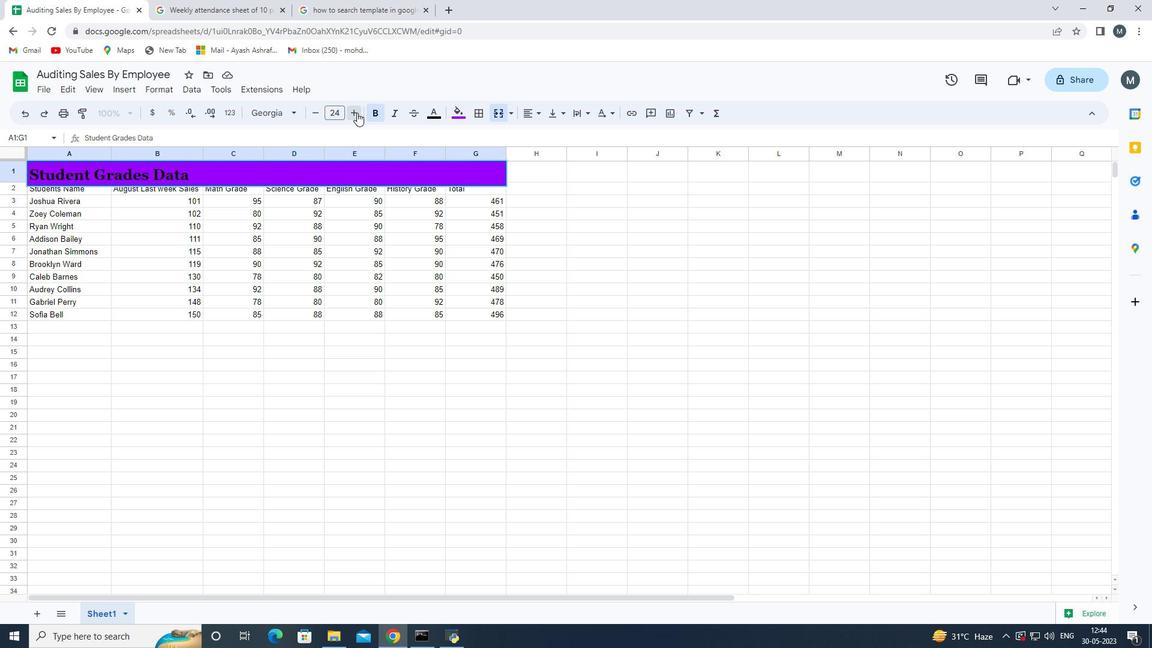 
Action: Mouse moved to (270, 357)
Screenshot: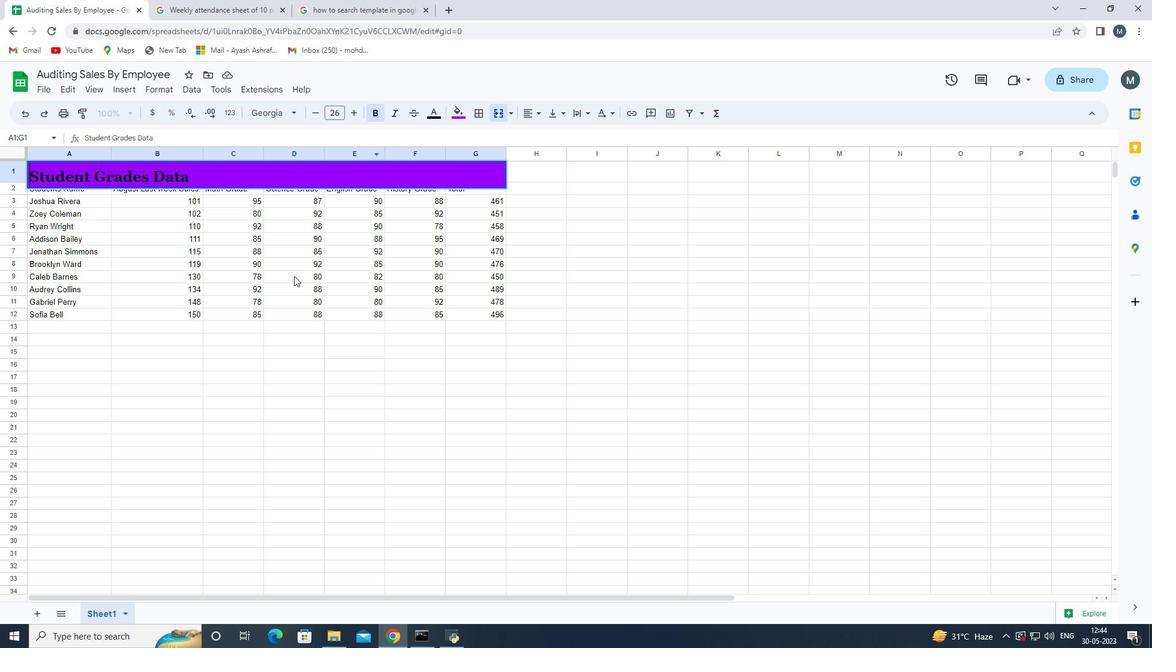 
Action: Mouse pressed left at (270, 357)
Screenshot: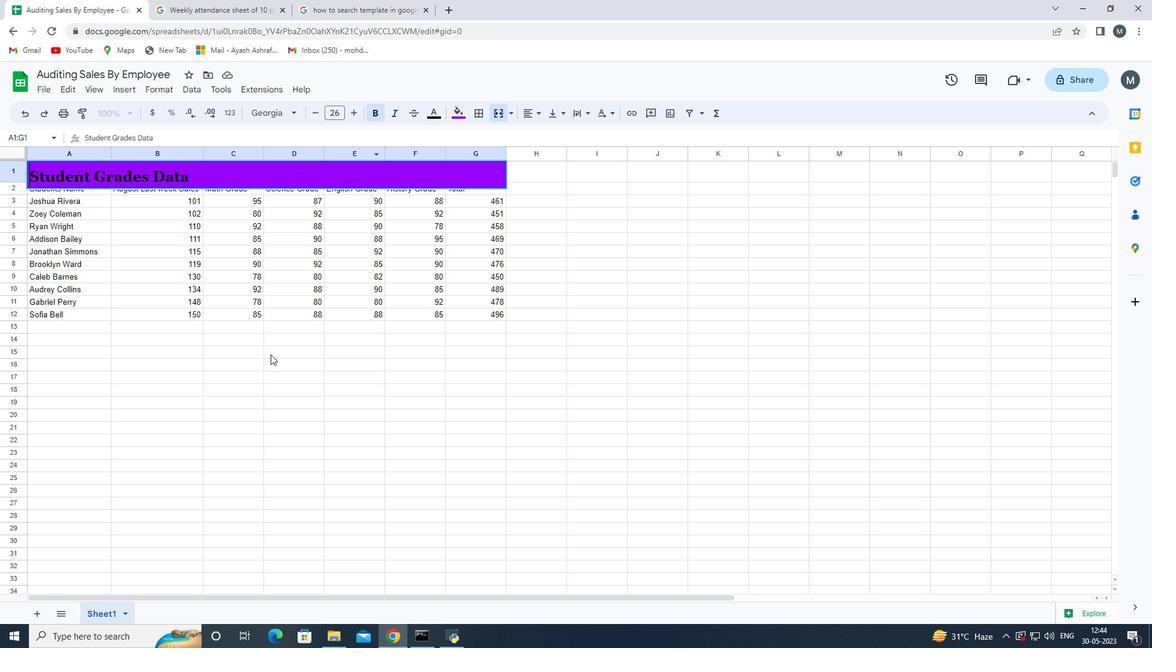 
Action: Mouse moved to (32, 189)
Screenshot: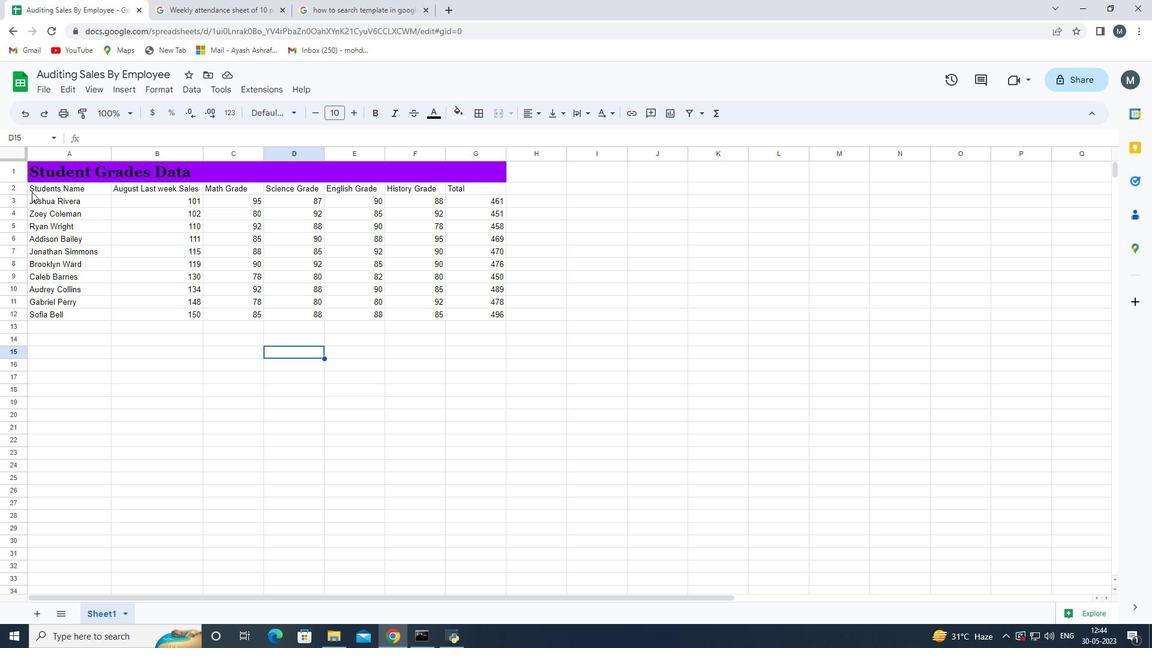 
Action: Mouse pressed left at (32, 189)
Screenshot: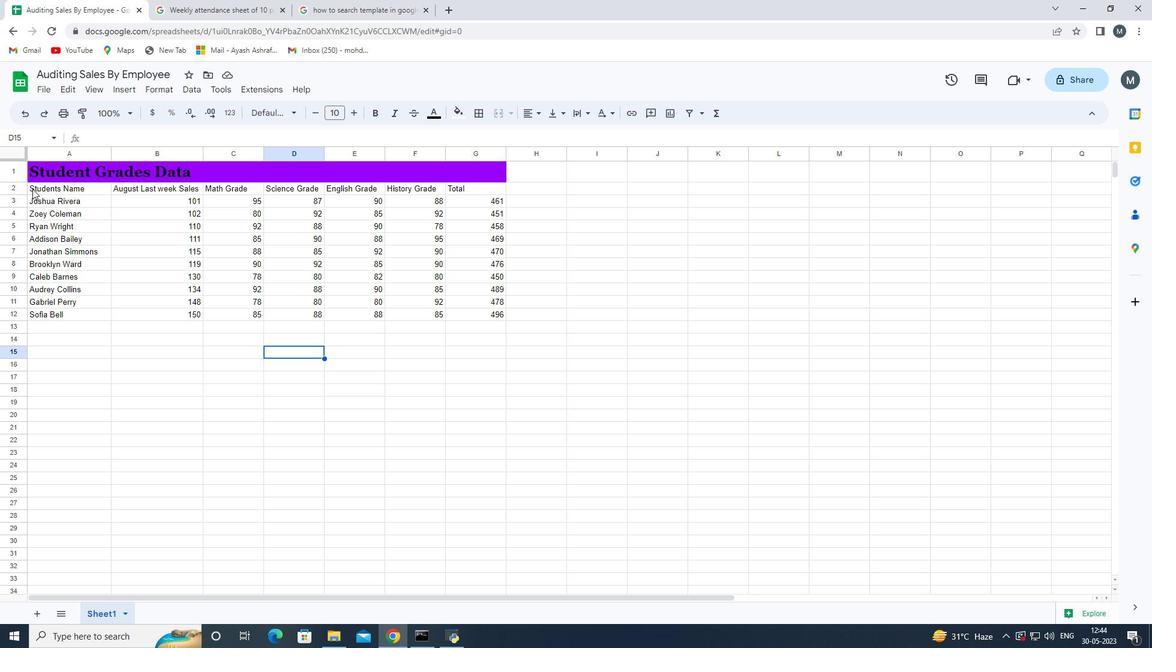 
Action: Mouse moved to (291, 120)
Screenshot: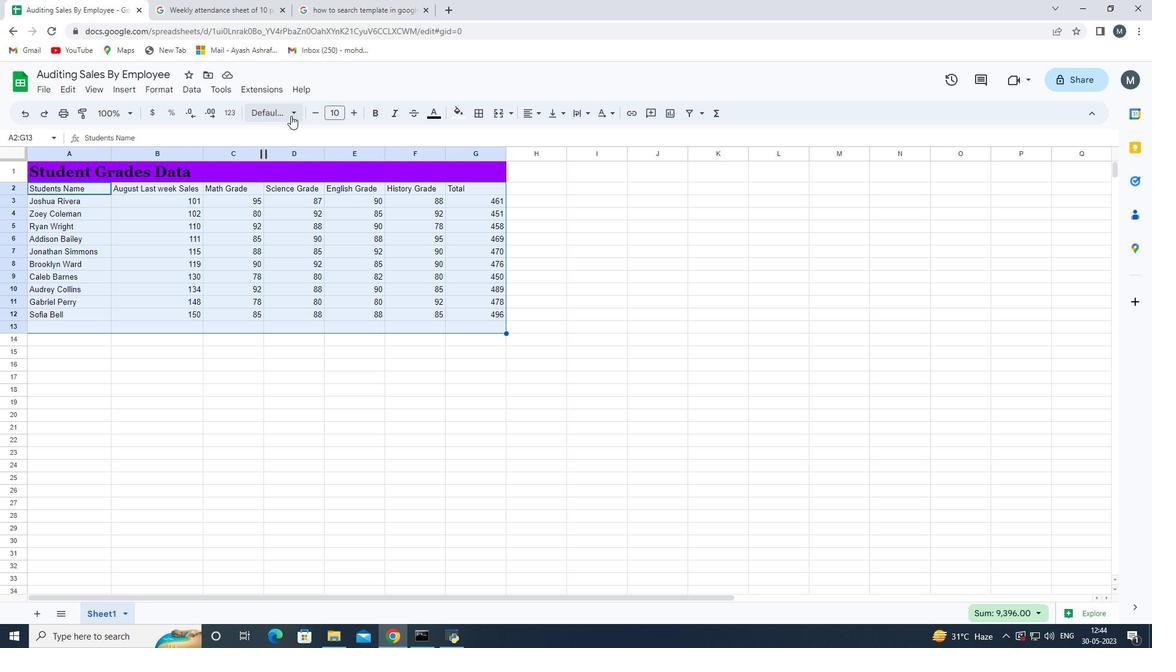 
Action: Mouse pressed left at (291, 120)
Screenshot: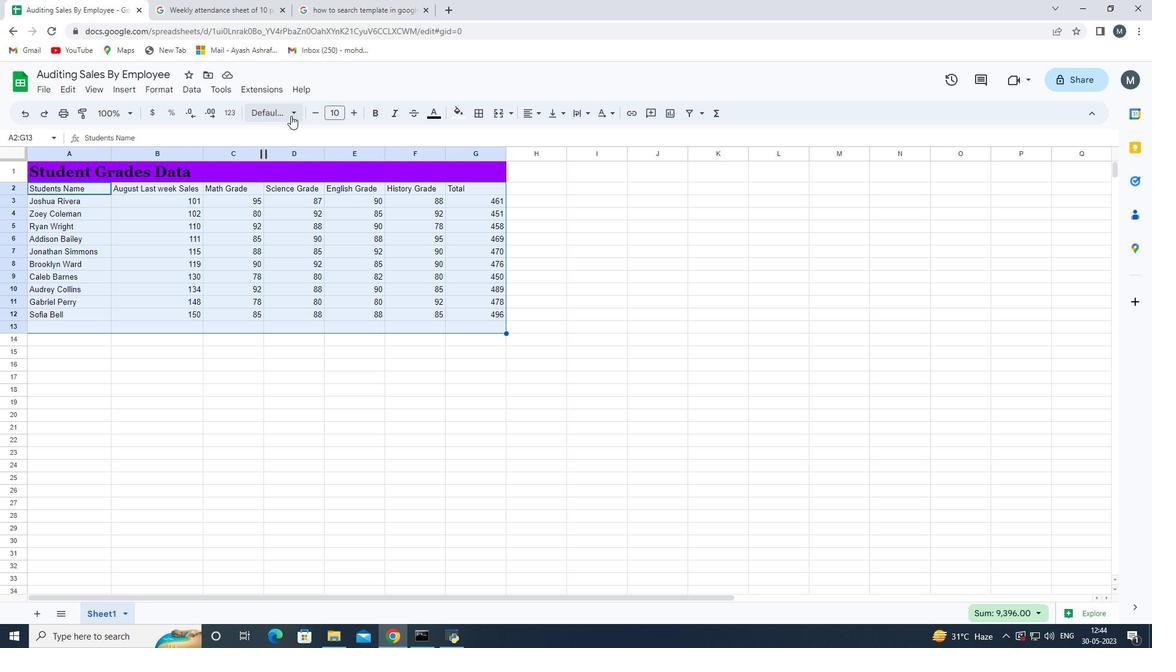 
Action: Mouse moved to (289, 337)
Screenshot: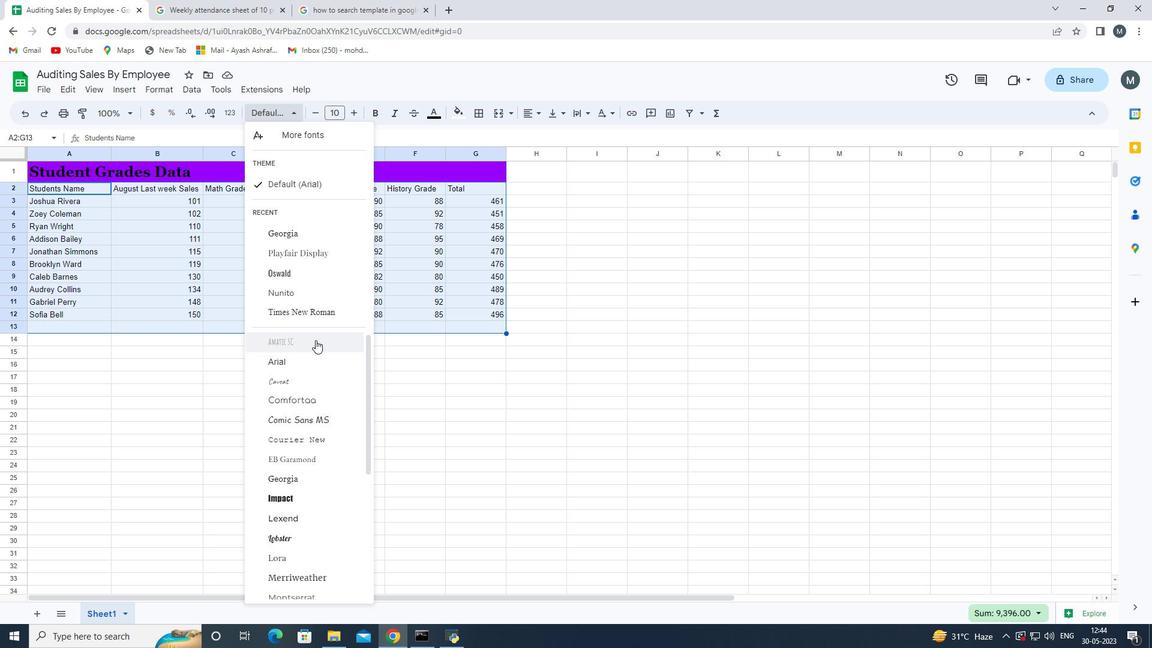 
Action: Mouse scrolled (289, 336) with delta (0, 0)
Screenshot: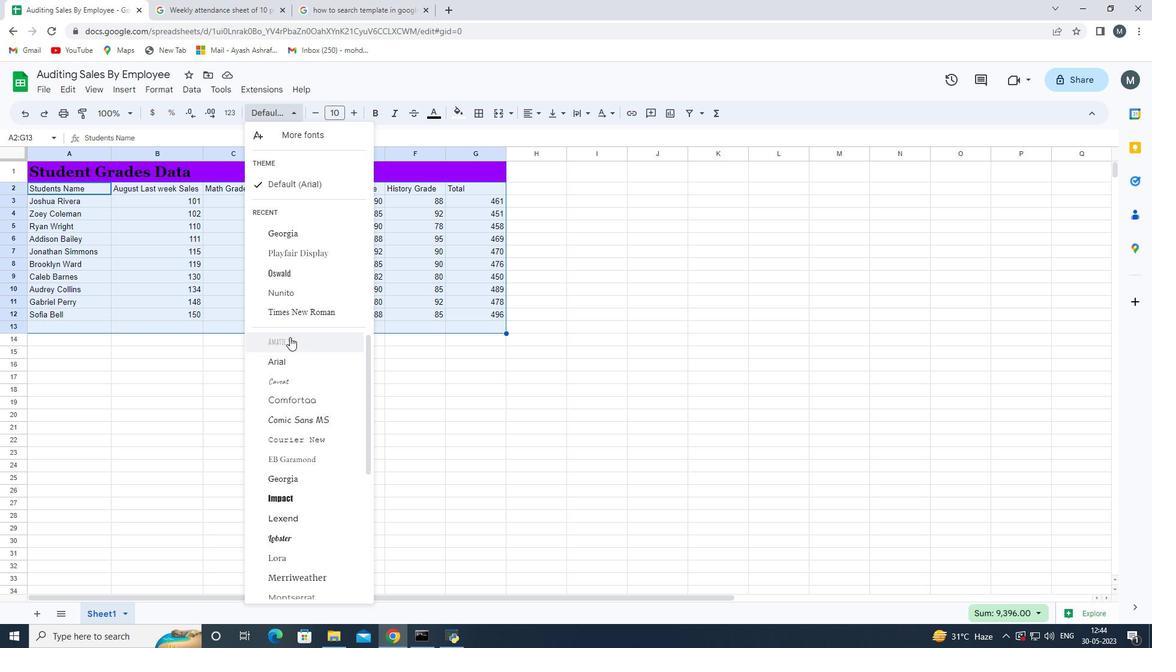 
Action: Mouse moved to (300, 455)
Screenshot: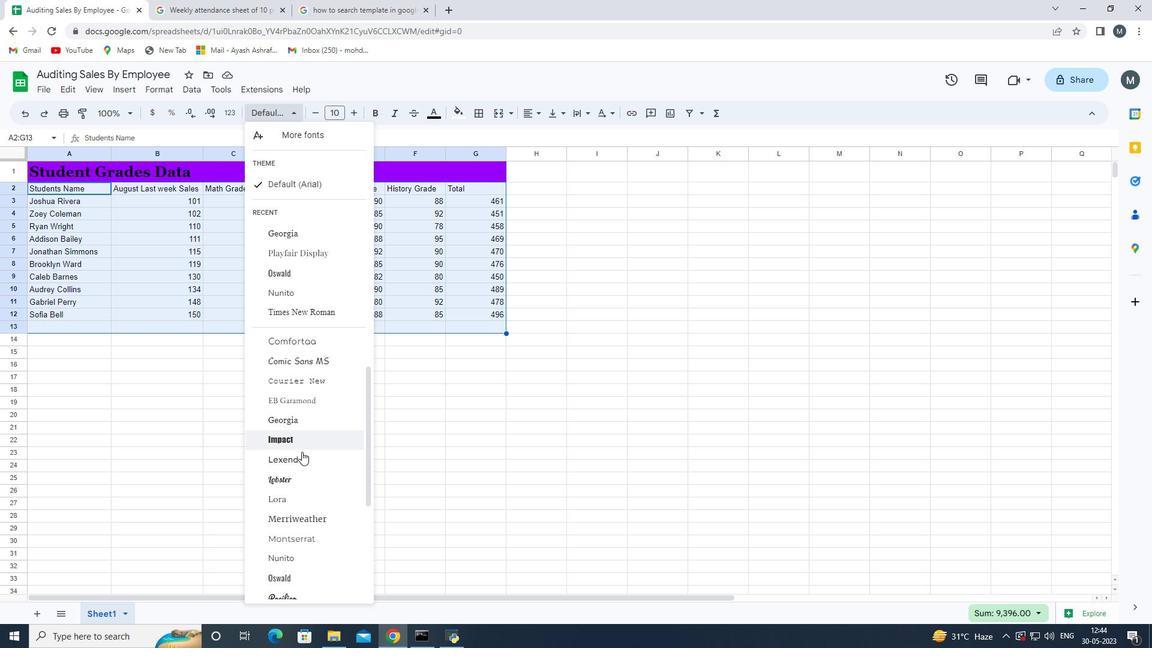 
Action: Mouse pressed left at (300, 455)
Screenshot: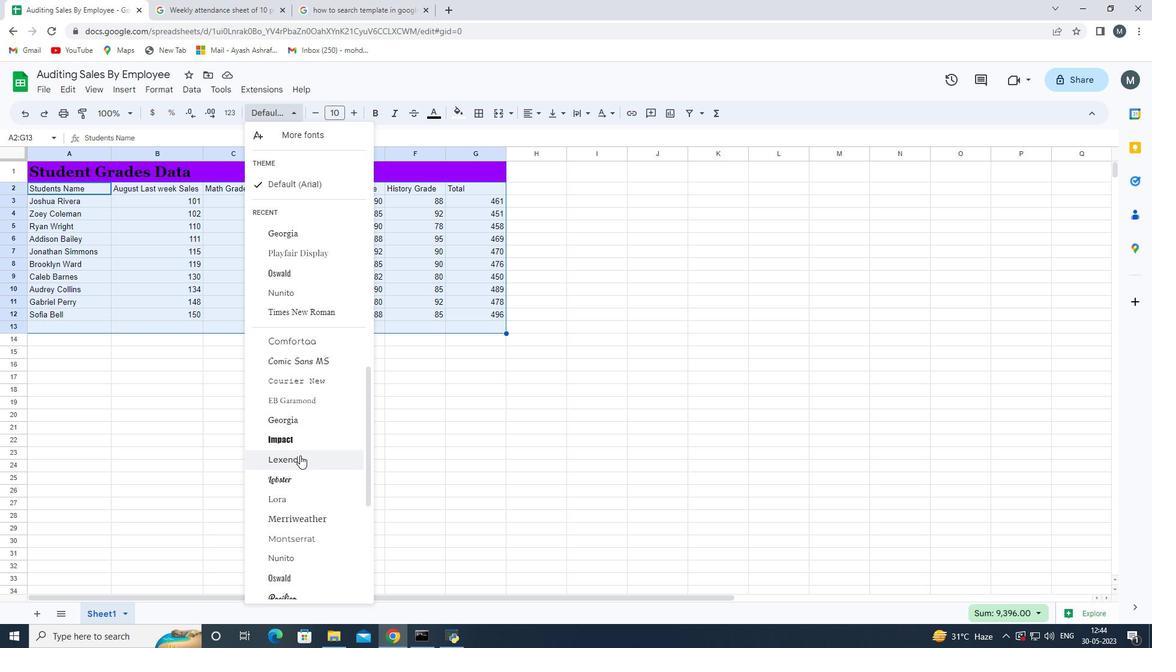 
Action: Mouse moved to (355, 109)
Screenshot: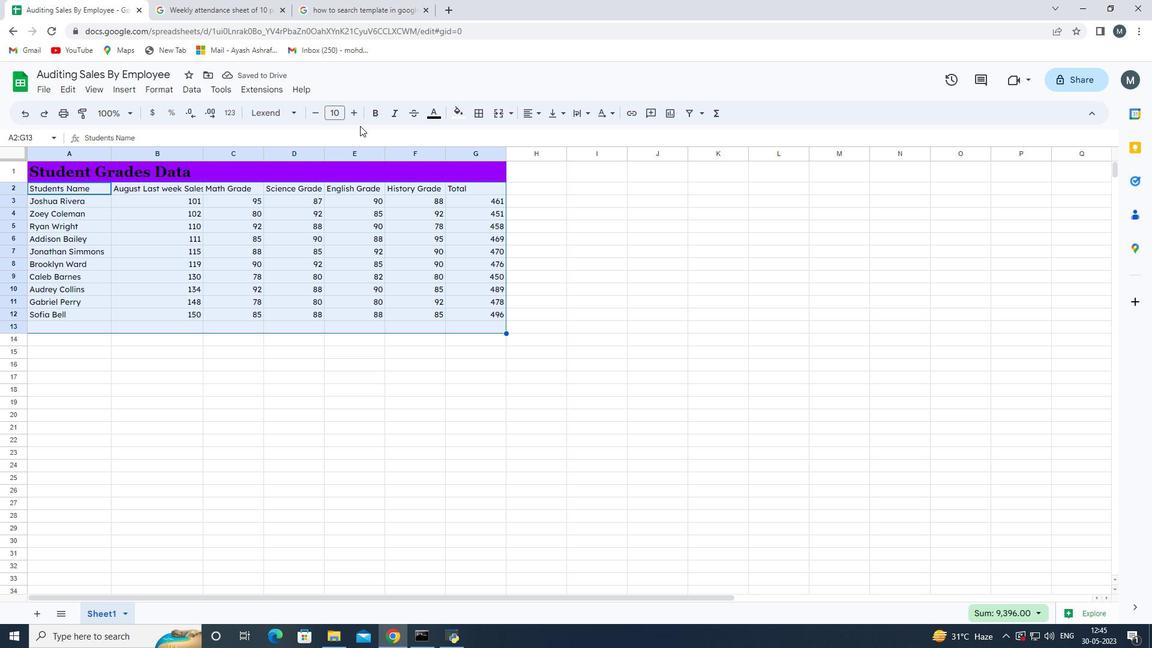 
Action: Mouse pressed left at (355, 109)
Screenshot: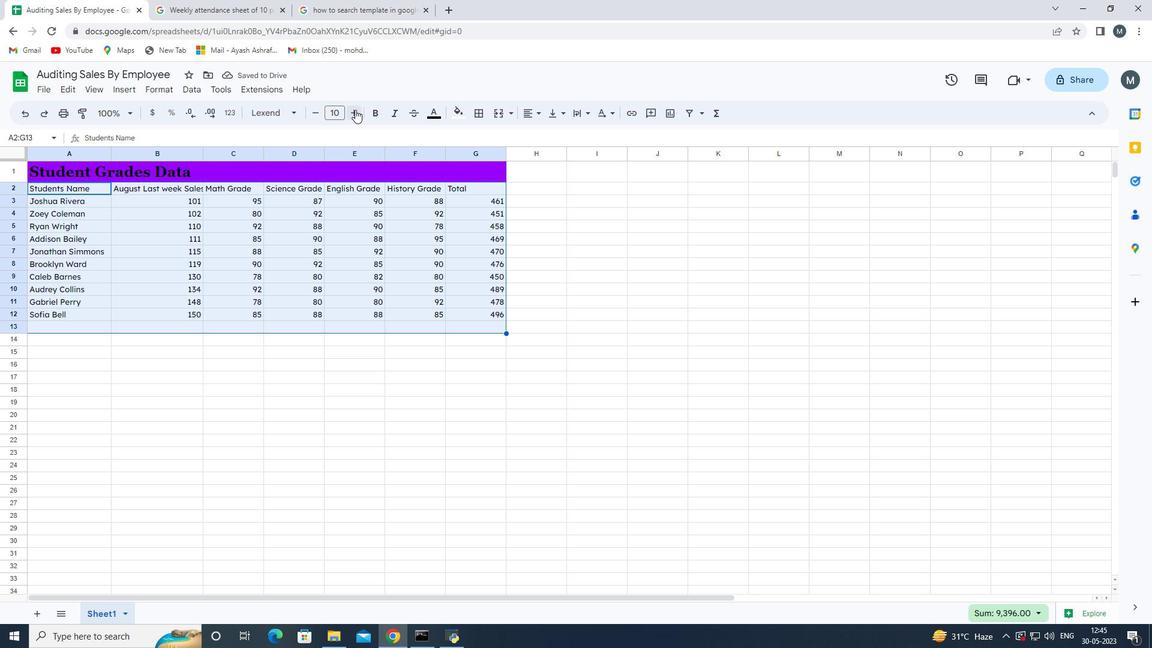 
Action: Mouse pressed left at (355, 109)
Screenshot: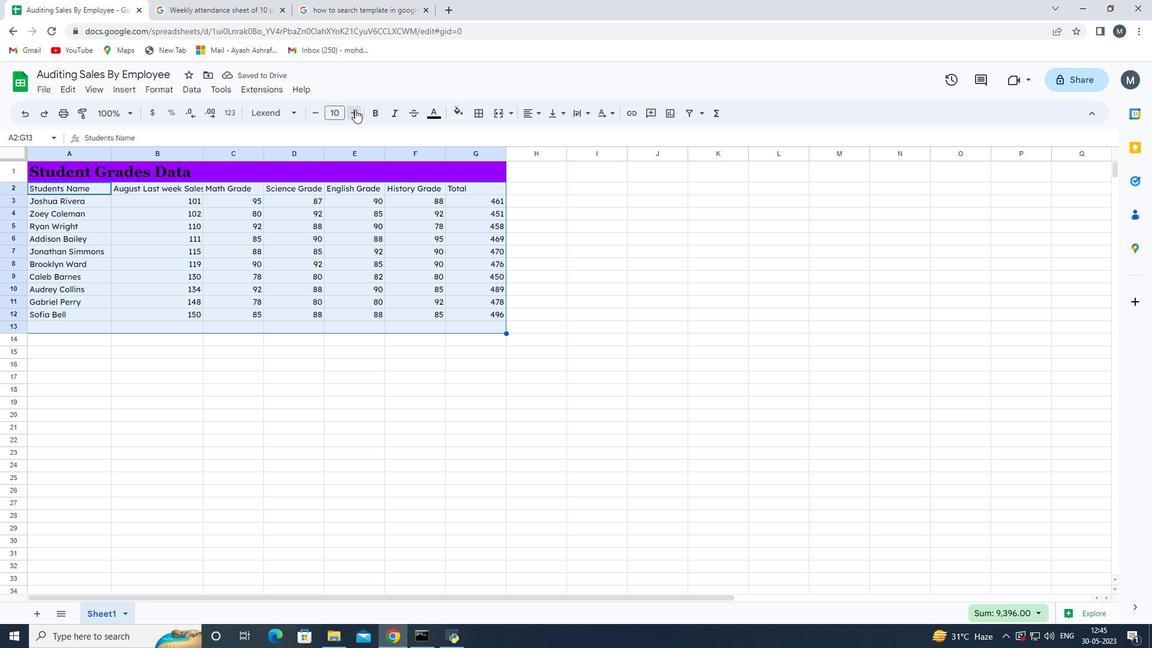 
Action: Mouse pressed left at (355, 109)
Screenshot: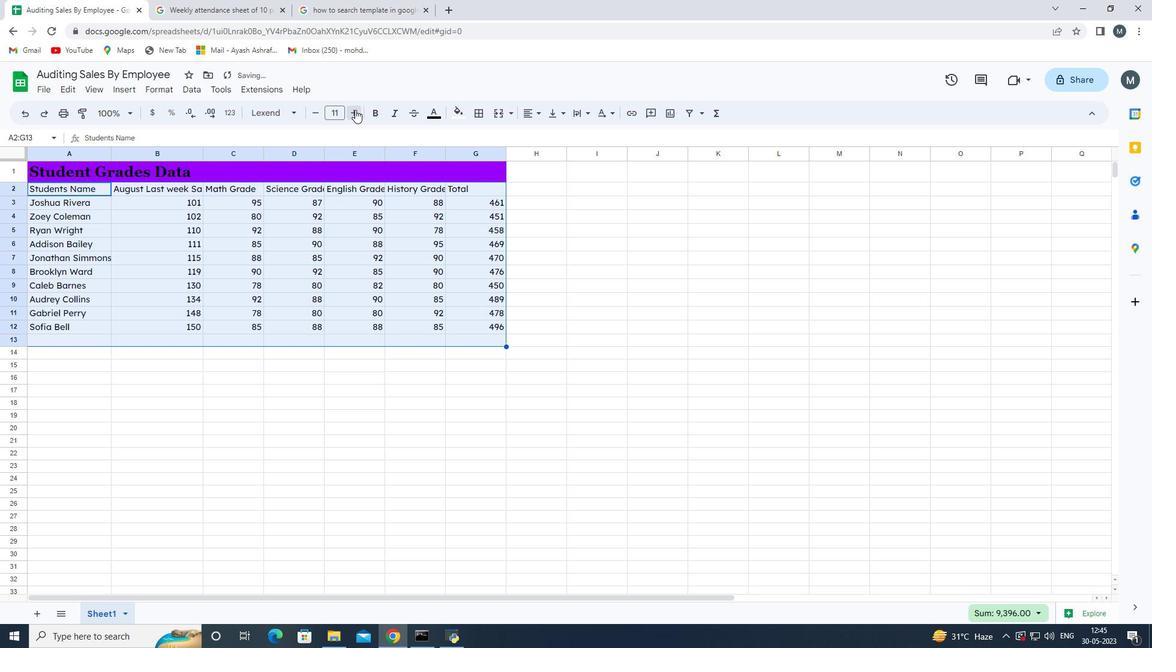 
Action: Mouse pressed left at (355, 109)
Screenshot: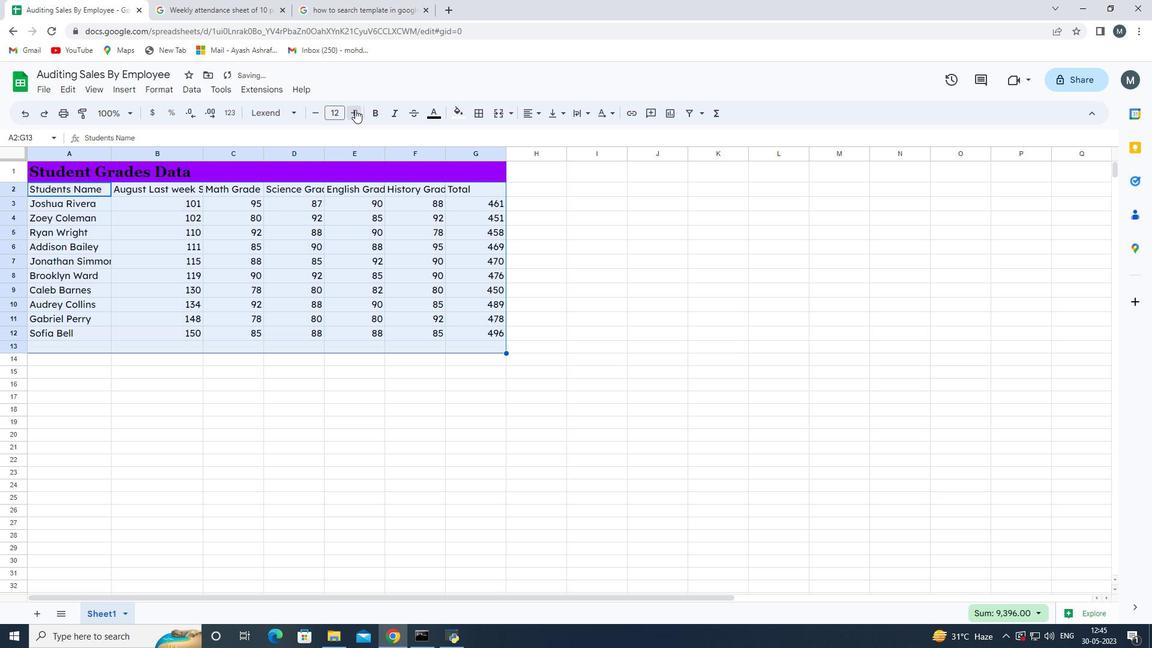 
Action: Mouse pressed left at (355, 109)
Screenshot: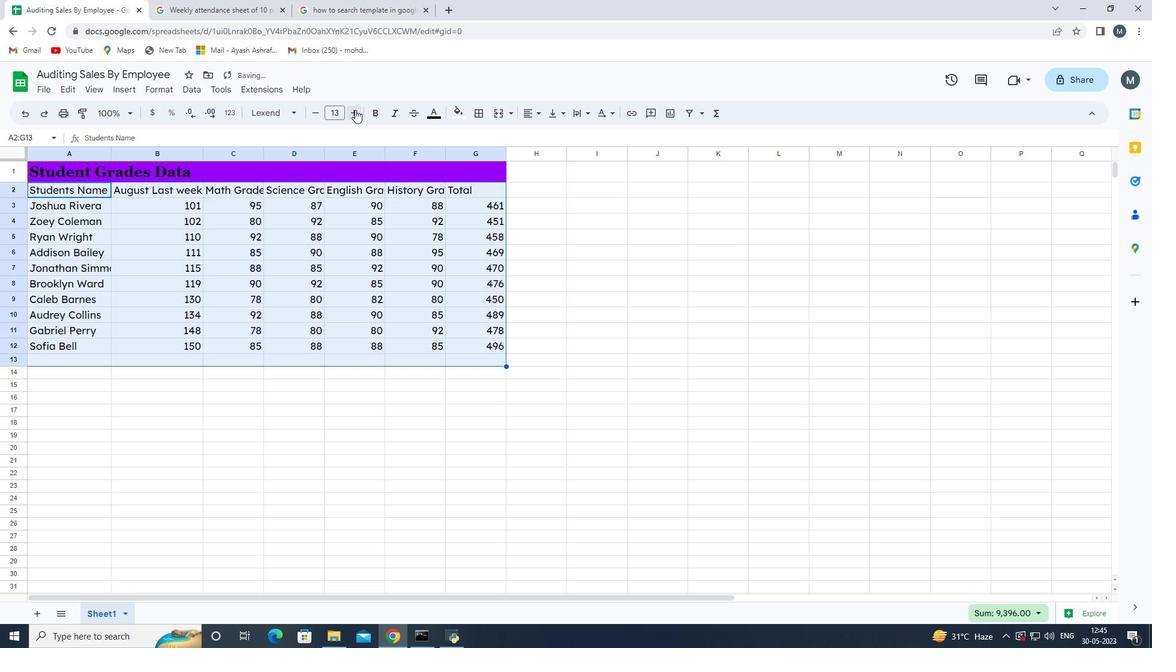 
Action: Mouse pressed left at (355, 109)
Screenshot: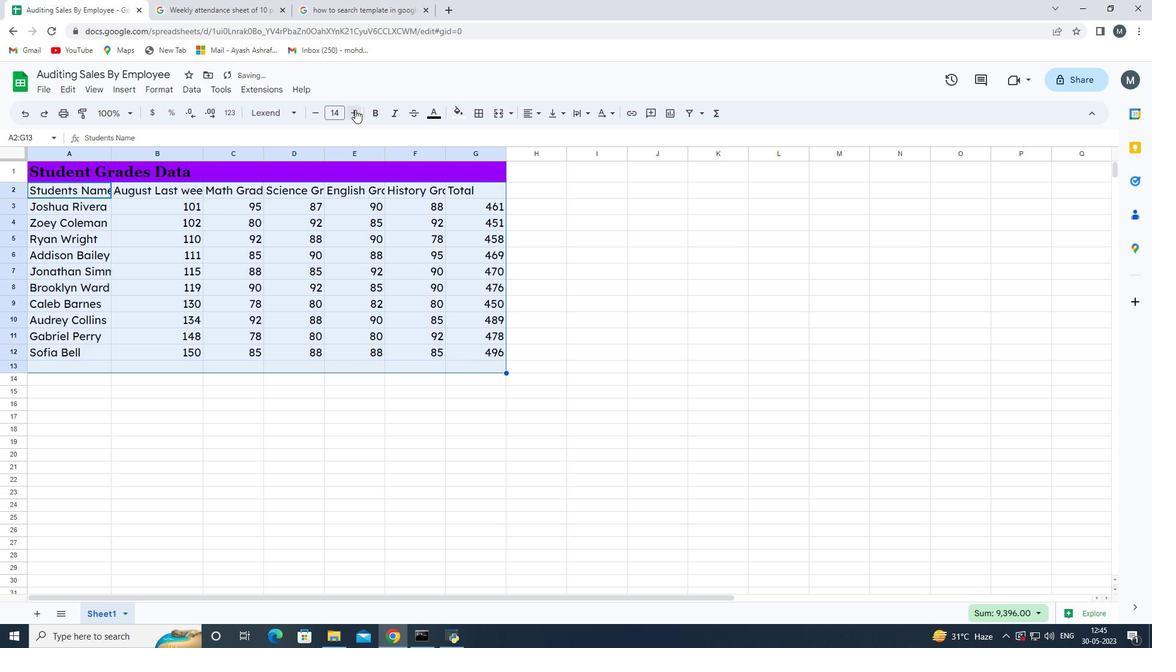 
Action: Mouse pressed left at (355, 109)
Screenshot: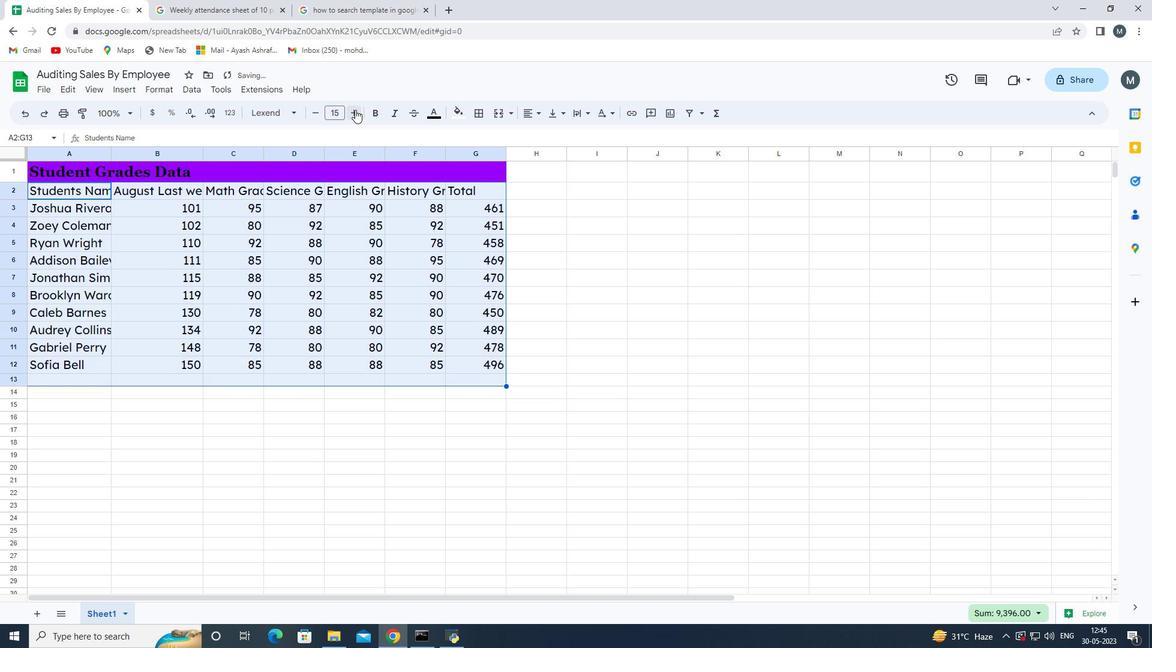 
Action: Mouse pressed left at (355, 109)
Screenshot: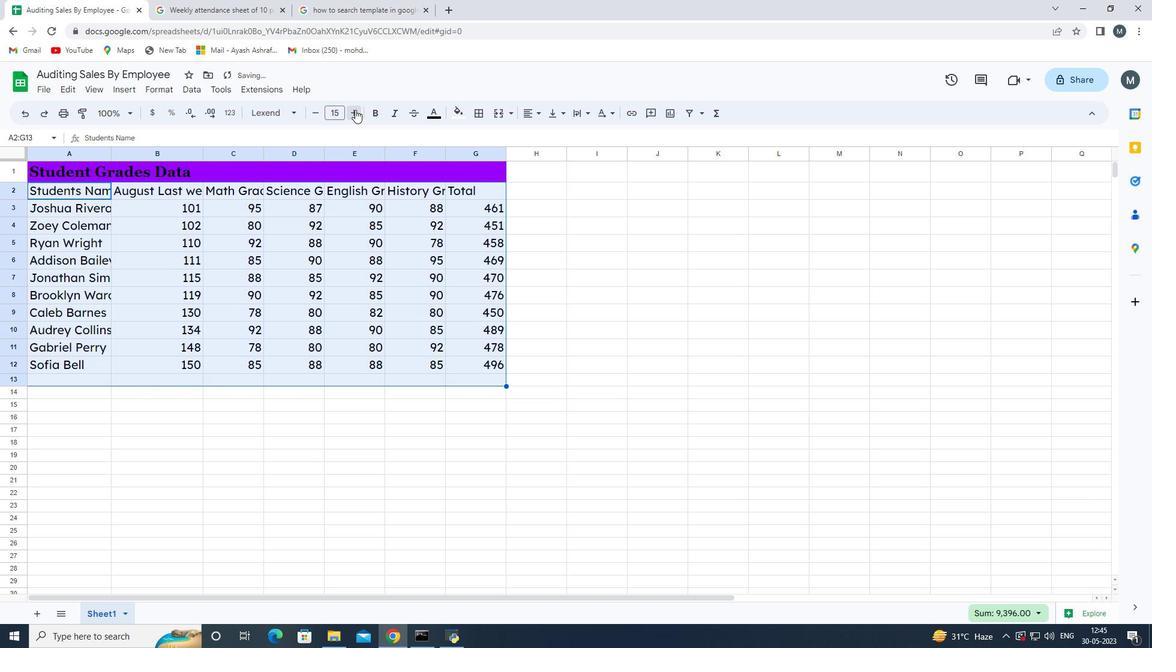 
Action: Mouse pressed left at (355, 109)
Screenshot: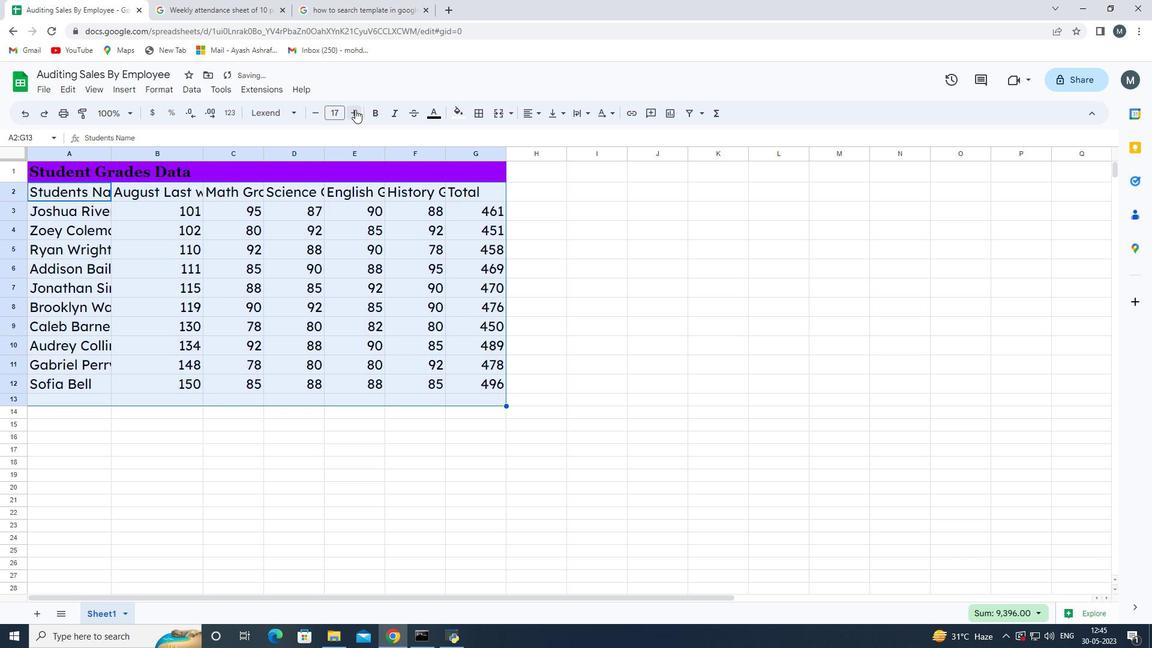 
Action: Mouse moved to (321, 117)
Screenshot: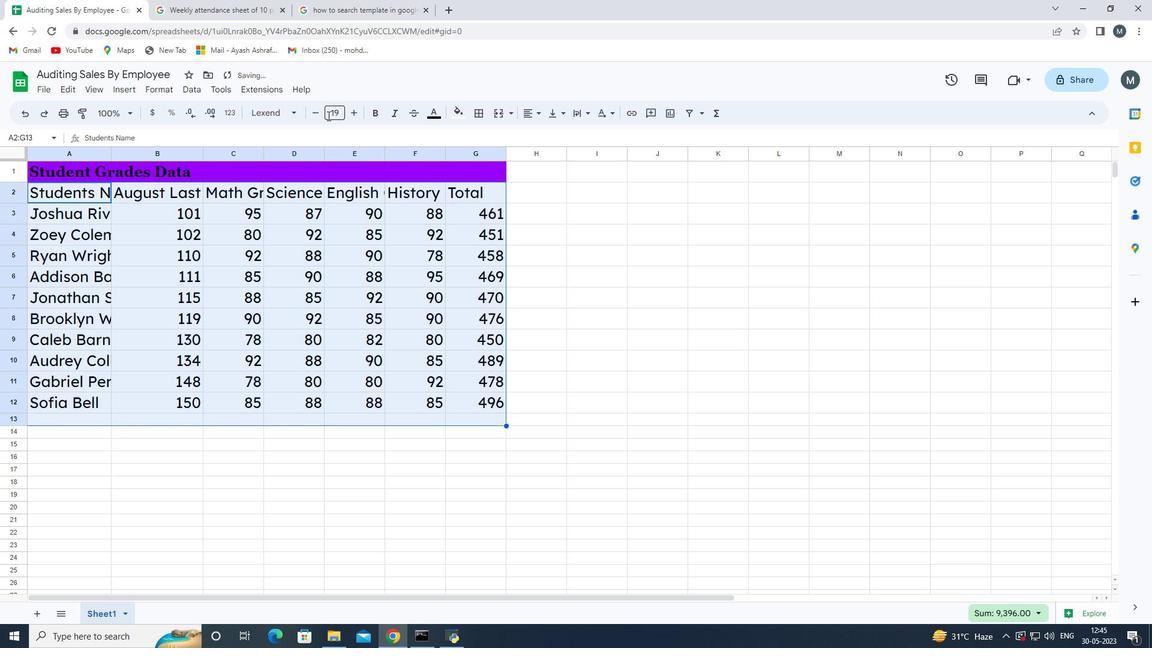 
Action: Mouse pressed left at (321, 117)
Screenshot: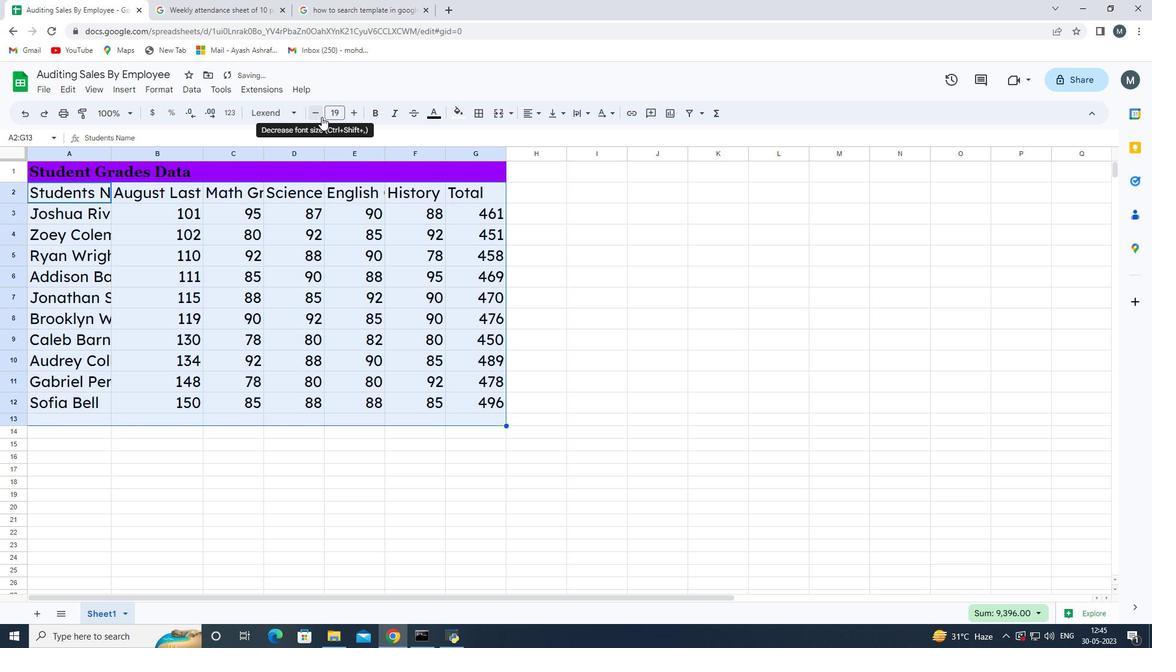 
Action: Mouse moved to (529, 117)
Screenshot: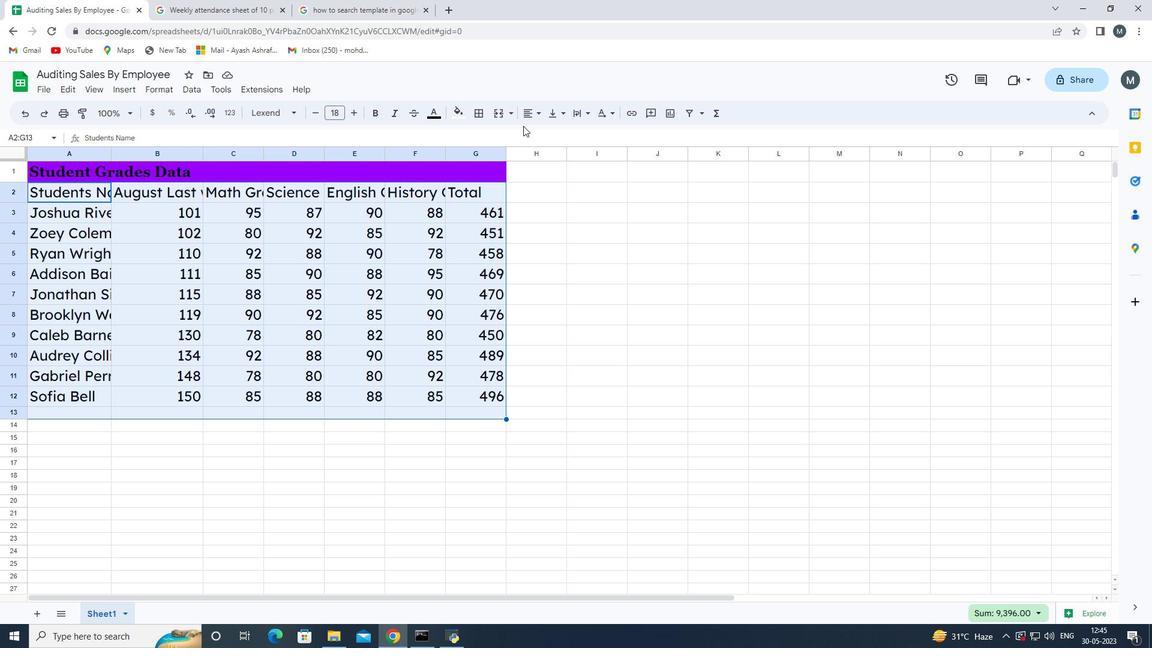 
Action: Mouse pressed left at (529, 117)
Screenshot: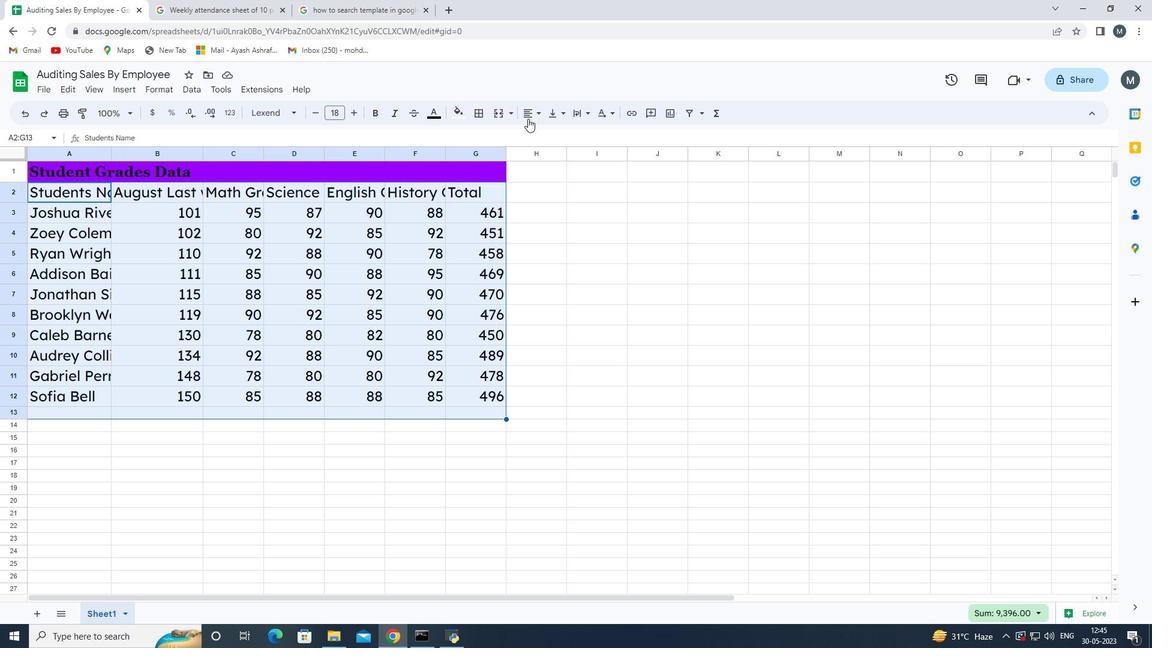 
Action: Mouse moved to (532, 133)
Screenshot: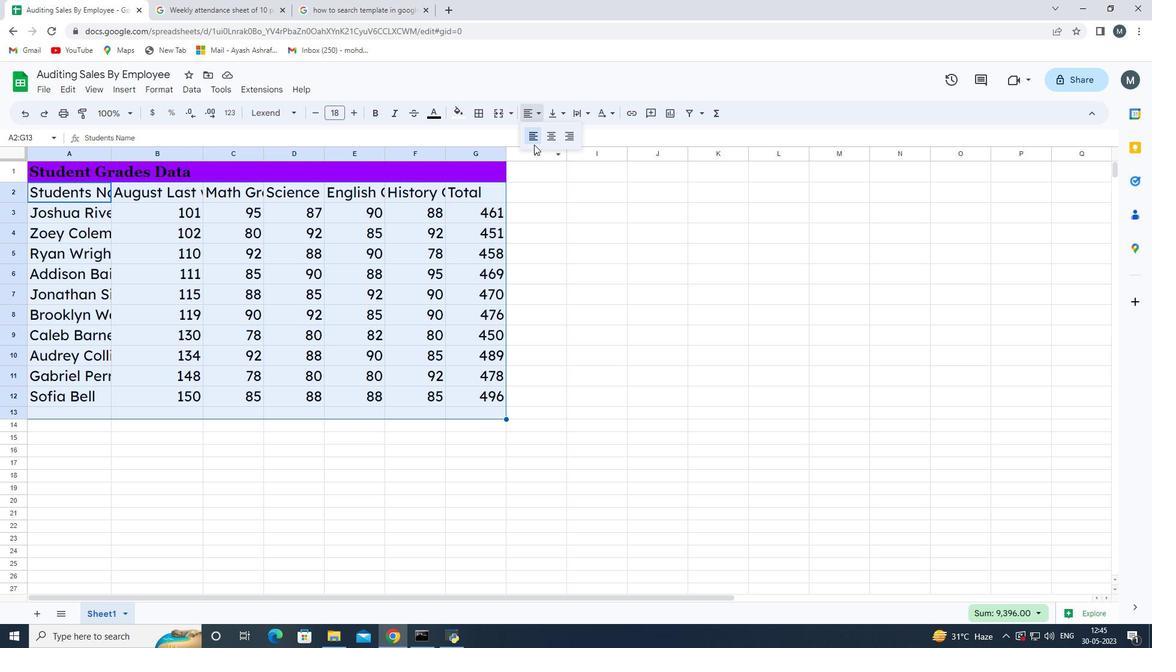 
Action: Mouse pressed left at (532, 133)
Screenshot: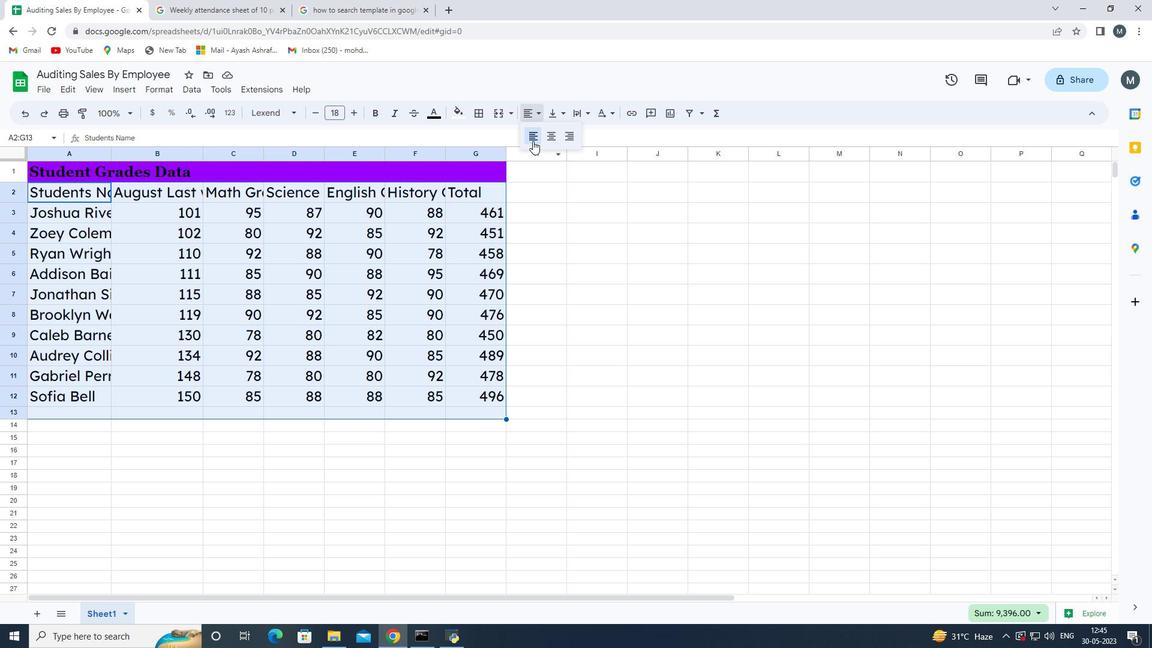 
Action: Mouse moved to (52, 175)
Screenshot: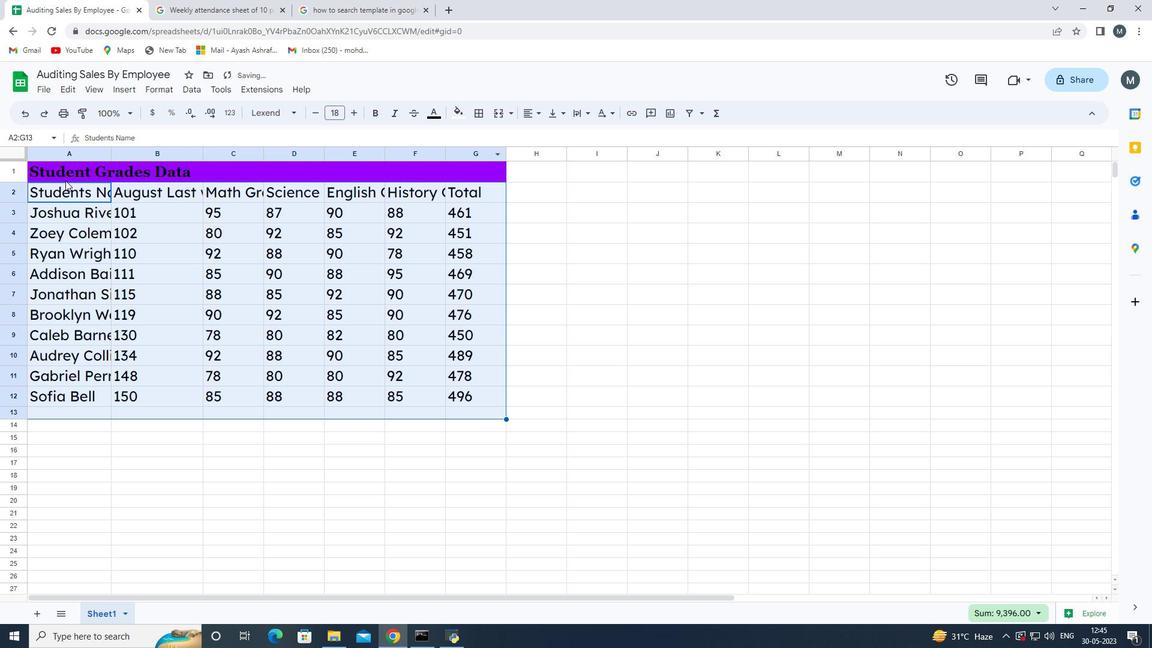 
Action: Mouse pressed left at (52, 175)
Screenshot: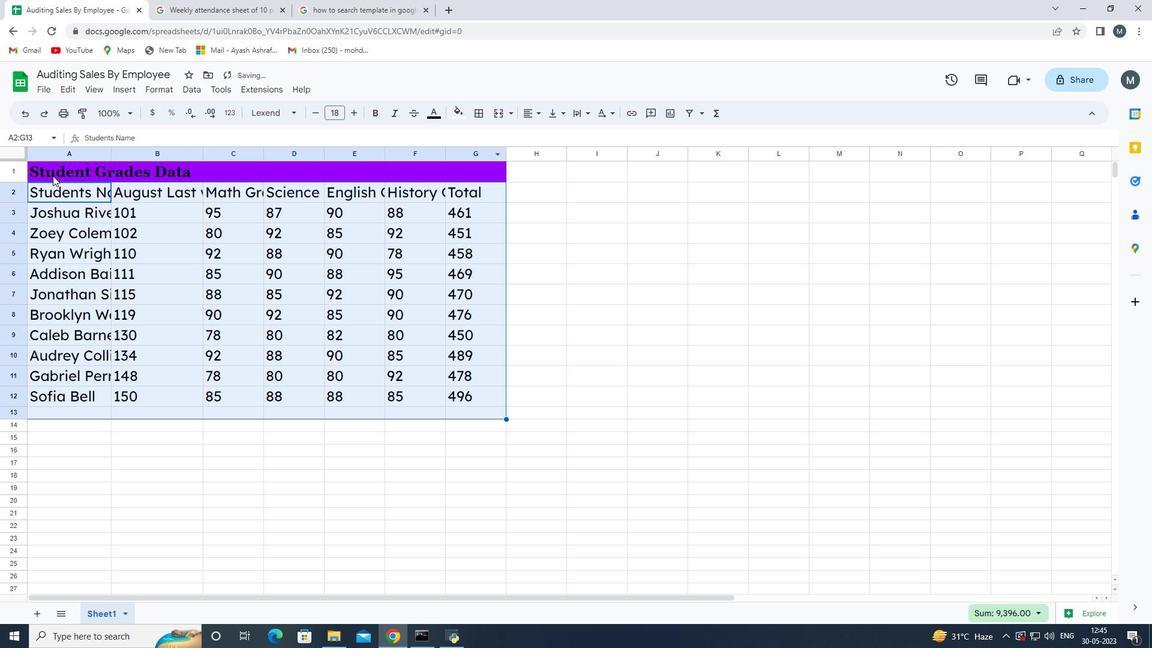 
Action: Mouse moved to (18, 174)
Screenshot: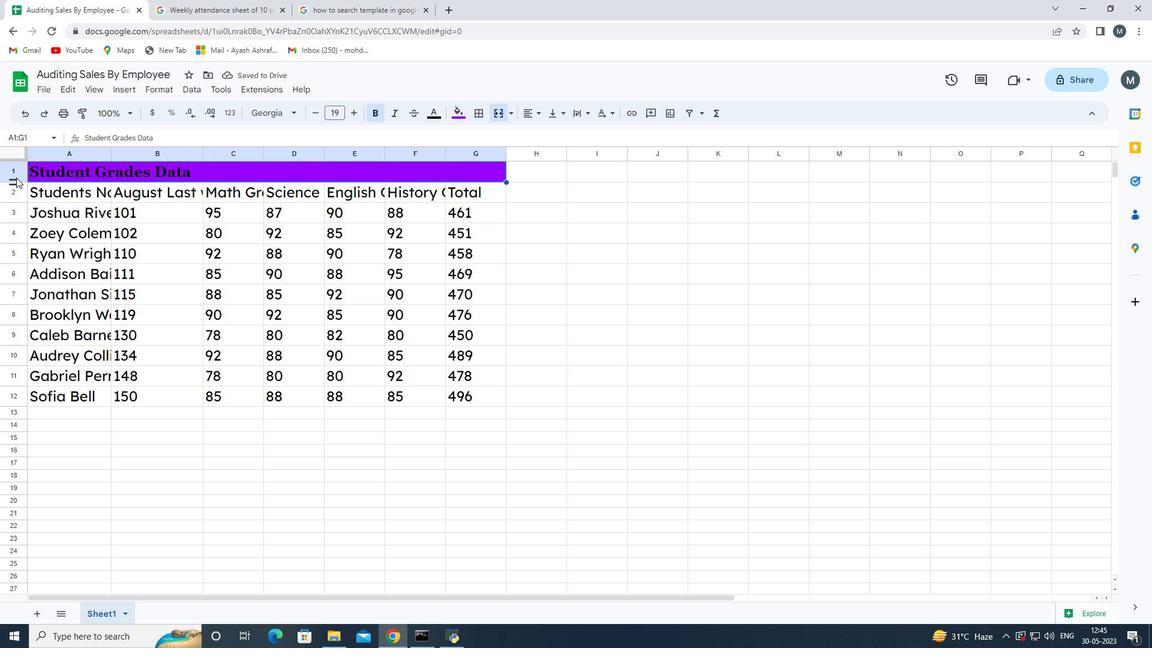 
Action: Mouse pressed left at (18, 174)
Screenshot: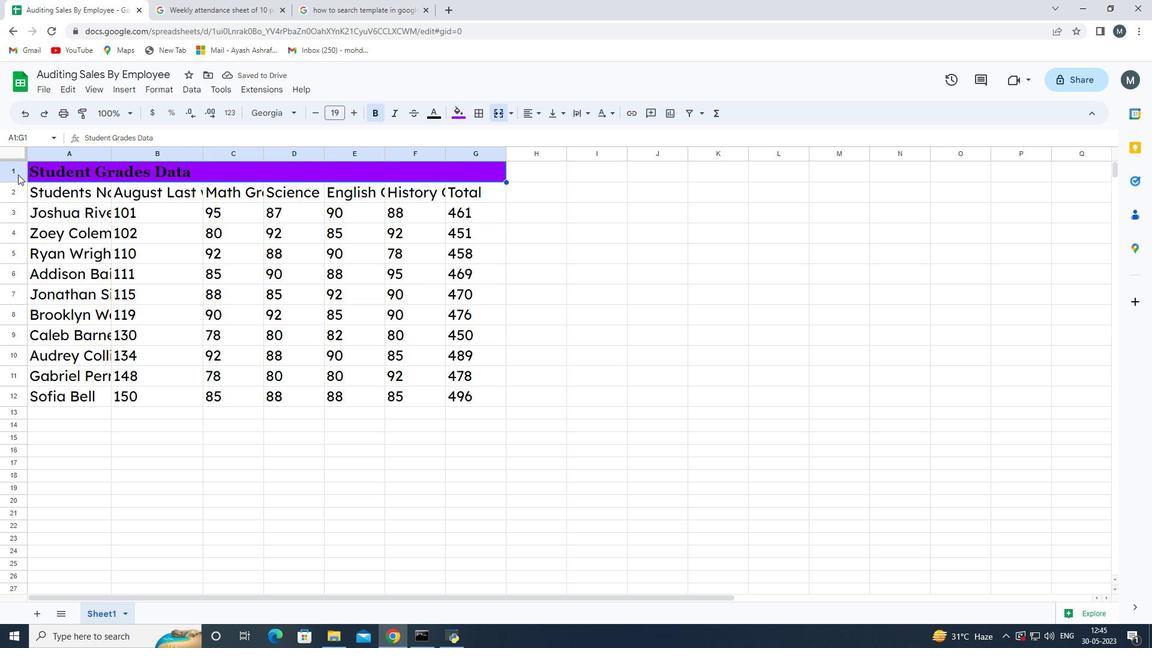 
Action: Mouse moved to (531, 114)
Screenshot: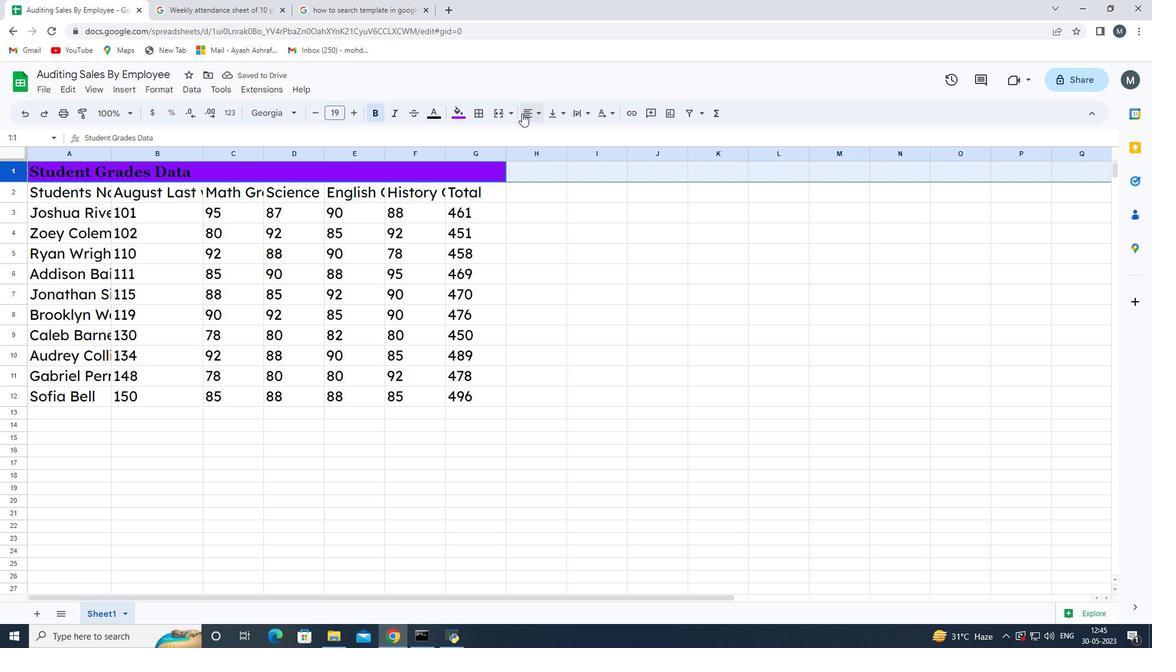 
Action: Mouse pressed left at (531, 114)
Screenshot: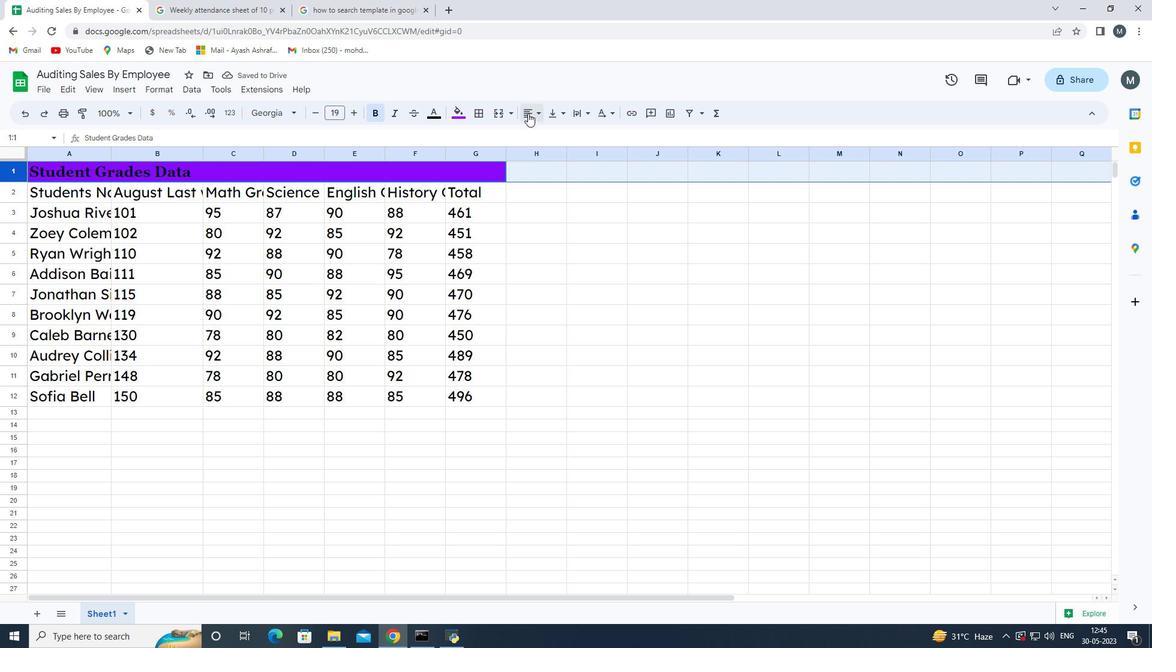 
Action: Mouse moved to (534, 141)
Screenshot: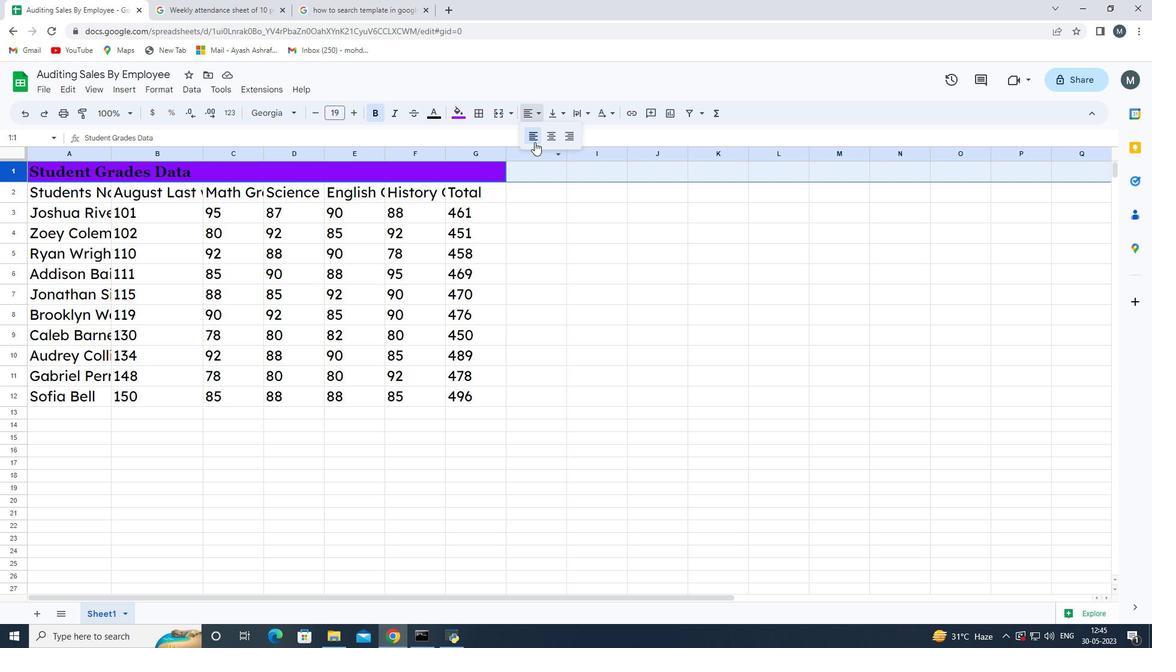 
Action: Mouse pressed left at (534, 141)
Screenshot: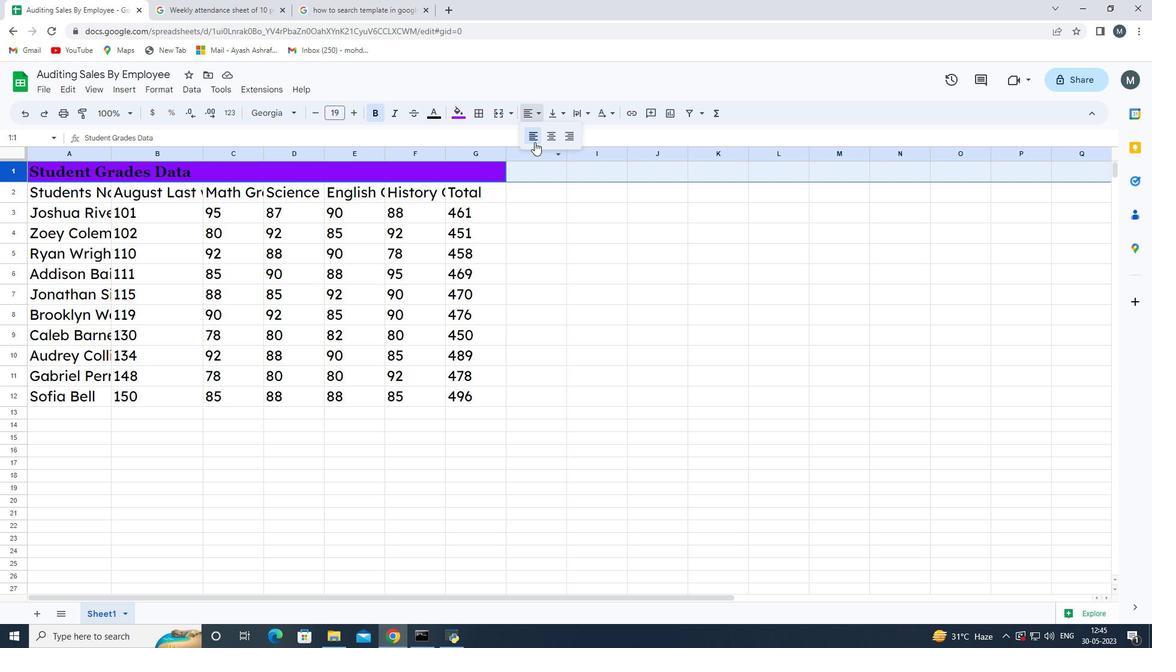 
Action: Mouse moved to (227, 519)
Screenshot: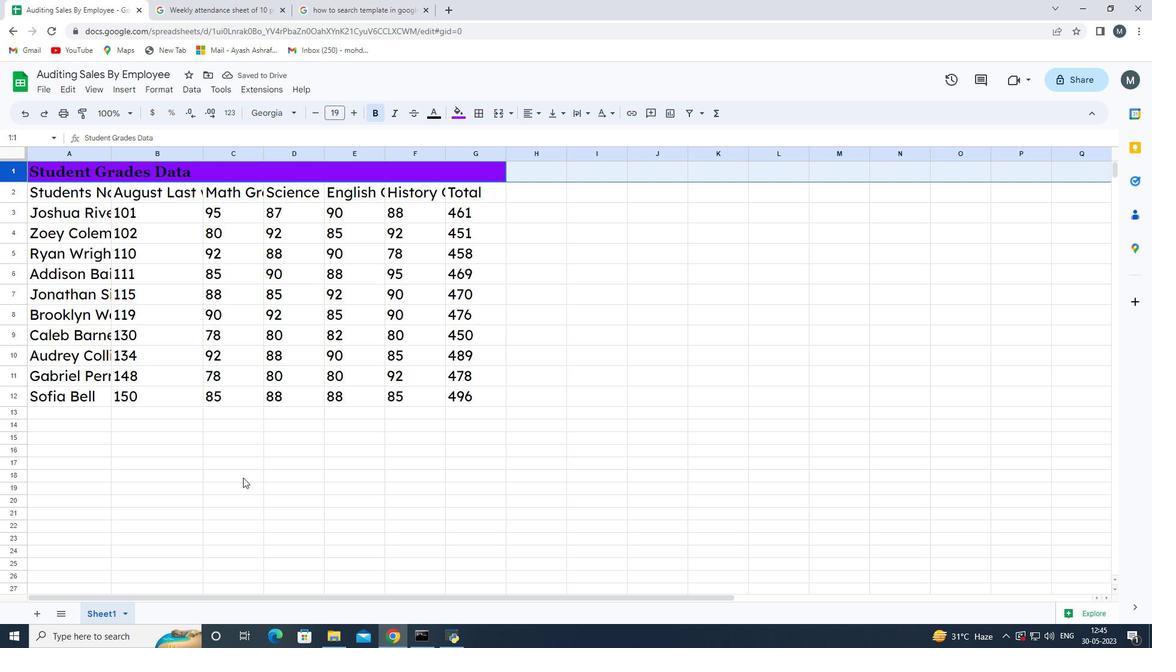 
Action: Mouse pressed left at (227, 519)
Screenshot: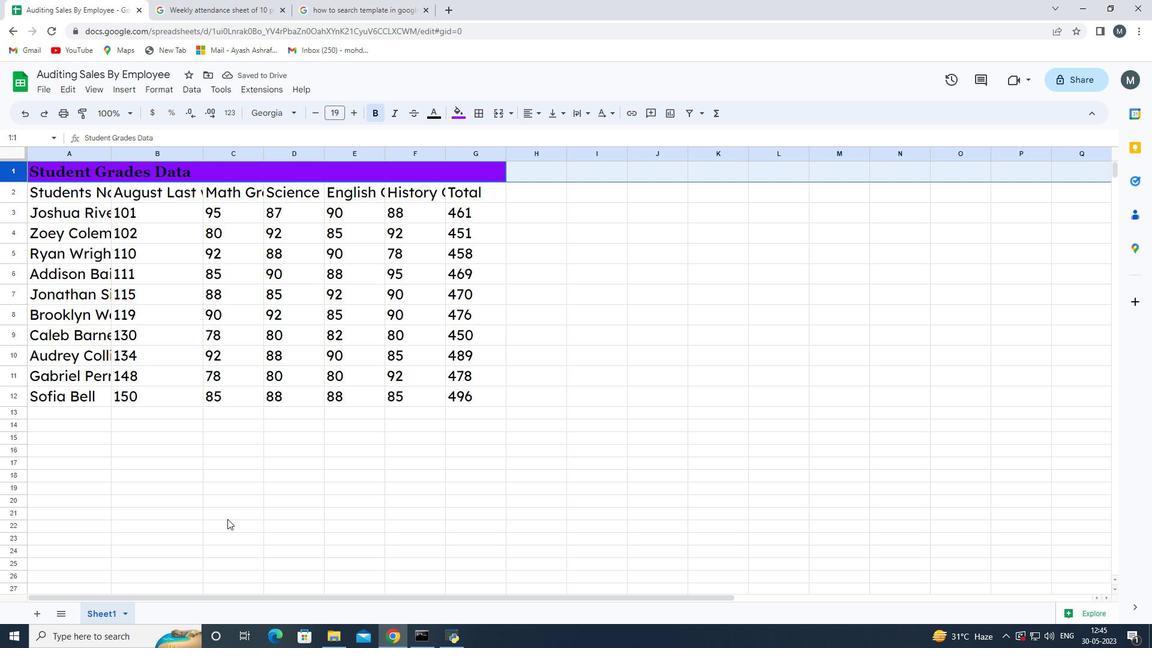
Action: Mouse moved to (111, 149)
Screenshot: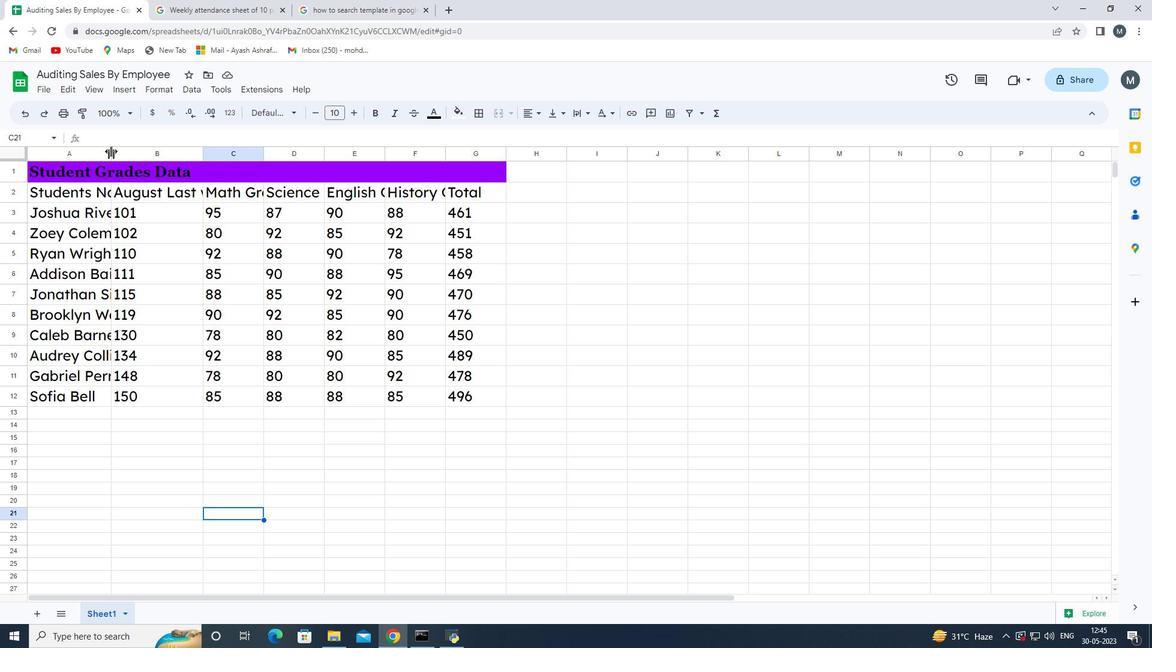 
Action: Mouse pressed left at (111, 149)
Screenshot: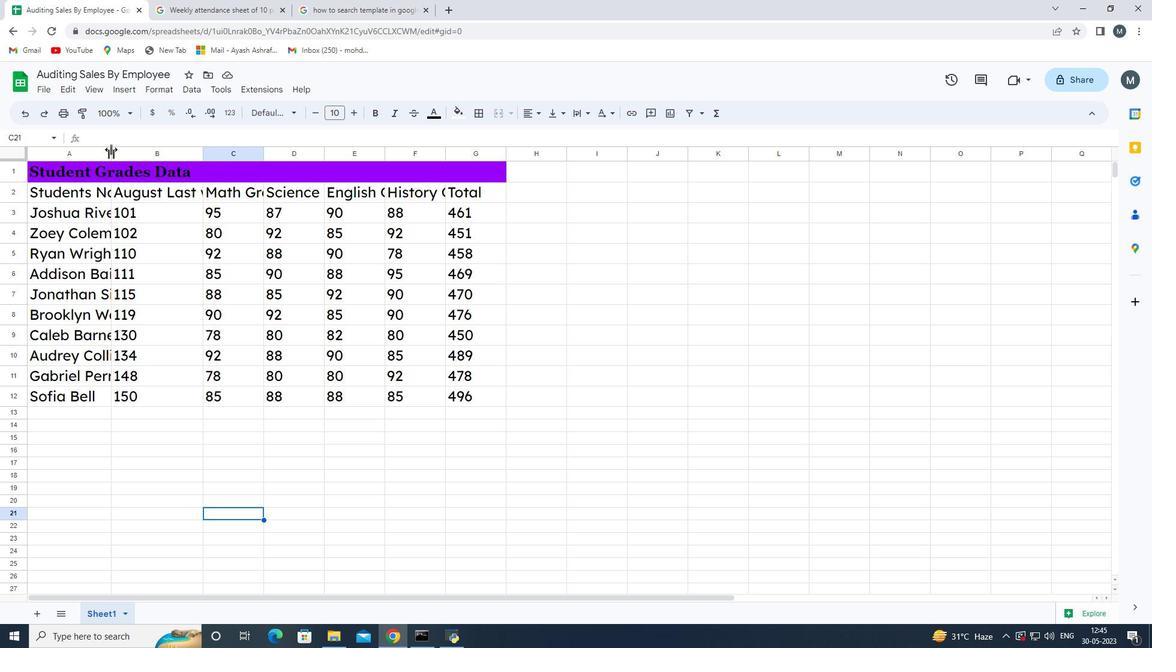 
Action: Mouse moved to (246, 149)
Screenshot: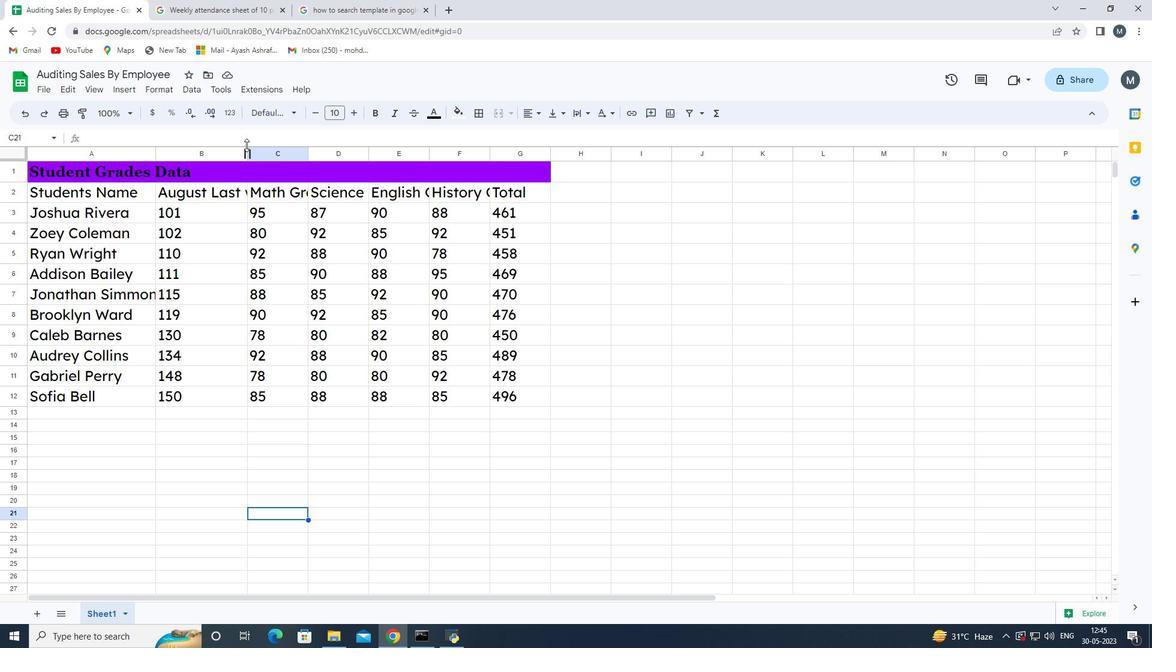 
Action: Mouse pressed left at (246, 149)
Screenshot: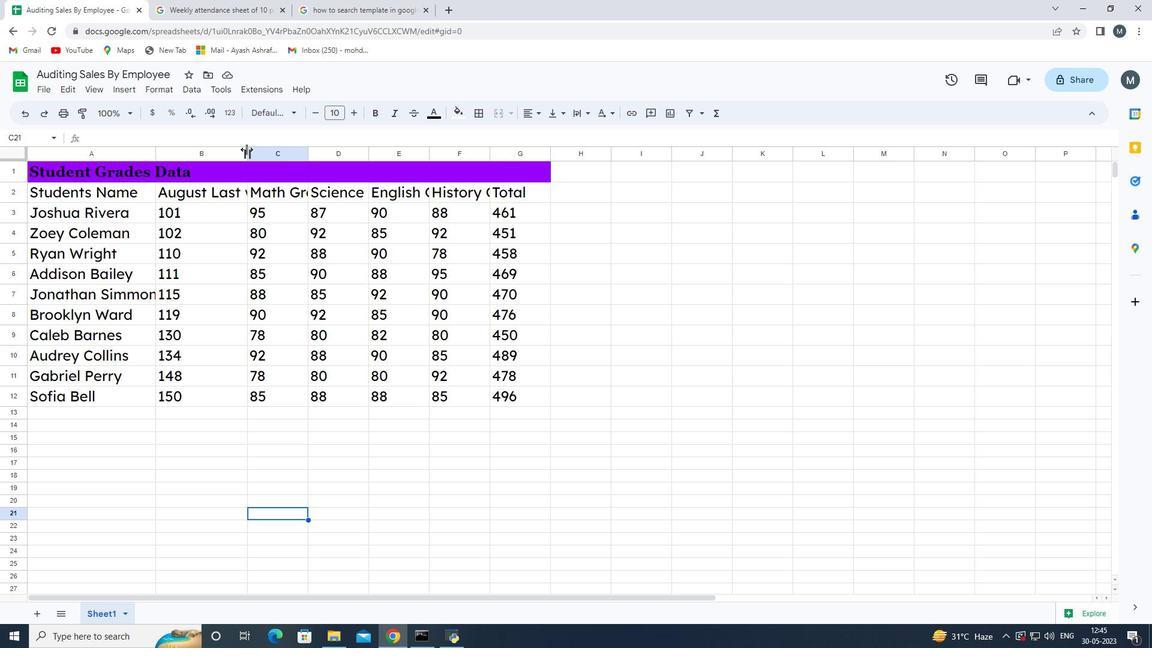 
Action: Mouse moved to (285, 149)
Screenshot: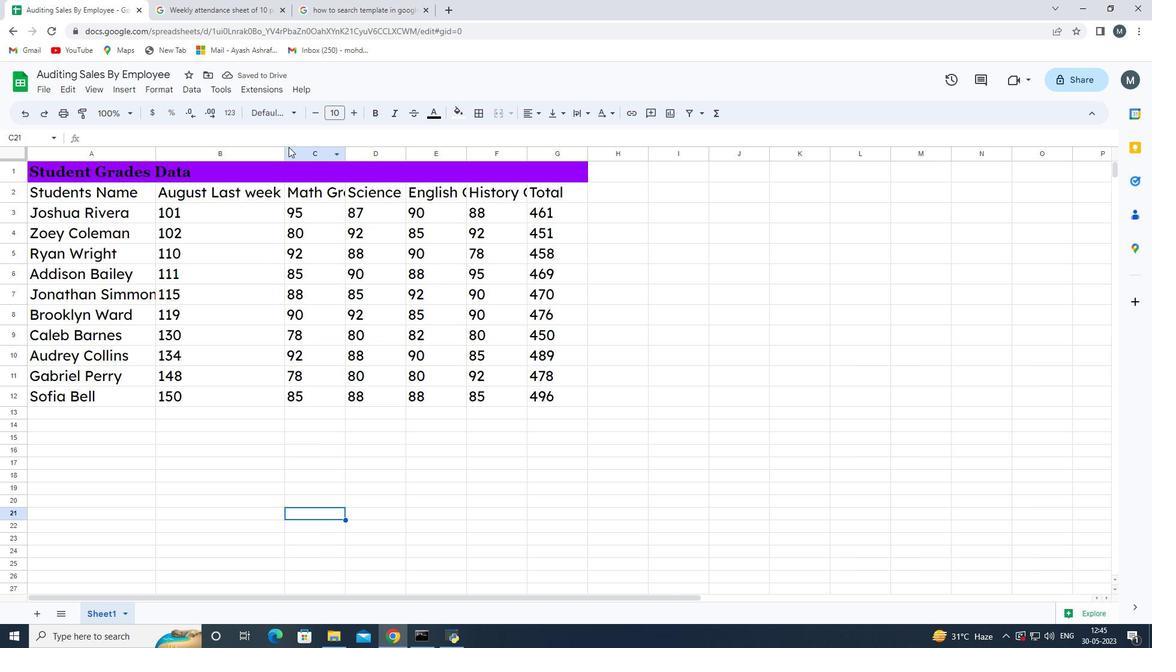 
Action: Mouse pressed left at (285, 149)
Screenshot: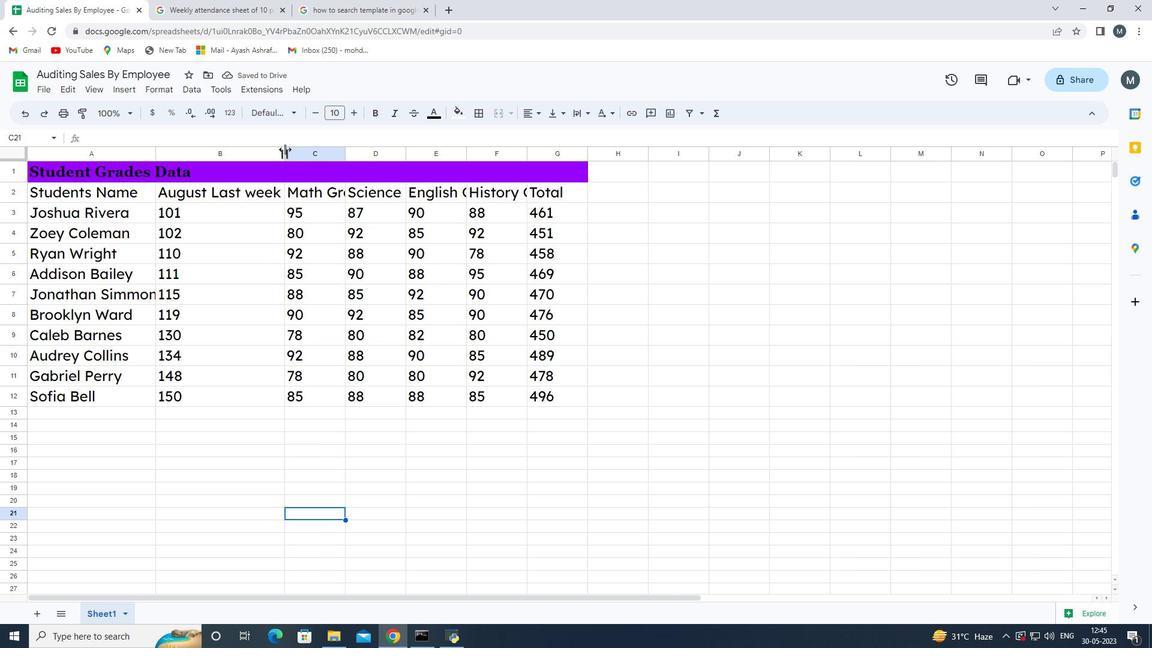 
Action: Mouse moved to (387, 150)
Screenshot: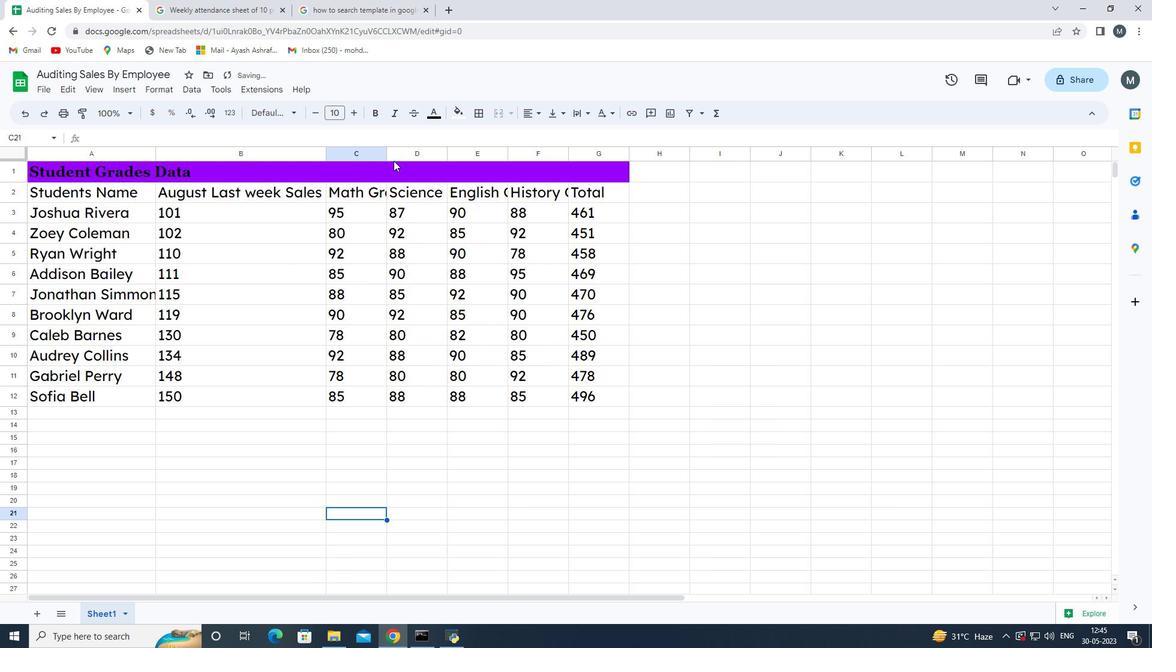 
Action: Mouse pressed left at (387, 150)
Screenshot: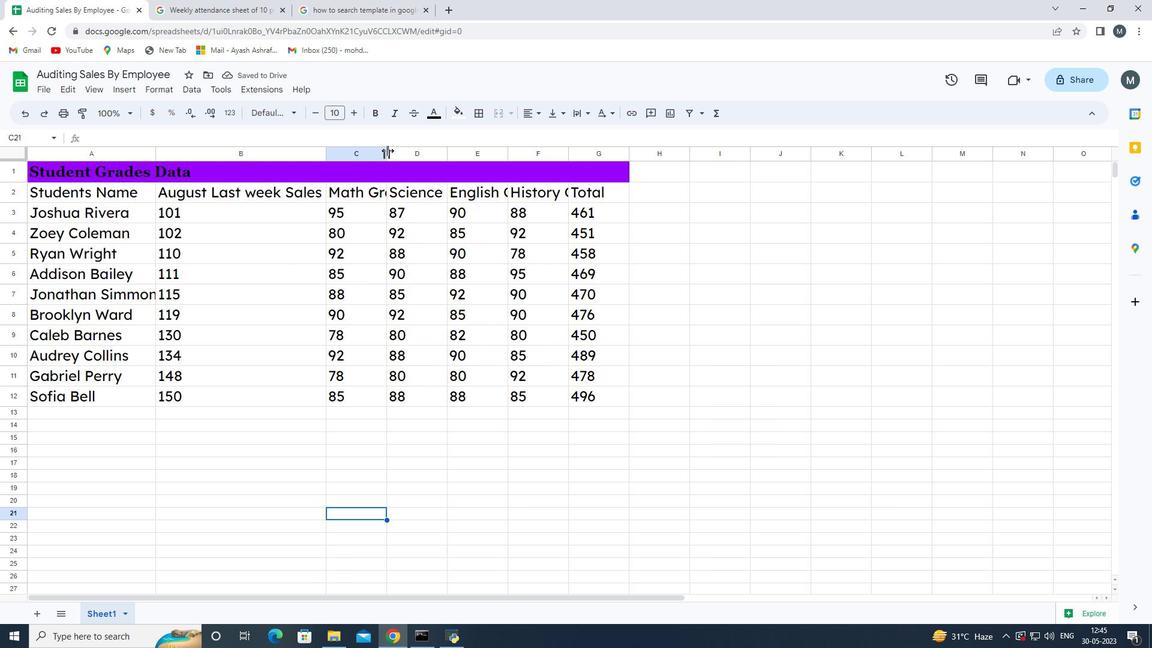 
Action: Mouse moved to (505, 152)
Screenshot: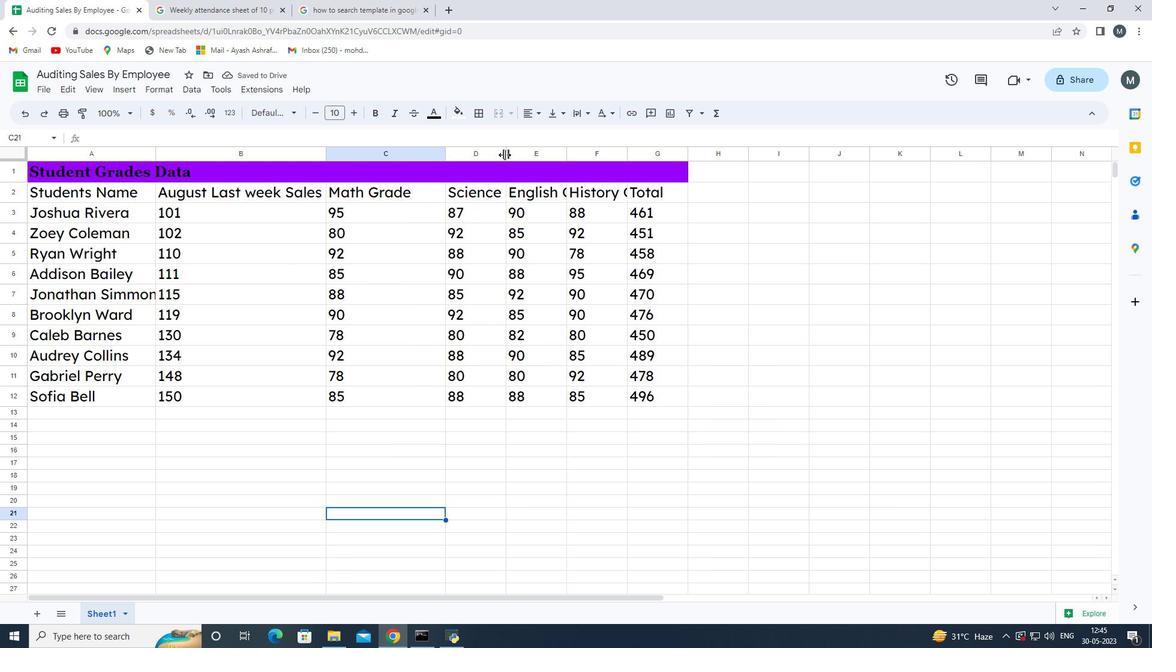 
Action: Mouse pressed left at (505, 152)
Screenshot: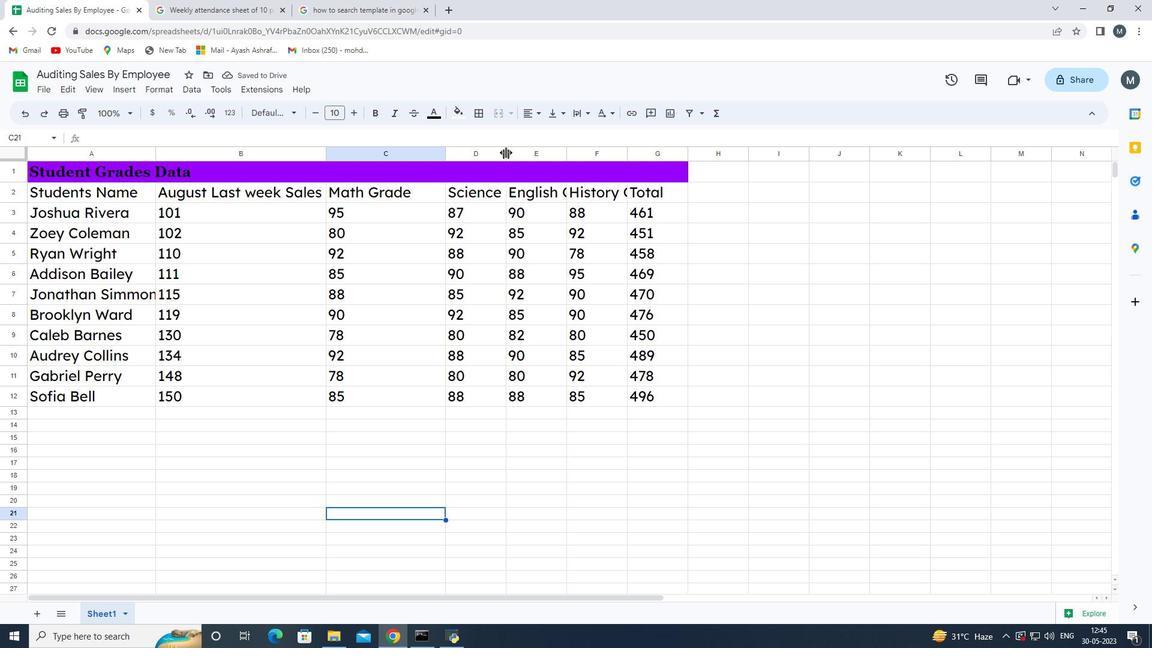 
Action: Mouse moved to (520, 158)
Screenshot: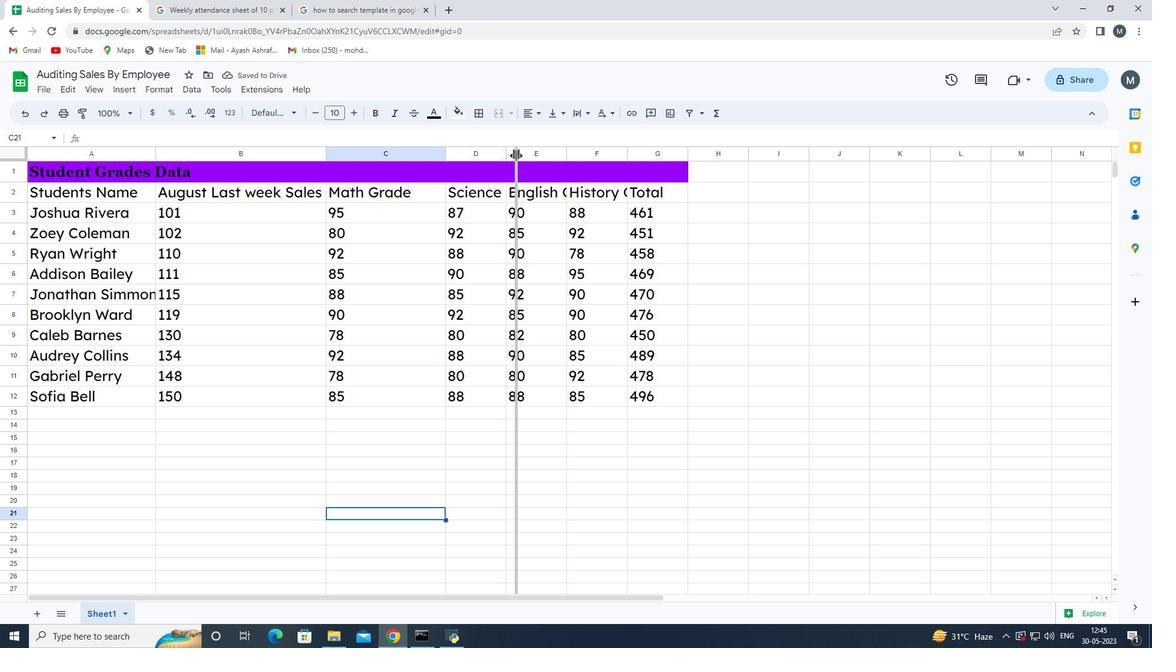 
Action: Mouse pressed left at (520, 158)
Screenshot: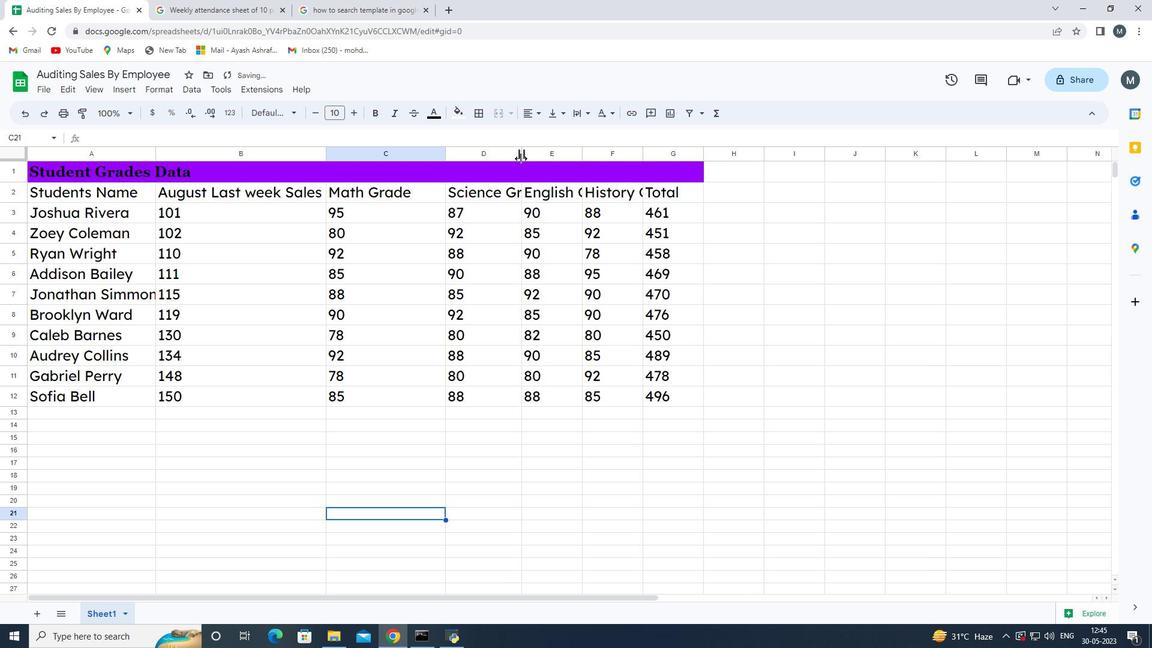 
Action: Mouse moved to (531, 150)
Screenshot: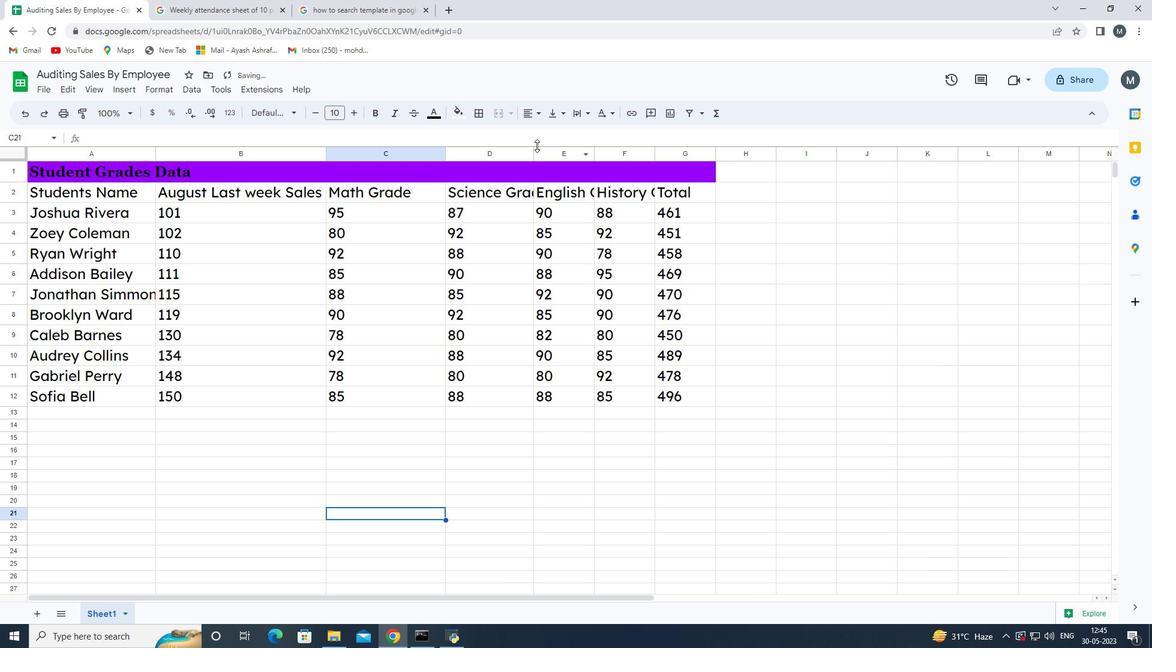
Action: Mouse pressed left at (531, 150)
Screenshot: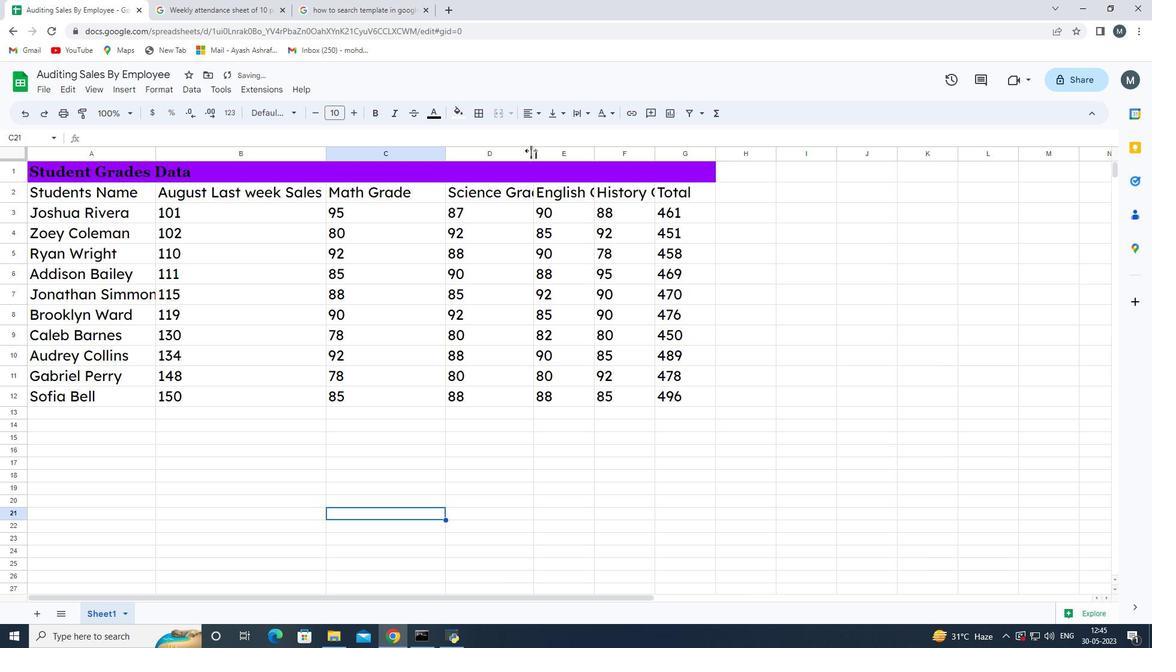 
Action: Mouse moved to (614, 151)
Screenshot: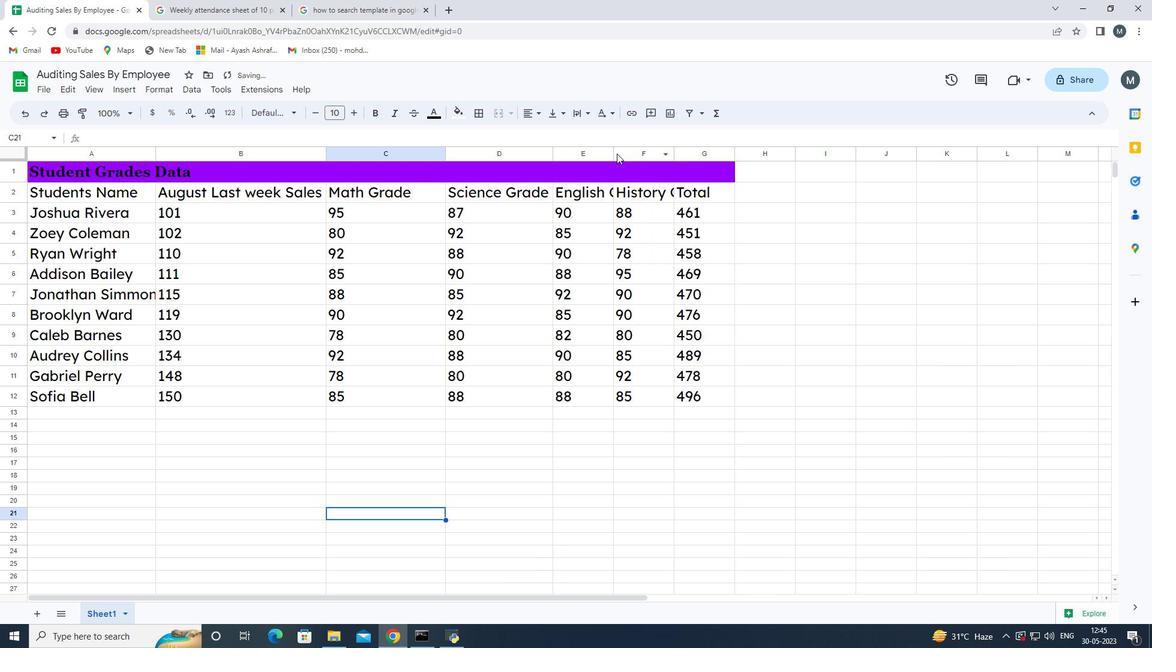 
Action: Mouse pressed left at (614, 151)
Screenshot: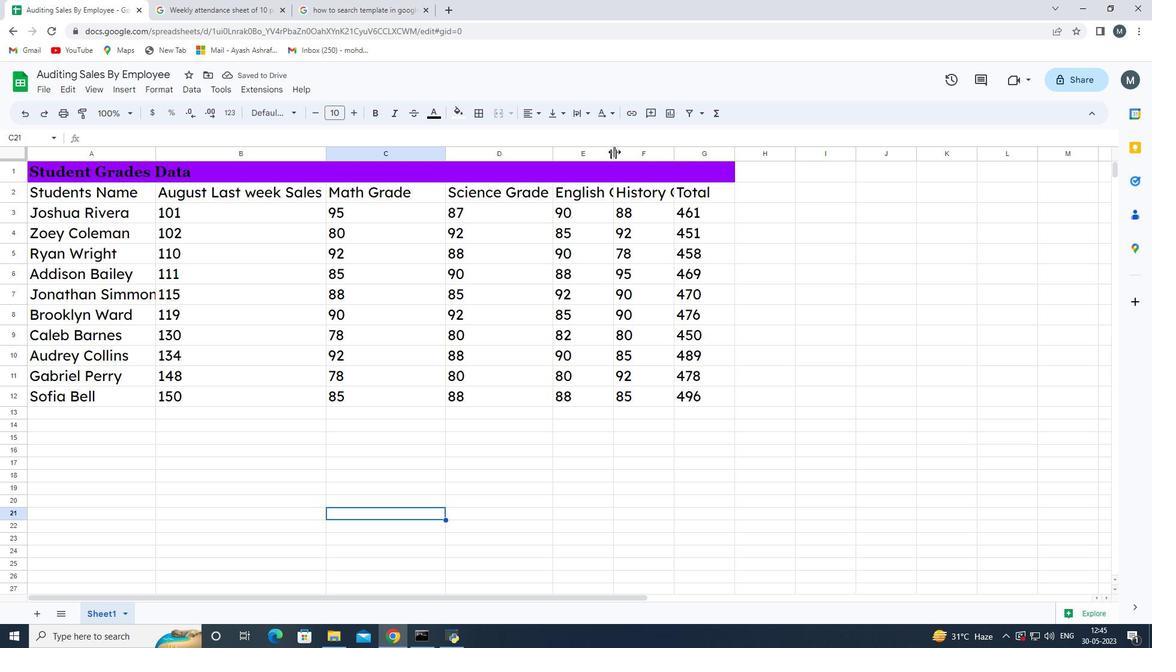 
Action: Mouse moved to (724, 154)
Screenshot: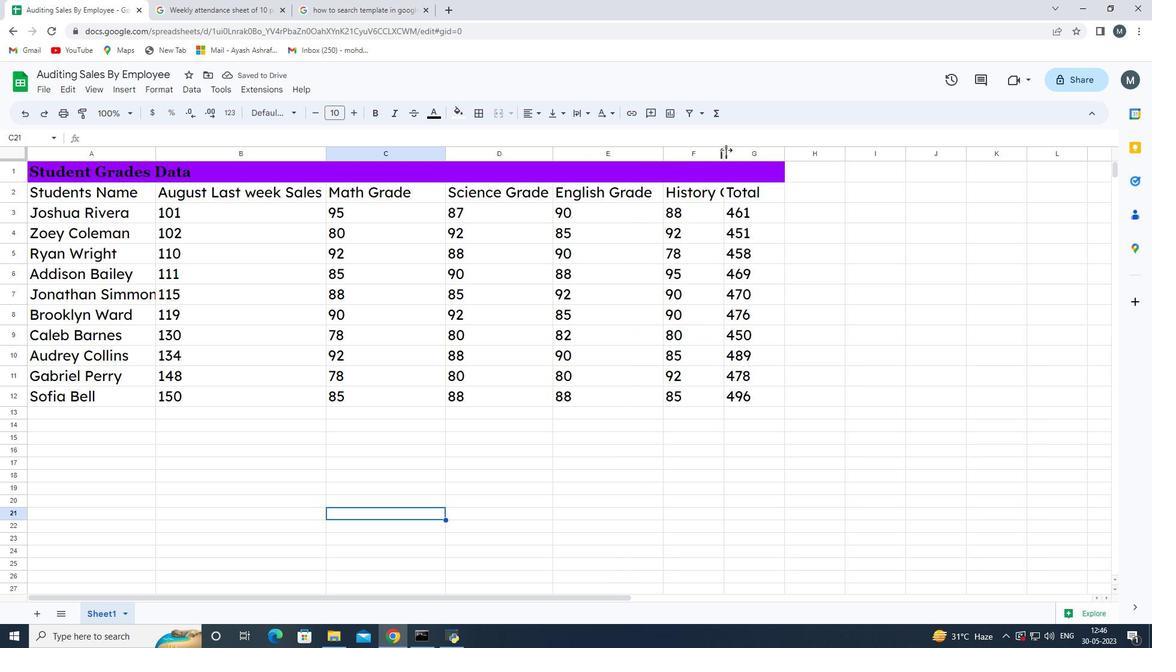 
Action: Mouse pressed left at (724, 154)
Screenshot: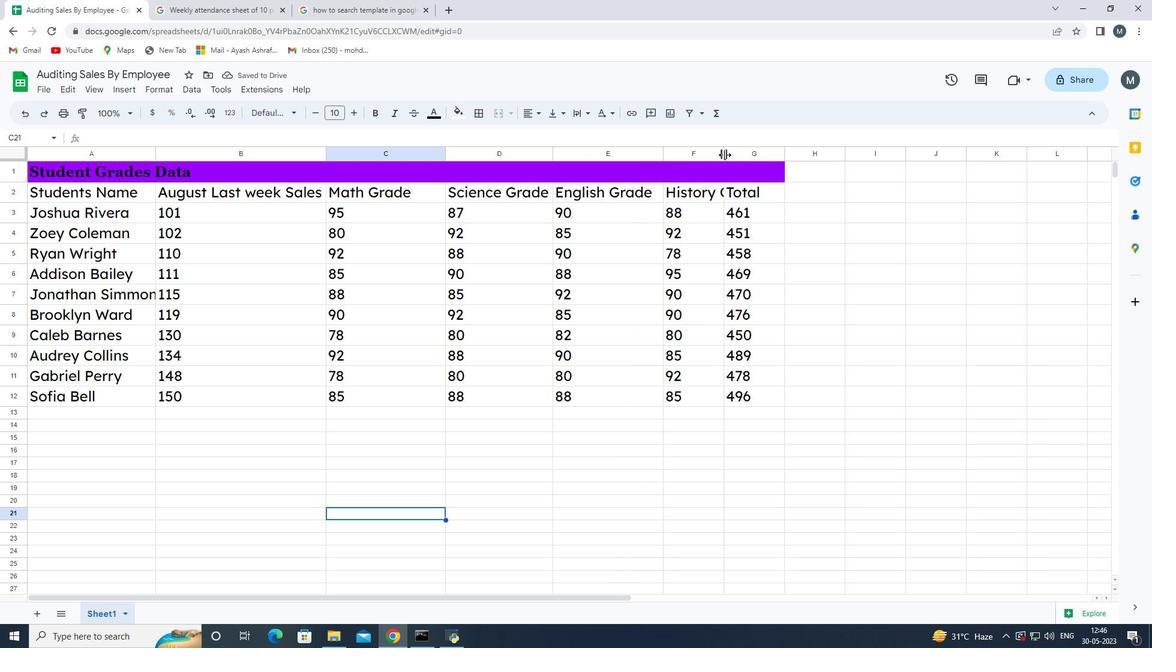 
Action: Mouse moved to (229, 315)
Screenshot: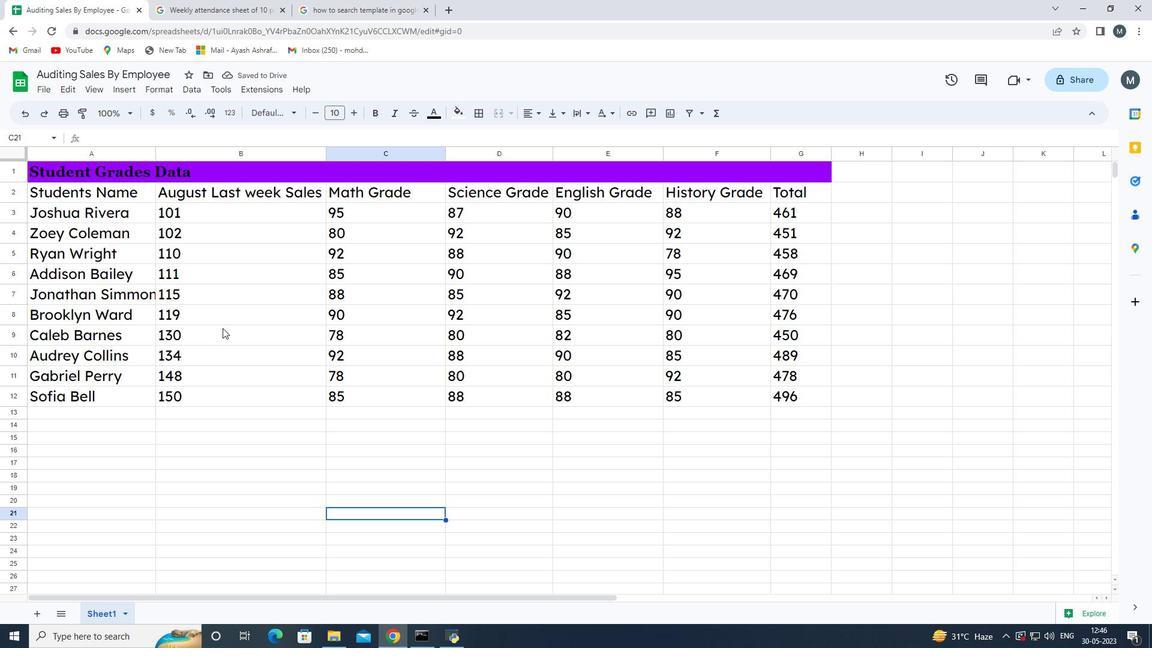 
Action: Mouse scrolled (229, 315) with delta (0, 0)
Screenshot: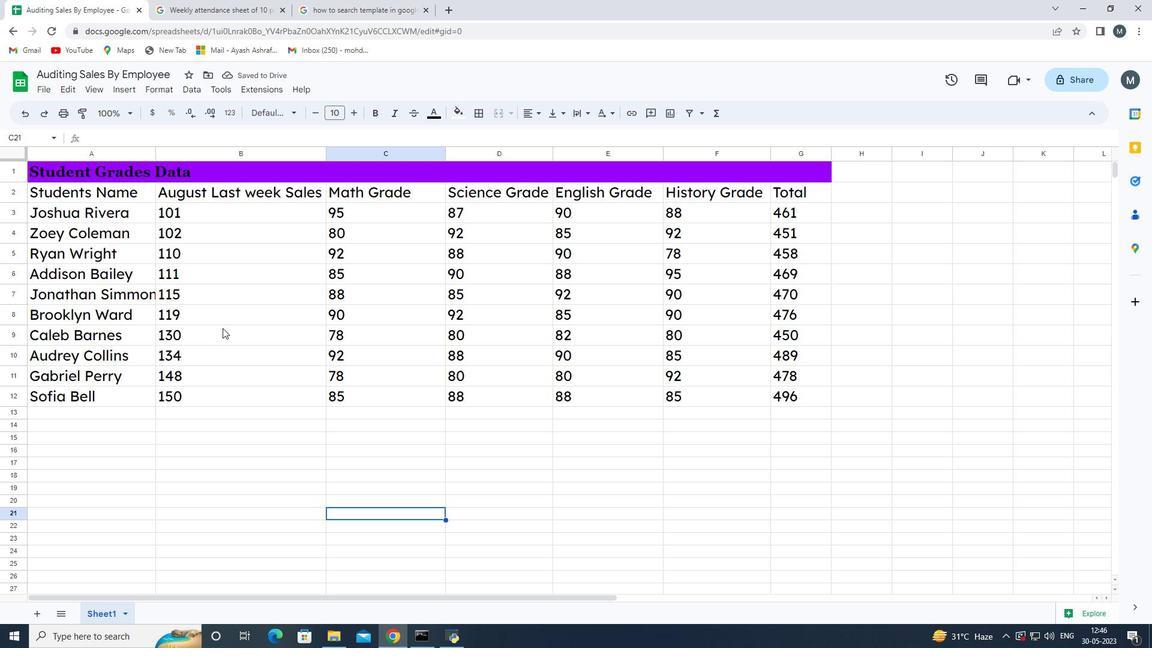 
Action: Mouse scrolled (229, 316) with delta (0, 0)
Screenshot: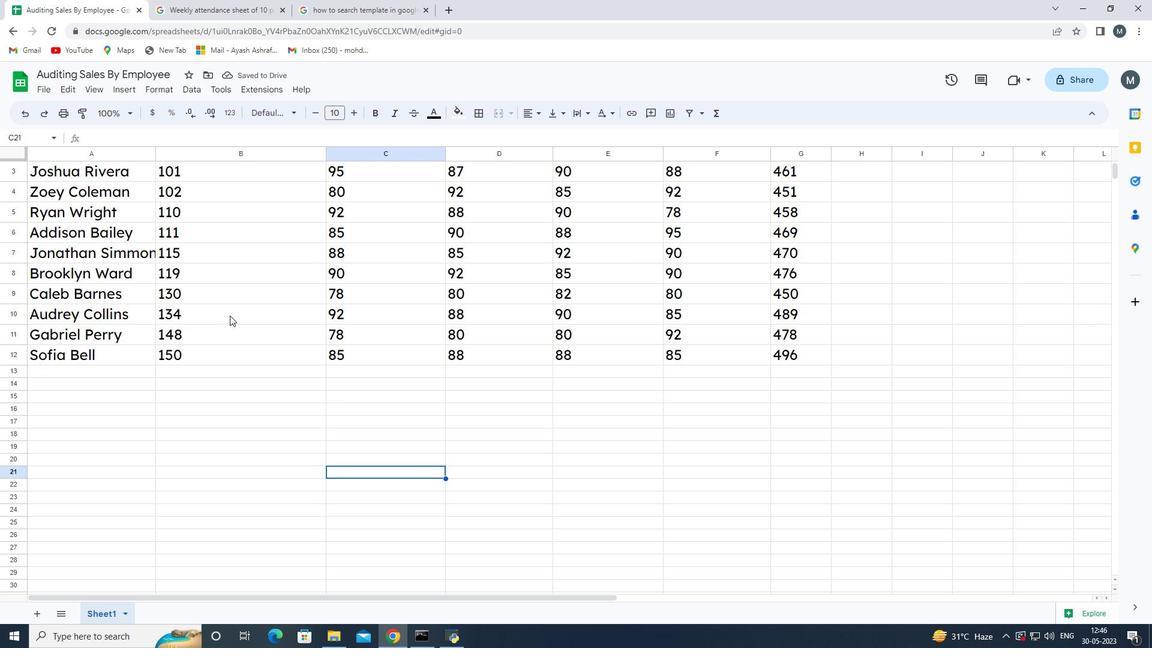 
Action: Mouse scrolled (229, 316) with delta (0, 0)
Screenshot: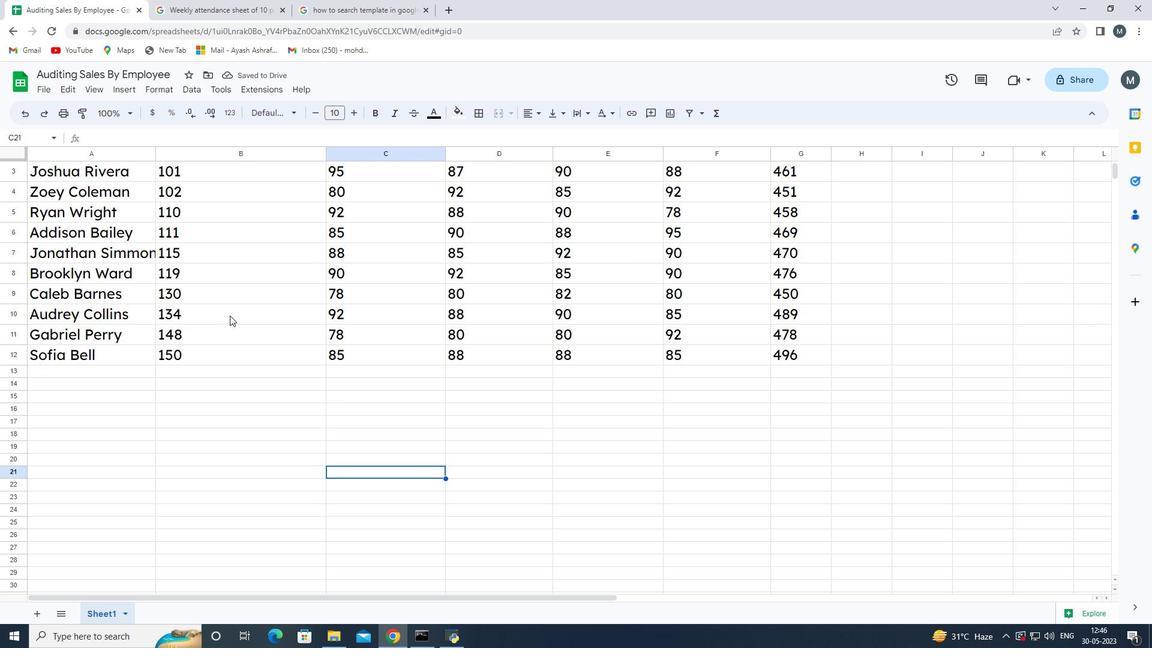 
Action: Mouse scrolled (229, 316) with delta (0, 0)
Screenshot: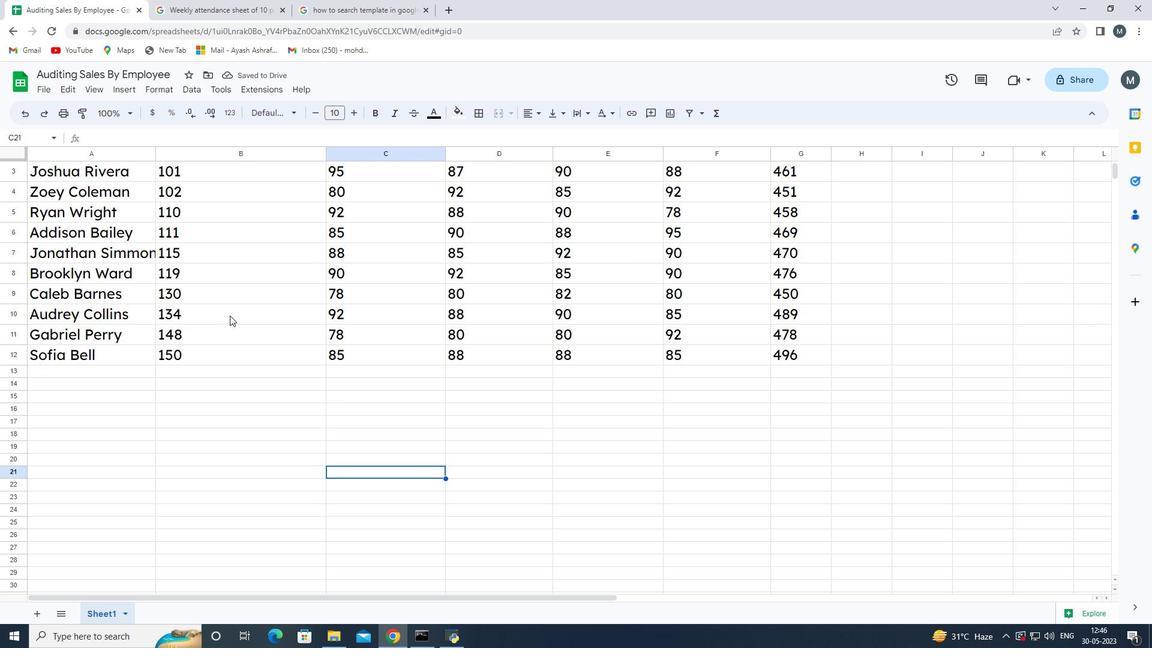 
Action: Mouse scrolled (229, 316) with delta (0, 0)
Screenshot: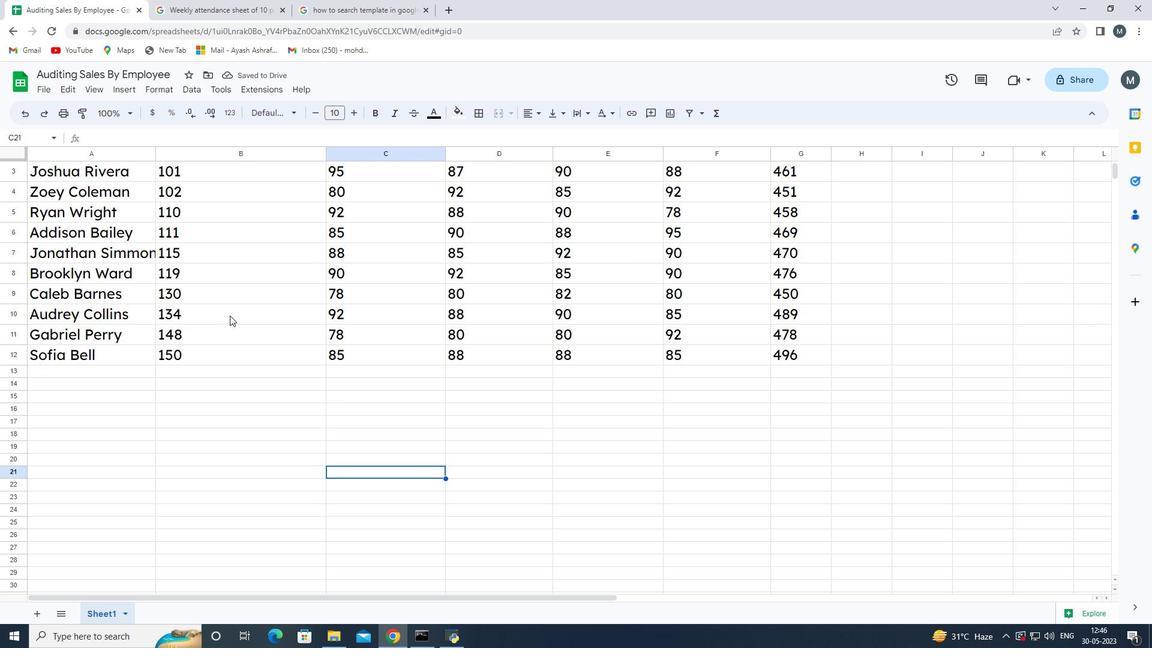 
Action: Mouse moved to (462, 268)
Screenshot: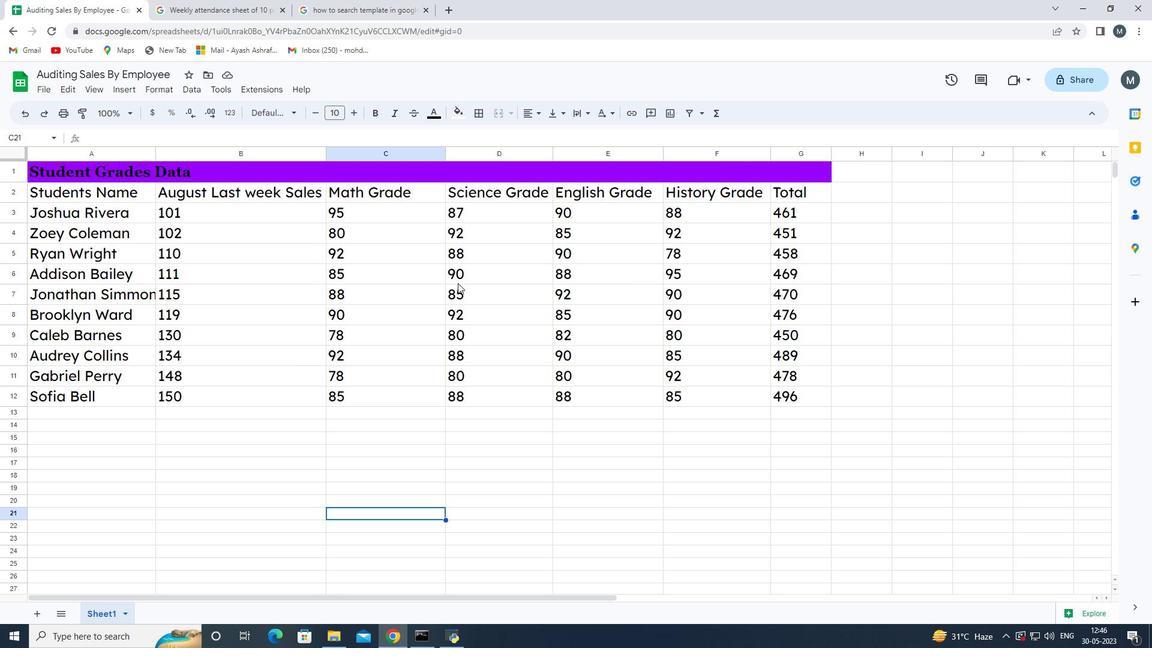 
Action: Mouse scrolled (462, 267) with delta (0, 0)
Screenshot: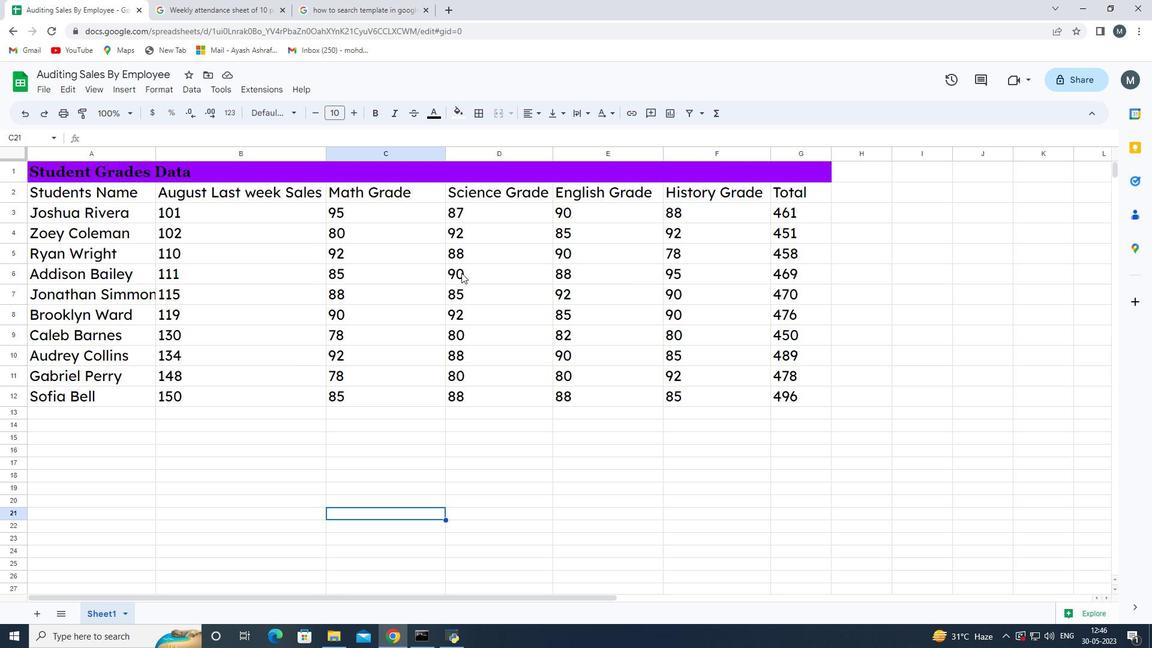 
Action: Mouse scrolled (462, 267) with delta (0, 0)
Screenshot: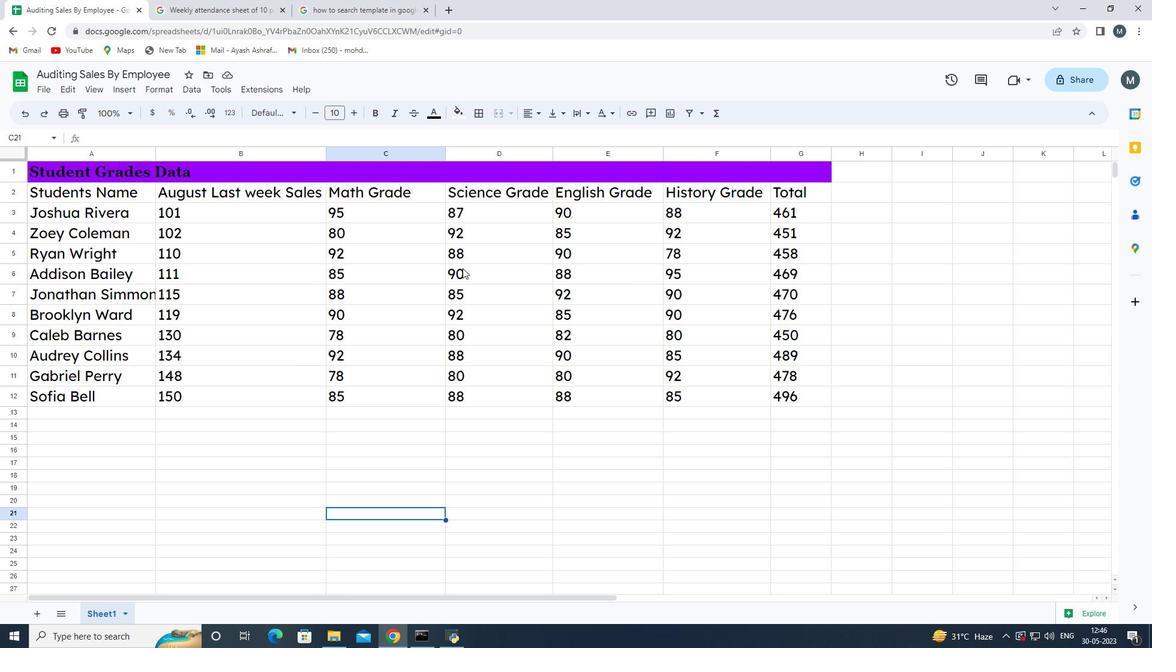 
Action: Mouse moved to (457, 297)
Screenshot: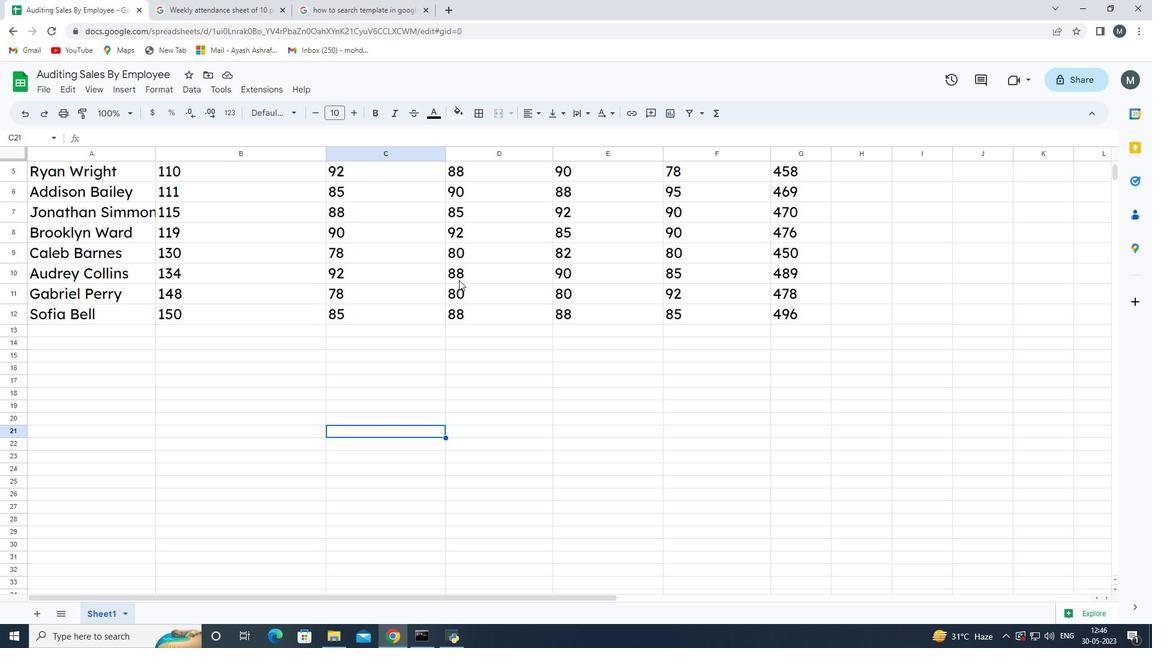 
Action: Mouse scrolled (457, 298) with delta (0, 0)
Screenshot: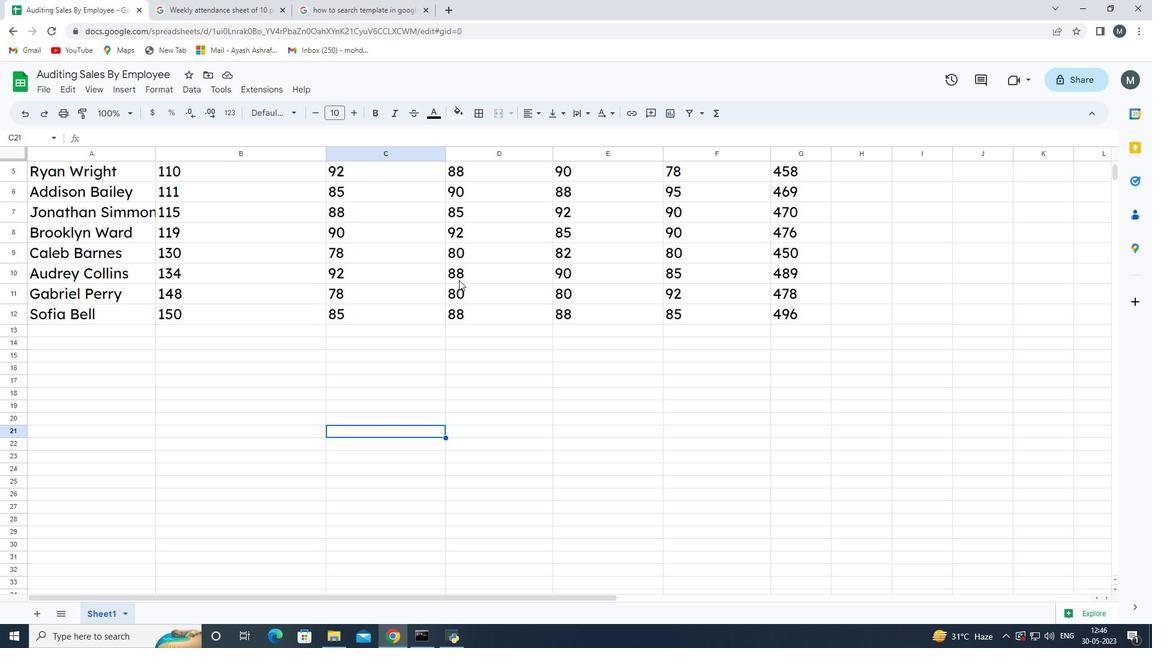 
Action: Mouse scrolled (457, 298) with delta (0, 0)
Screenshot: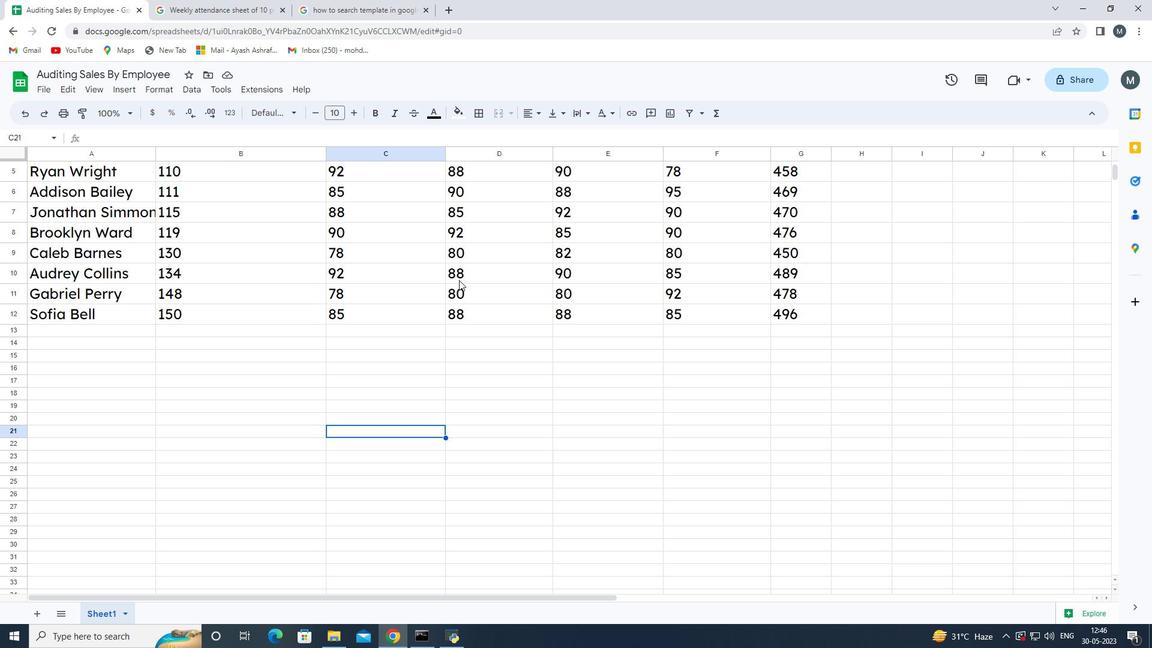 
Action: Mouse moved to (457, 297)
Screenshot: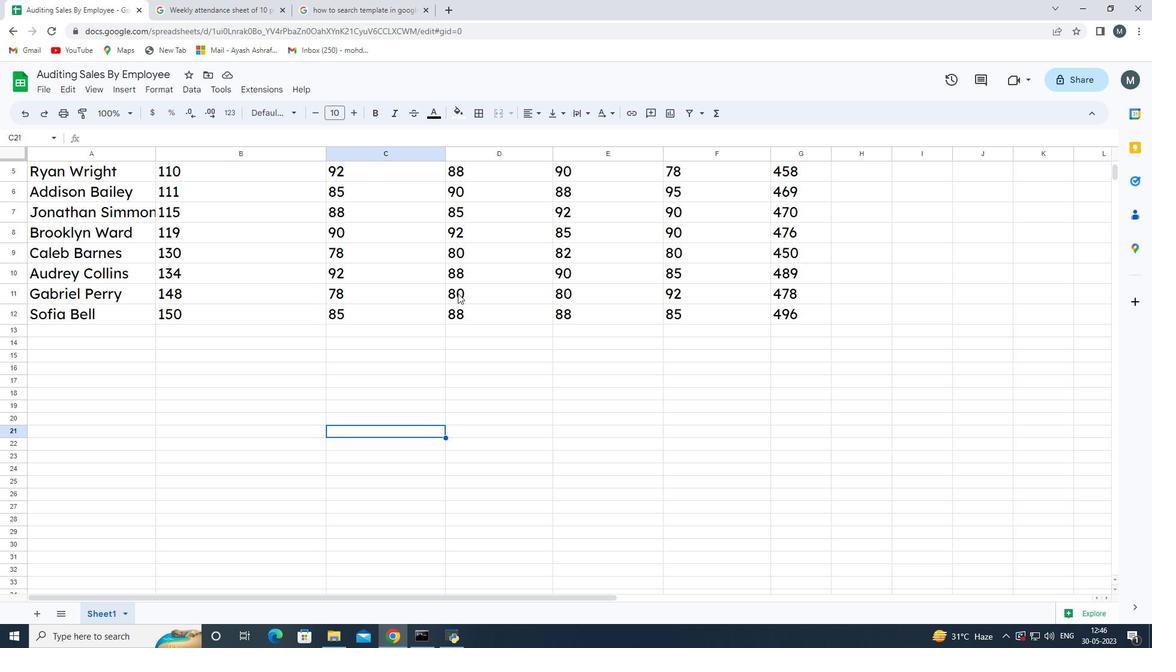 
Action: Mouse scrolled (457, 298) with delta (0, 0)
Screenshot: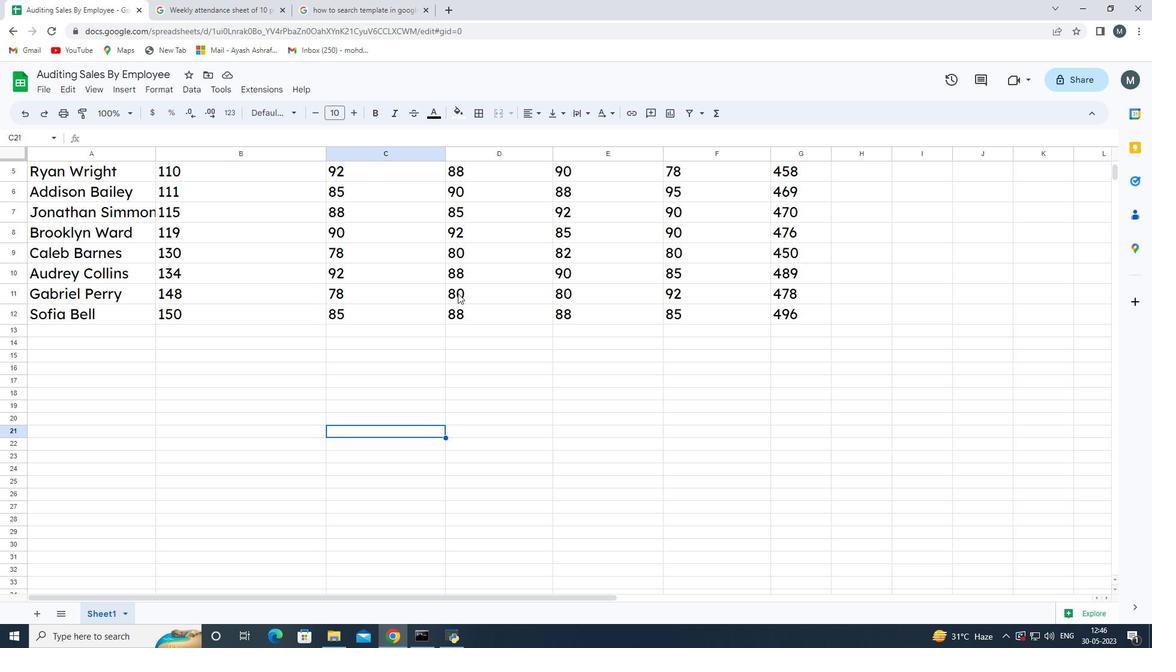 
Action: Mouse scrolled (457, 298) with delta (0, 0)
Screenshot: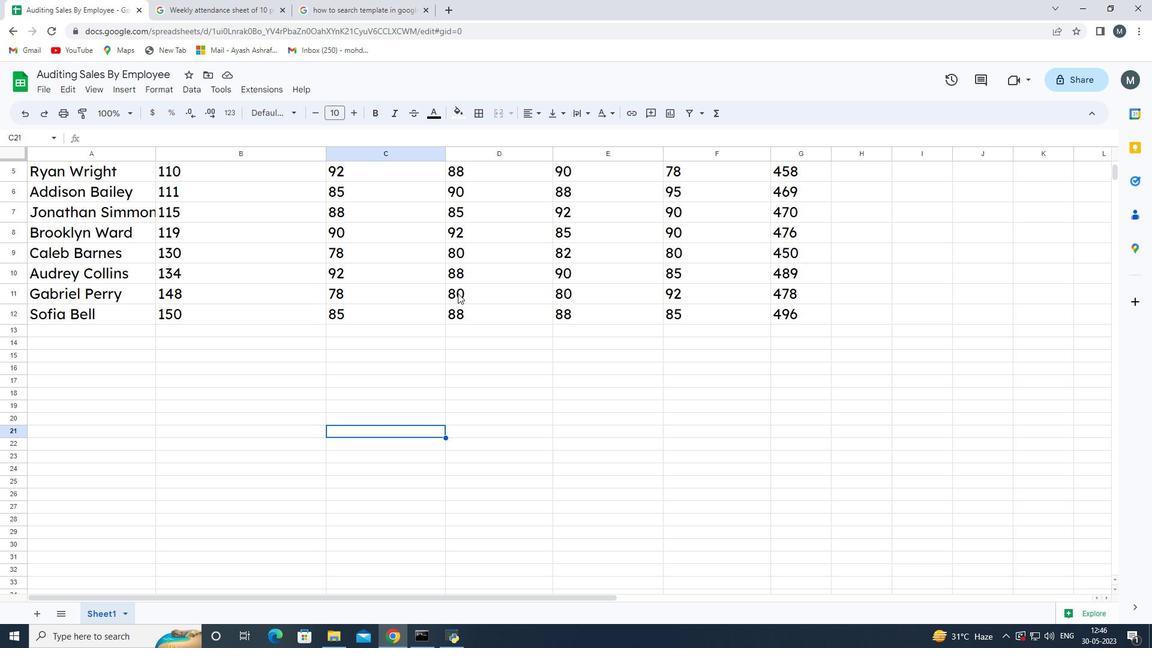 
Action: Mouse moved to (457, 298)
Screenshot: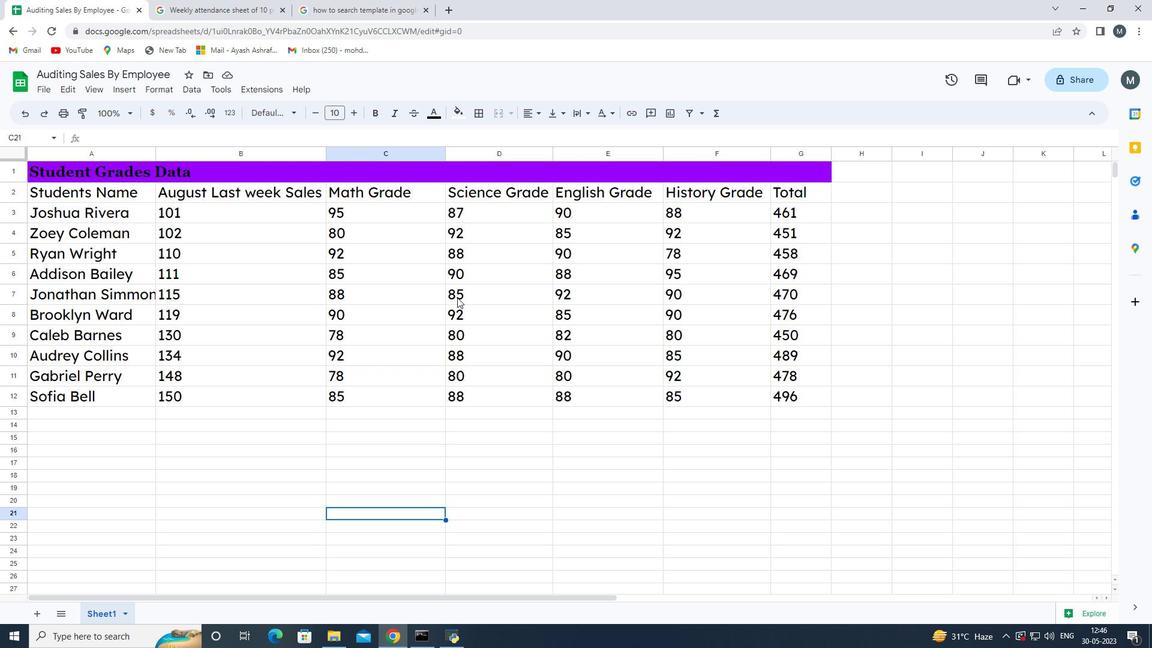 
Action: Mouse scrolled (457, 298) with delta (0, 0)
Screenshot: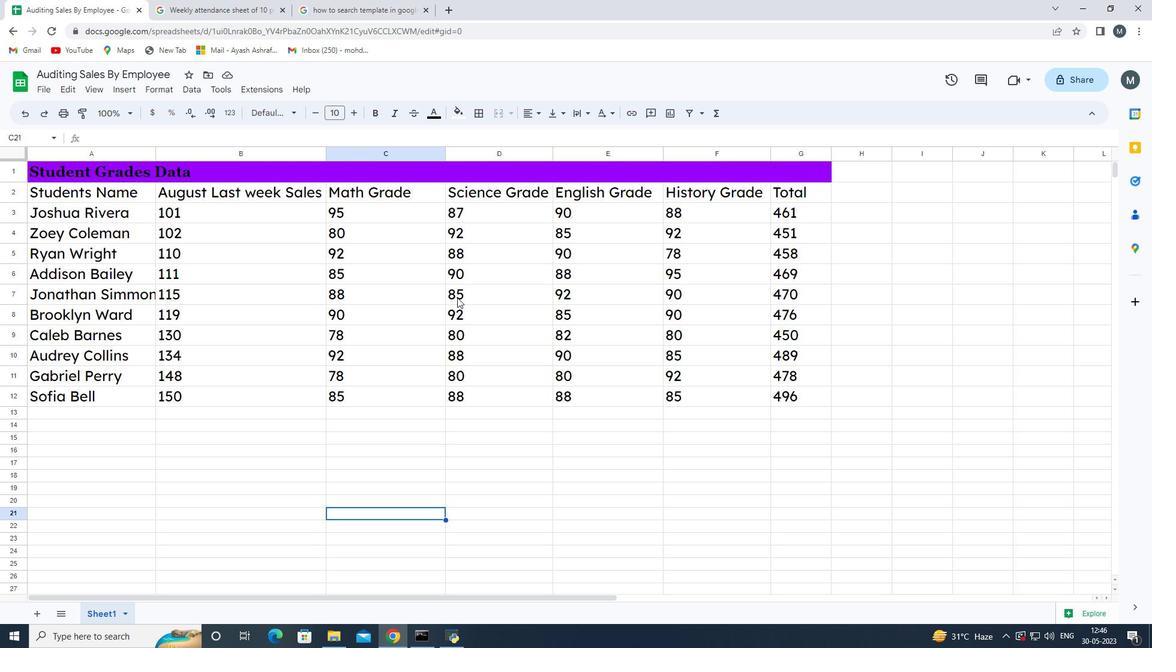 
Action: Mouse scrolled (457, 298) with delta (0, 0)
Screenshot: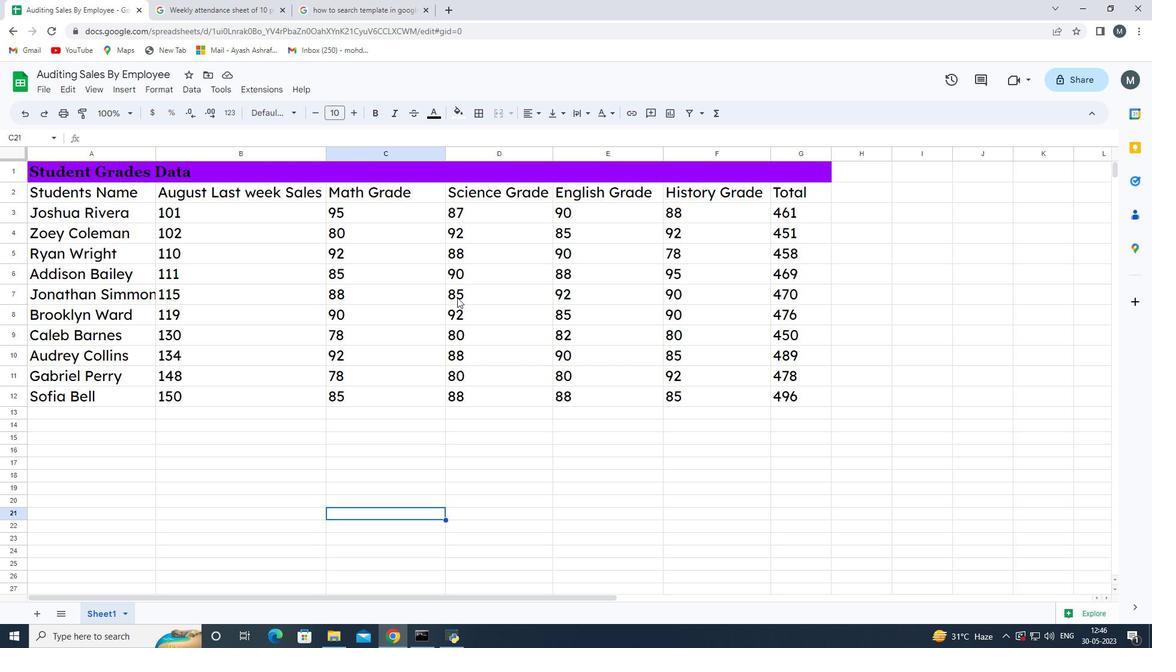 
Action: Mouse scrolled (457, 298) with delta (0, 0)
Screenshot: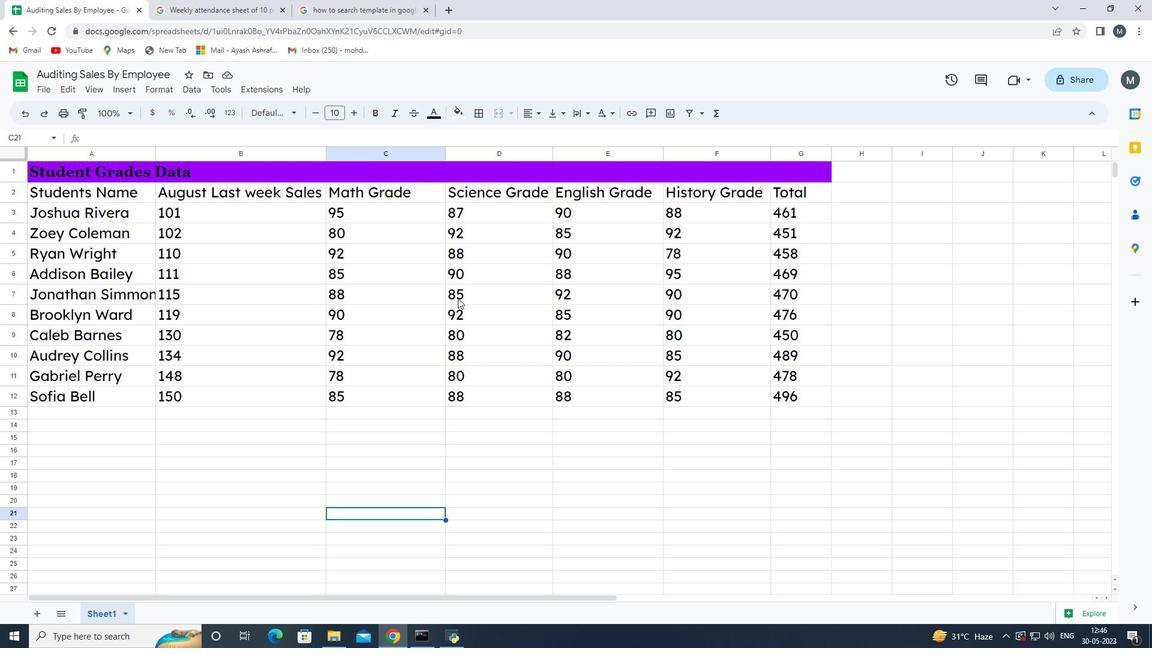 
Action: Mouse moved to (52, 193)
Screenshot: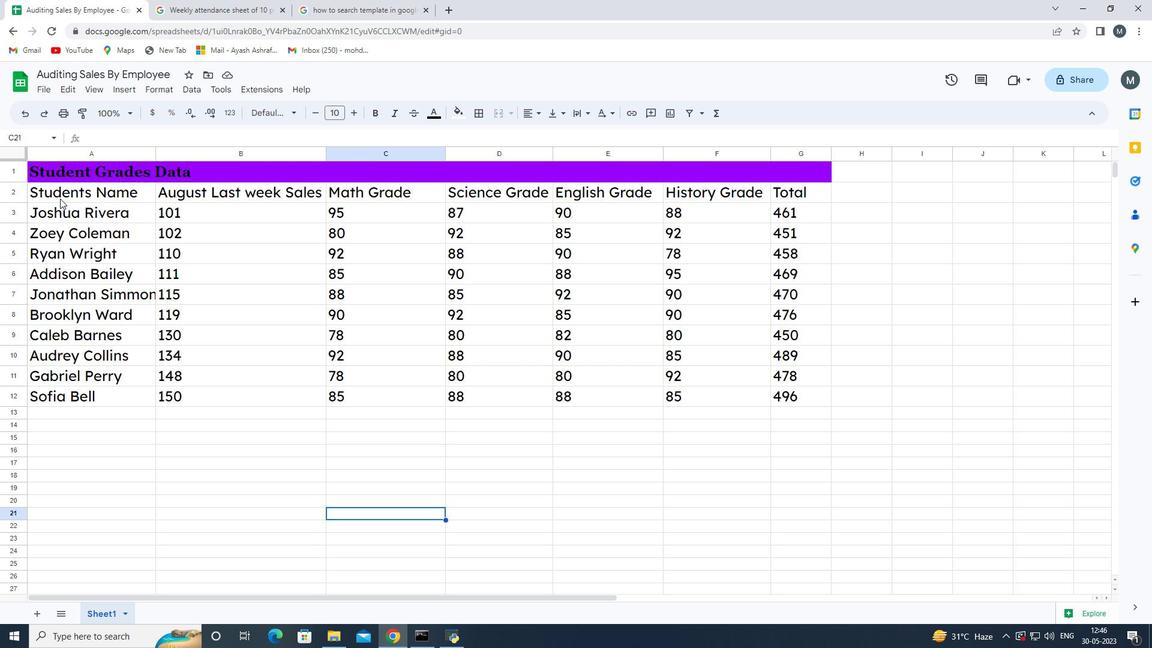 
Action: Mouse pressed left at (52, 193)
Screenshot: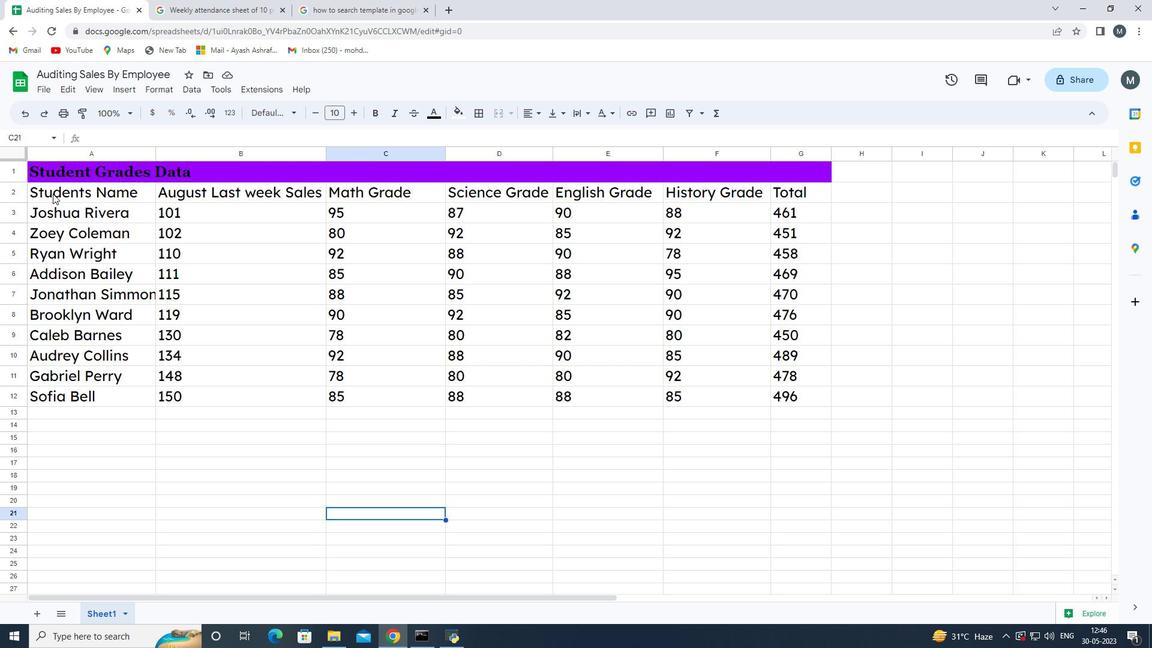
Action: Mouse moved to (41, 191)
Screenshot: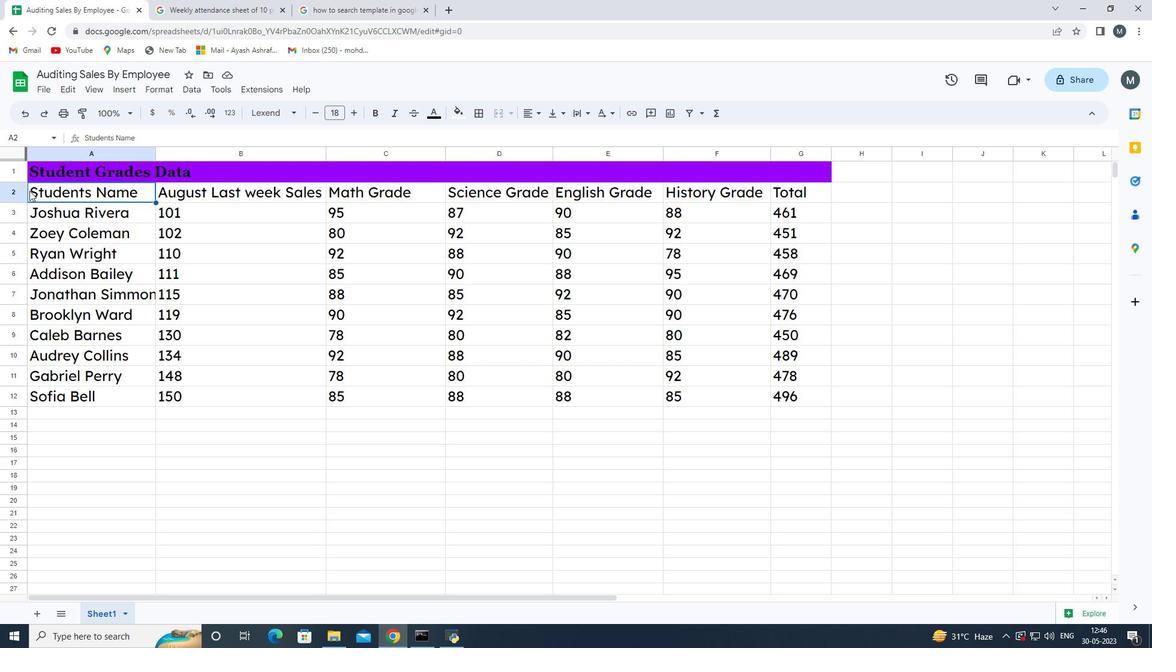 
Action: Mouse pressed left at (41, 191)
Screenshot: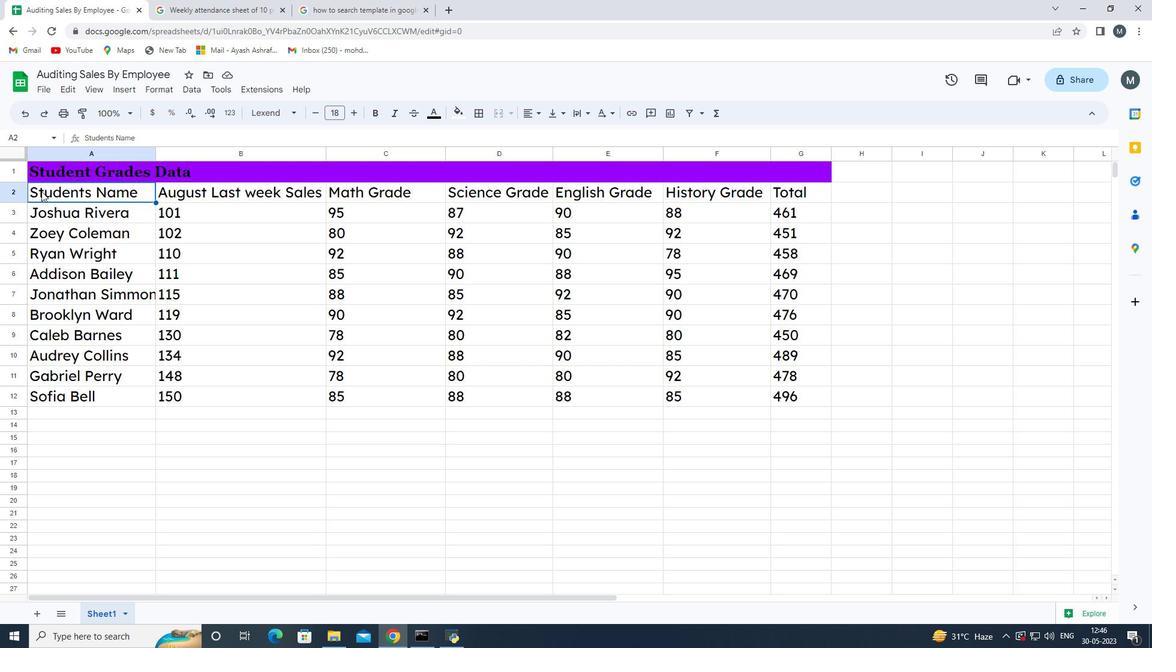 
Action: Mouse moved to (478, 115)
Screenshot: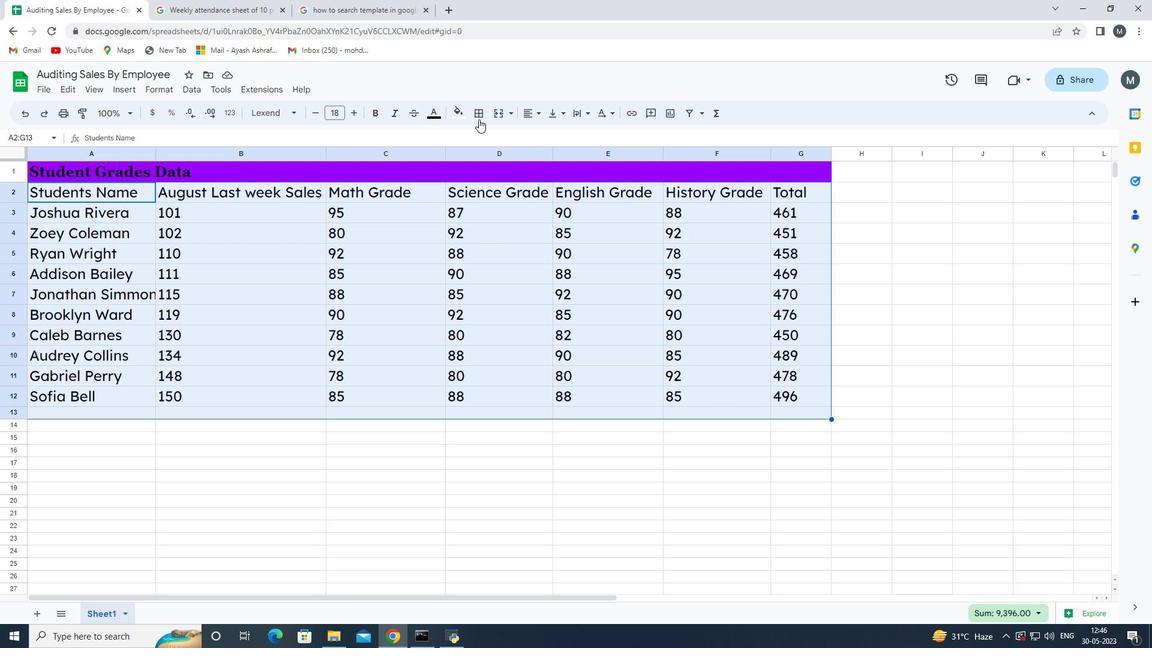 
Action: Mouse pressed left at (478, 115)
Screenshot: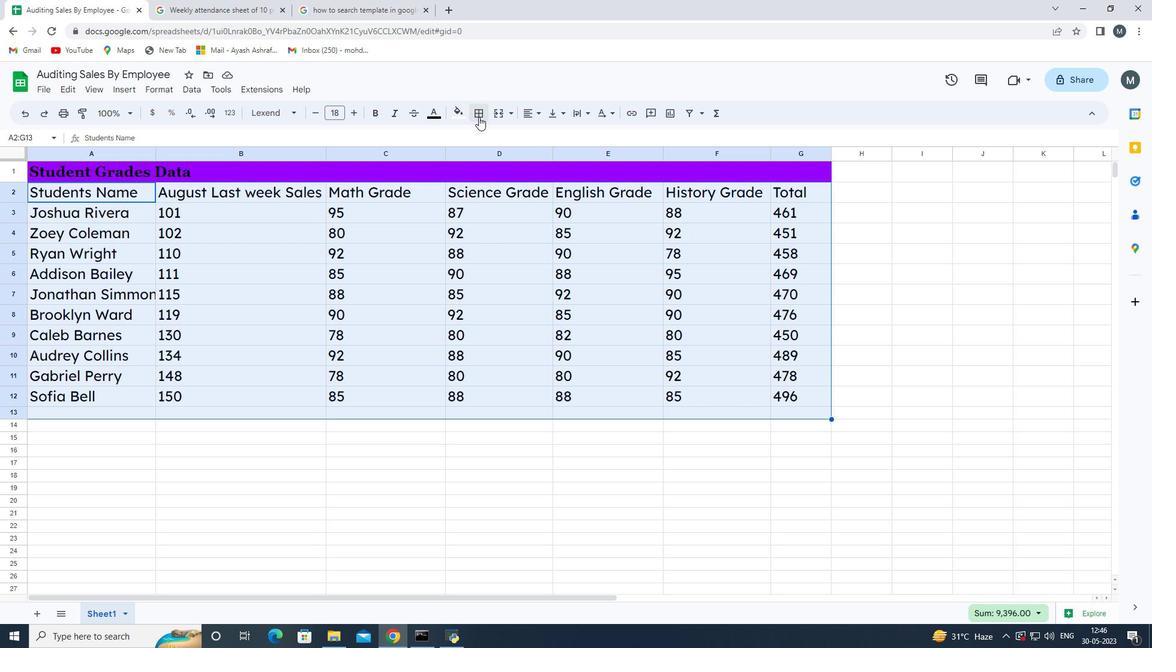 
Action: Mouse moved to (484, 133)
Screenshot: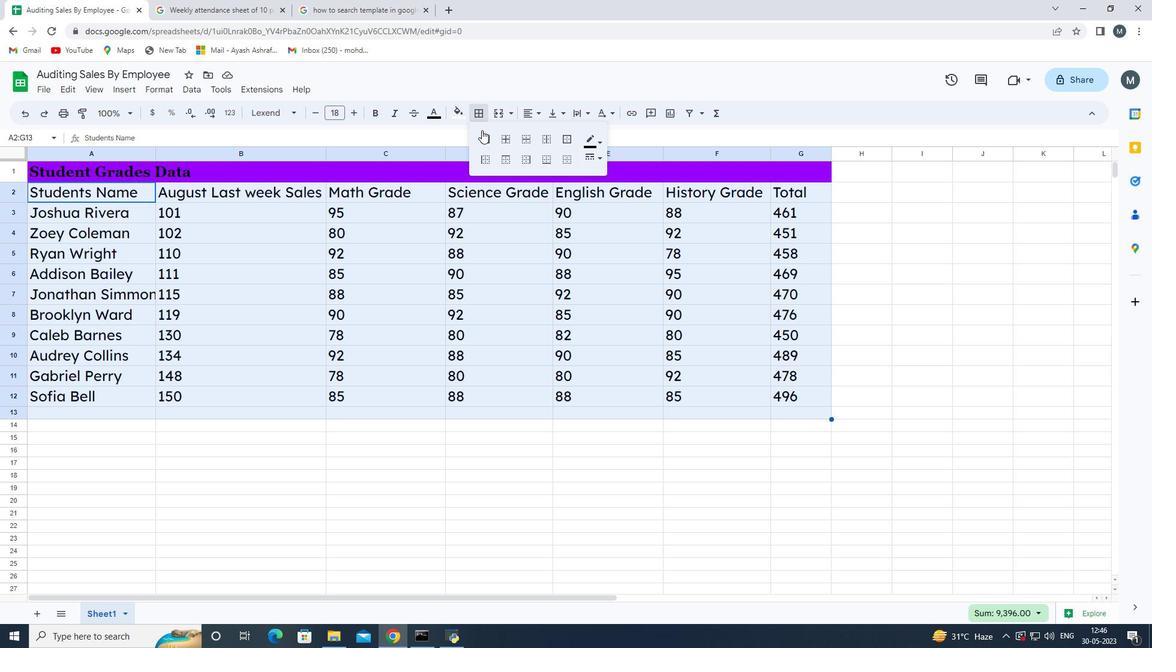 
Action: Mouse pressed left at (484, 133)
Screenshot: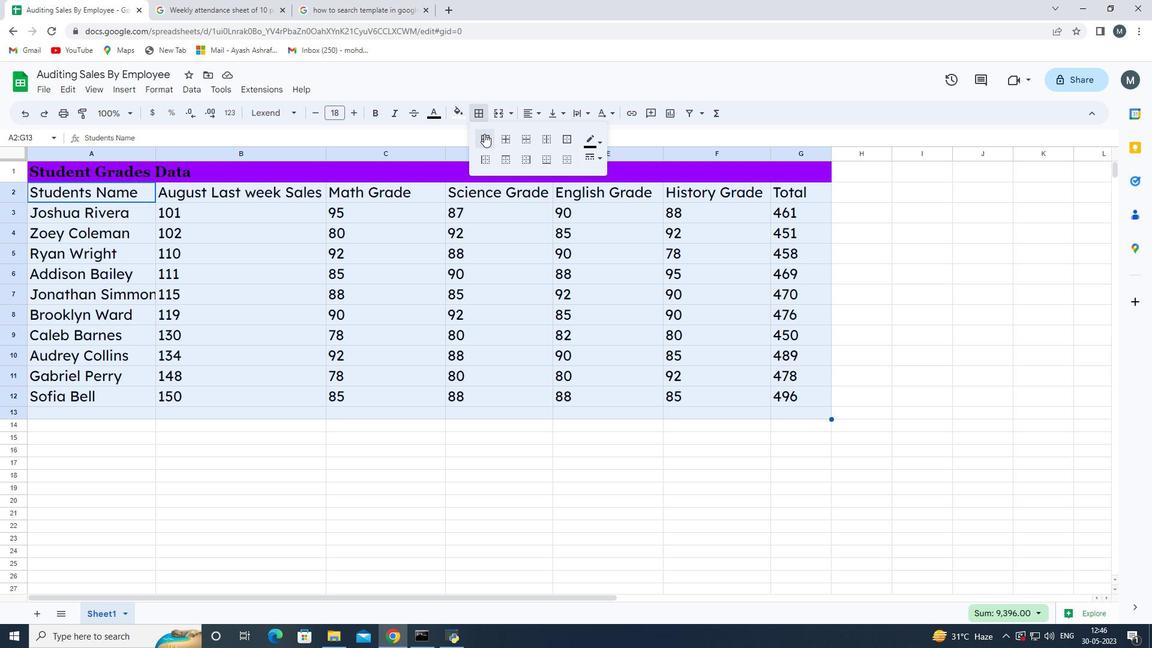 
Action: Mouse moved to (400, 488)
Screenshot: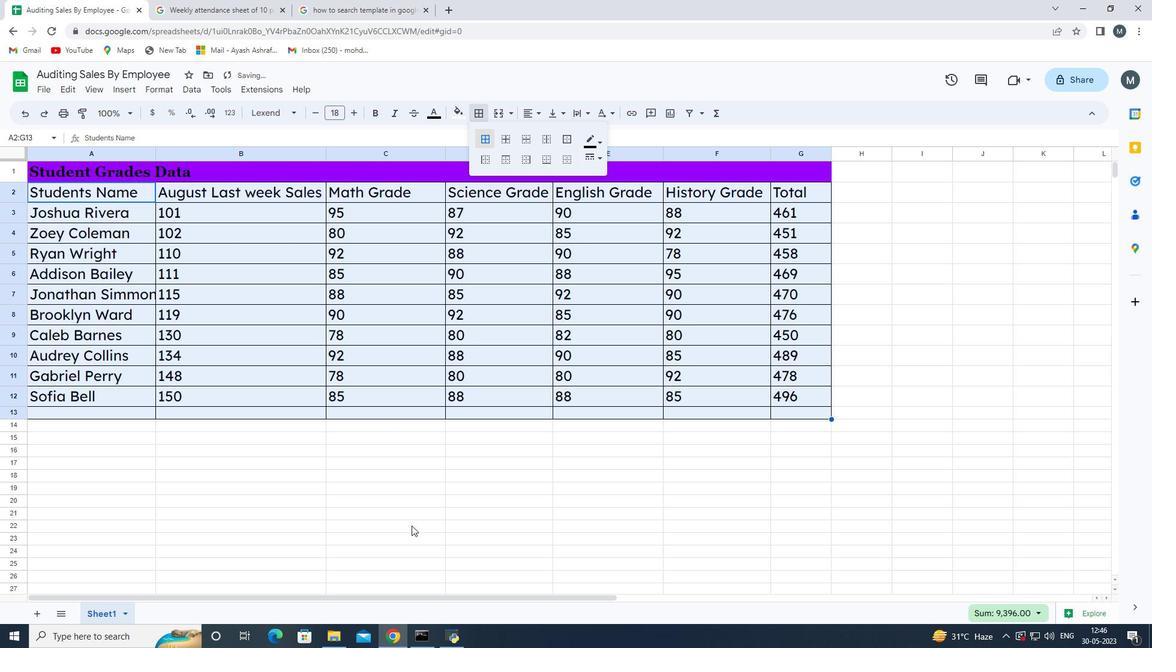 
Action: Mouse pressed left at (400, 488)
Screenshot: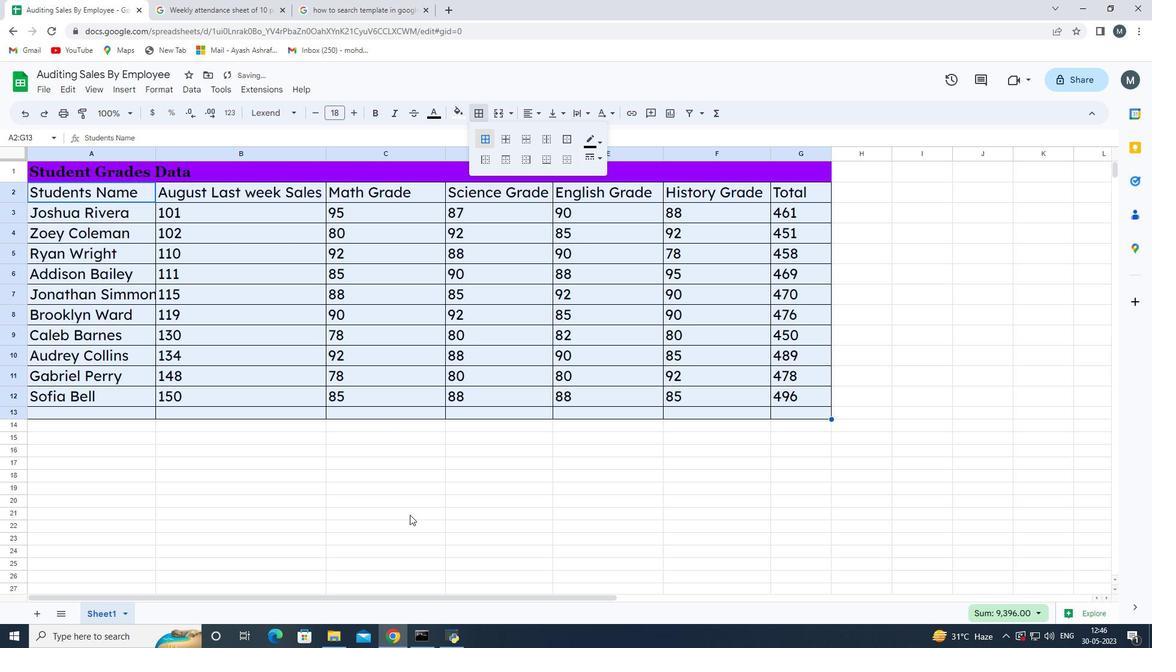 
Action: Mouse moved to (288, 466)
Screenshot: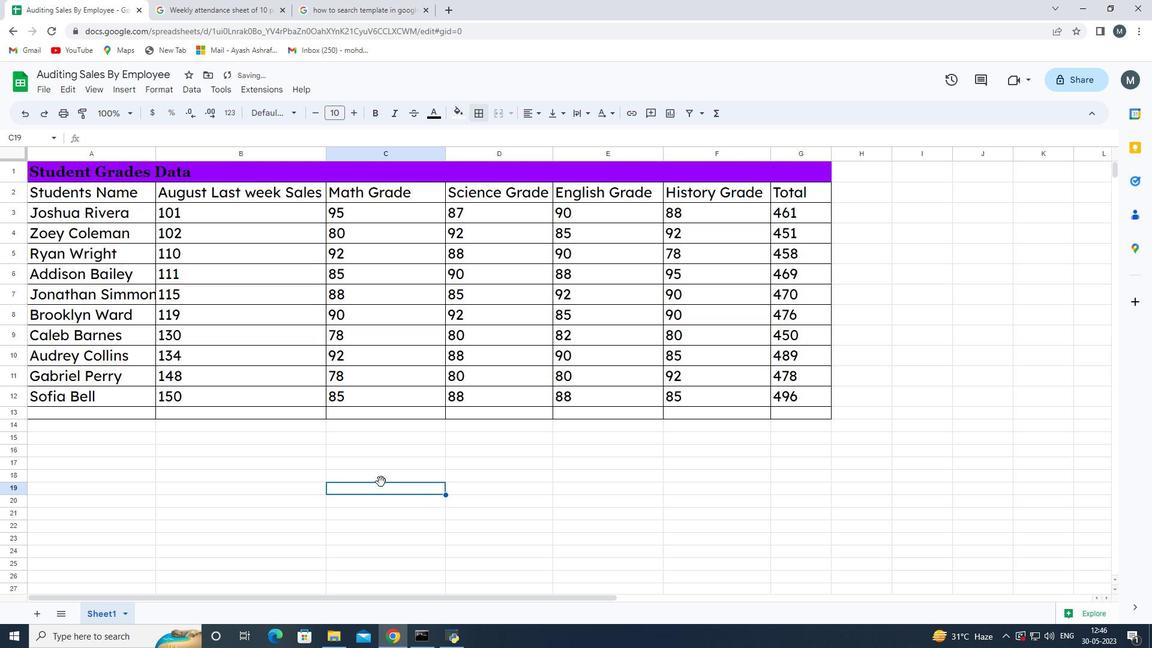 
